 Task: Find a place to stay in Chngzihe, China, from 10th to 25th July for 4 guests, with a price range of ₹15,000 to ₹25,000, 2 bedrooms, 3 beds, 2 bathrooms, and amenities like WiFi, free parking, and TV. Enable 'Self check-in' option.
Action: Mouse moved to (542, 114)
Screenshot: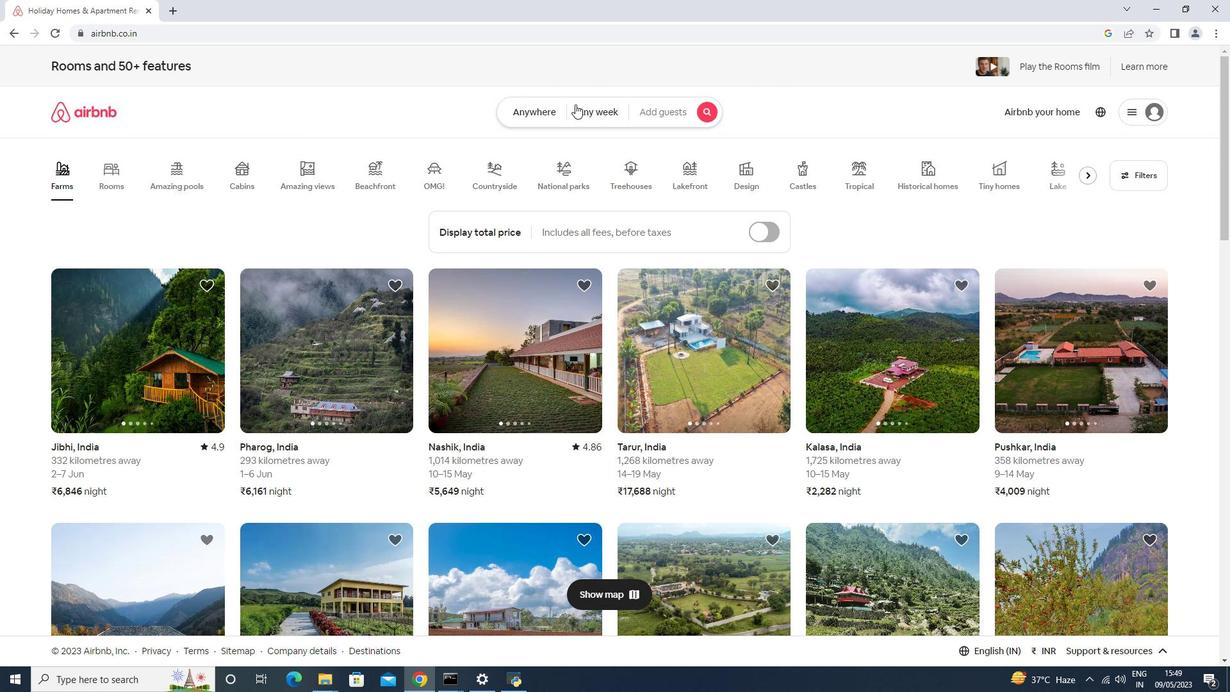 
Action: Mouse pressed left at (542, 114)
Screenshot: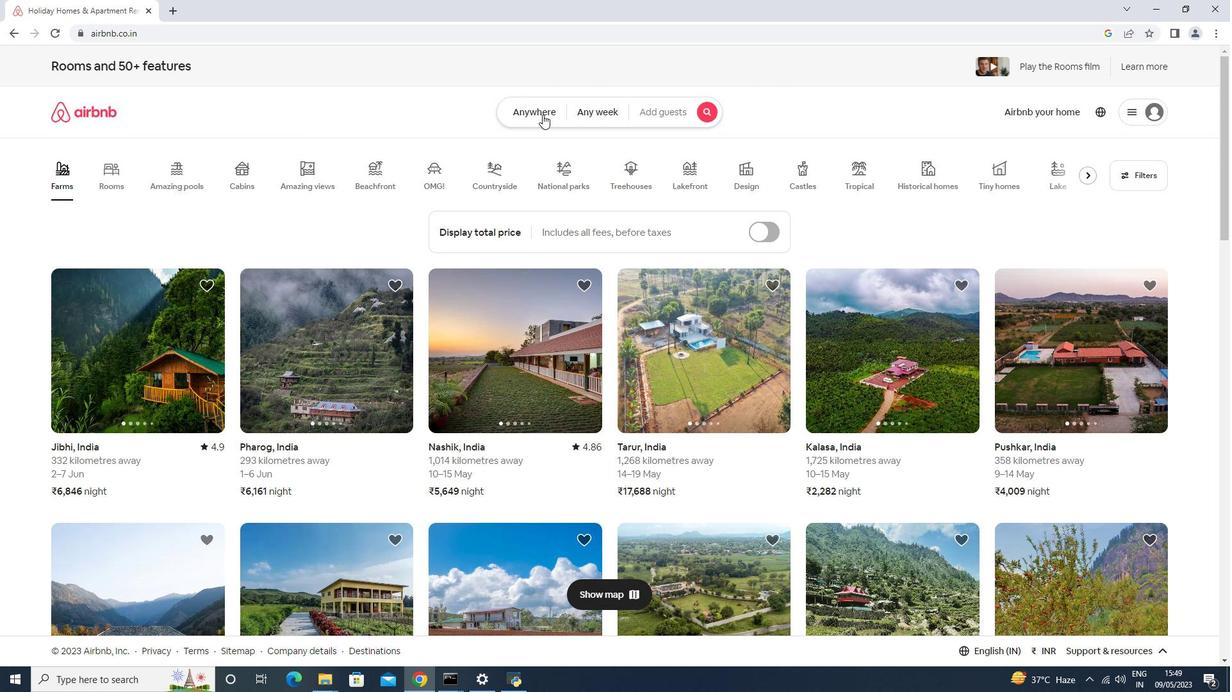 
Action: Mouse moved to (466, 162)
Screenshot: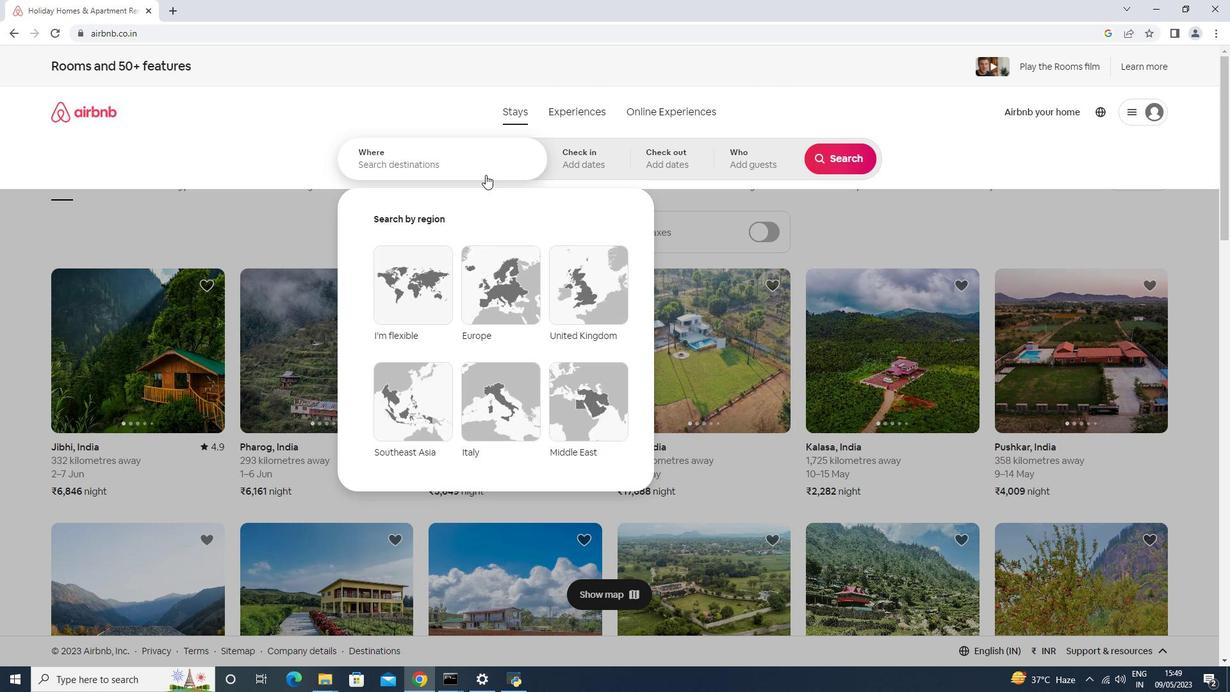 
Action: Key pressed <Key.shift>CHNGZIHE,<Key.space><Key.shift>China<Key.enter>
Screenshot: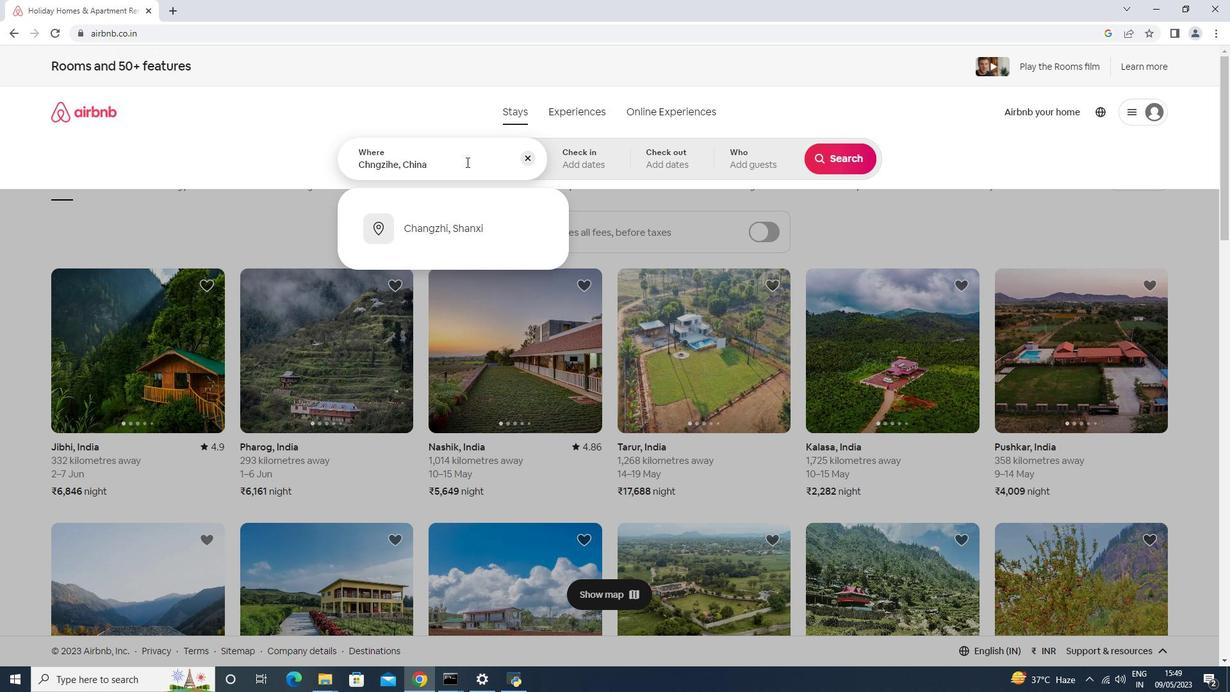 
Action: Mouse moved to (848, 262)
Screenshot: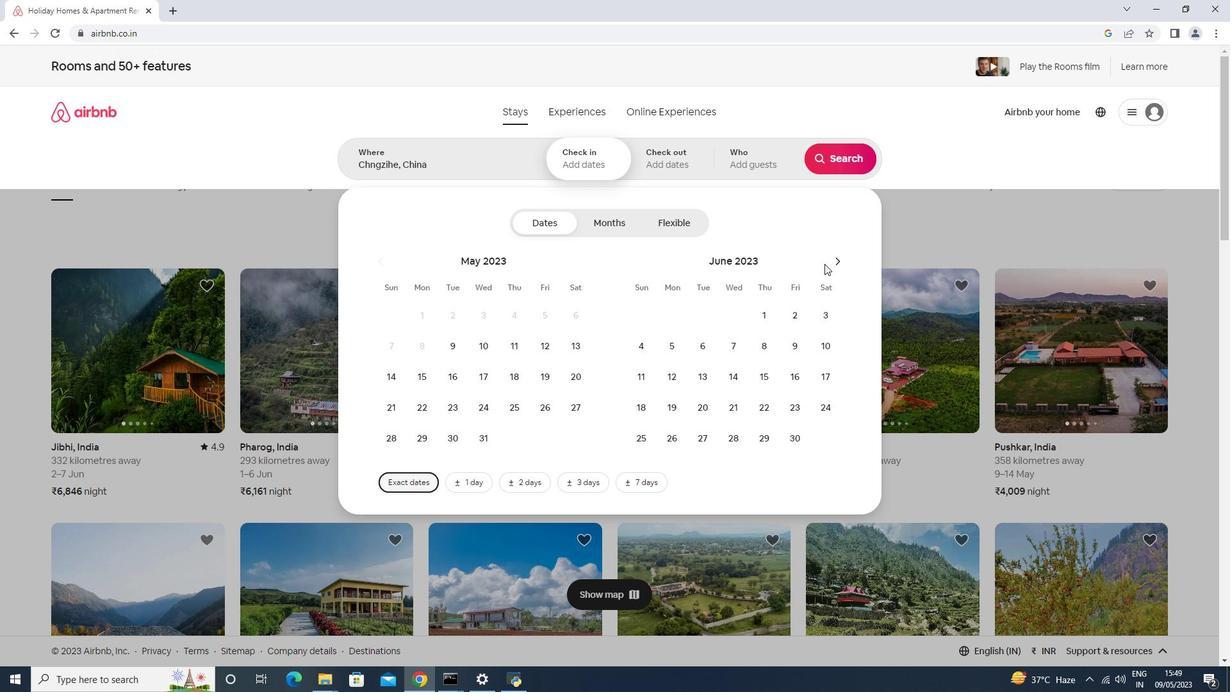 
Action: Mouse pressed left at (848, 262)
Screenshot: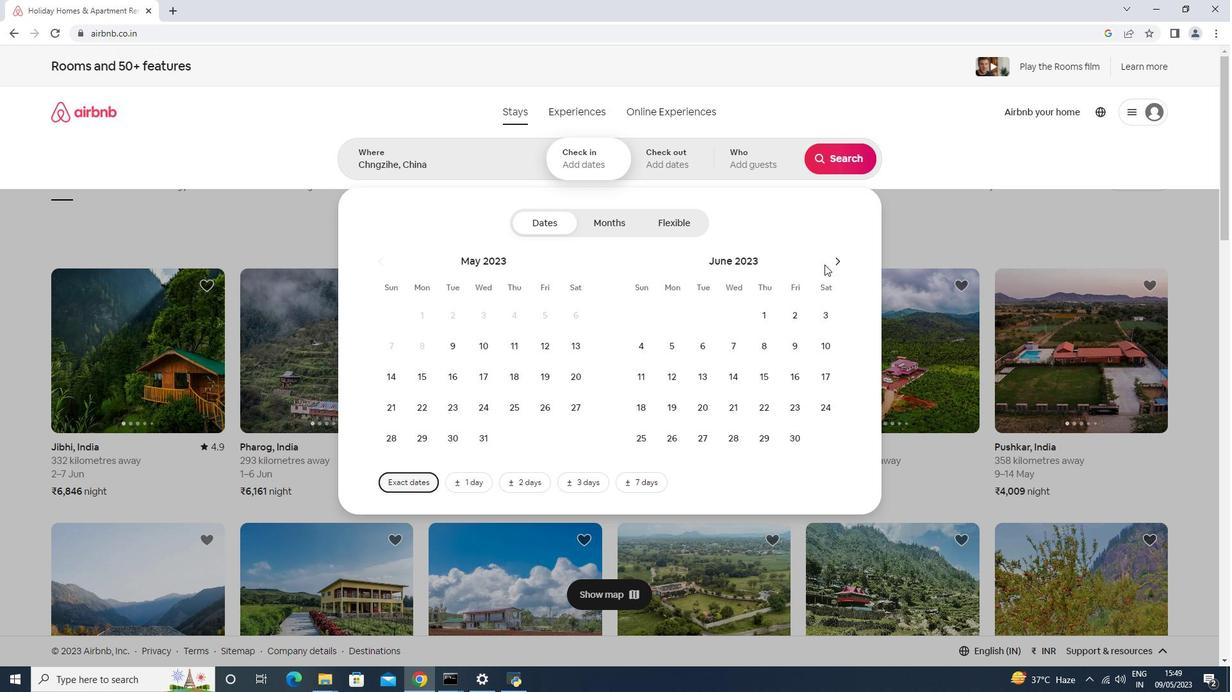 
Action: Mouse moved to (842, 260)
Screenshot: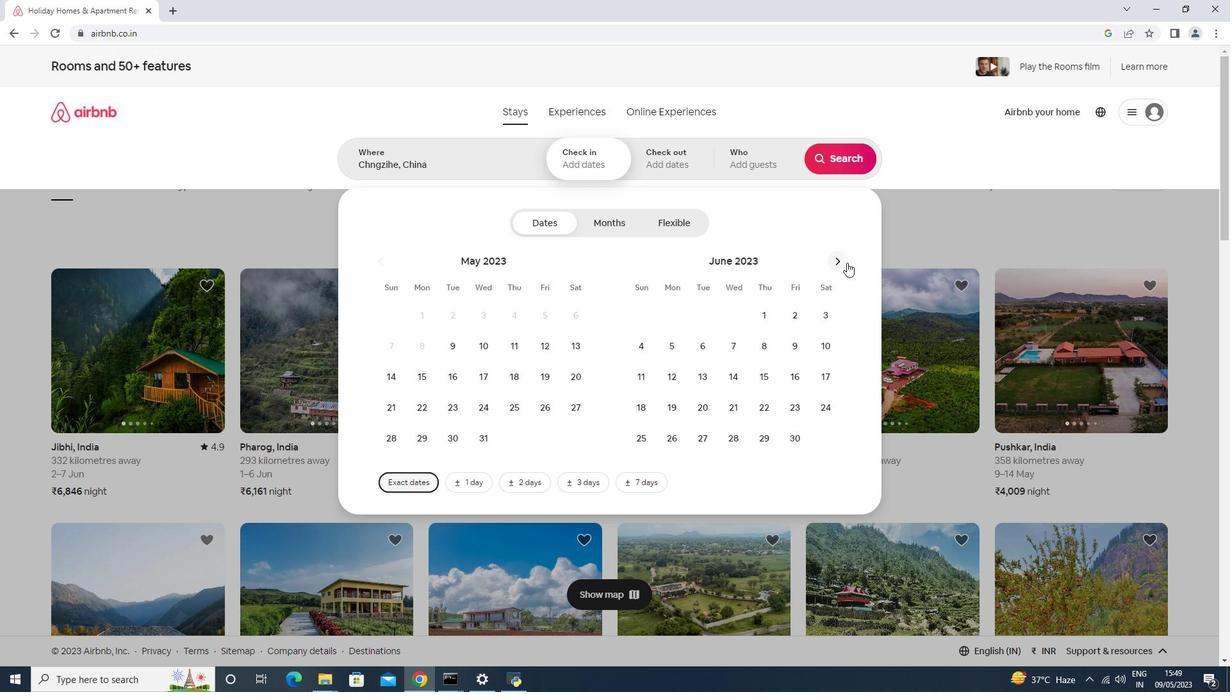 
Action: Mouse pressed left at (842, 260)
Screenshot: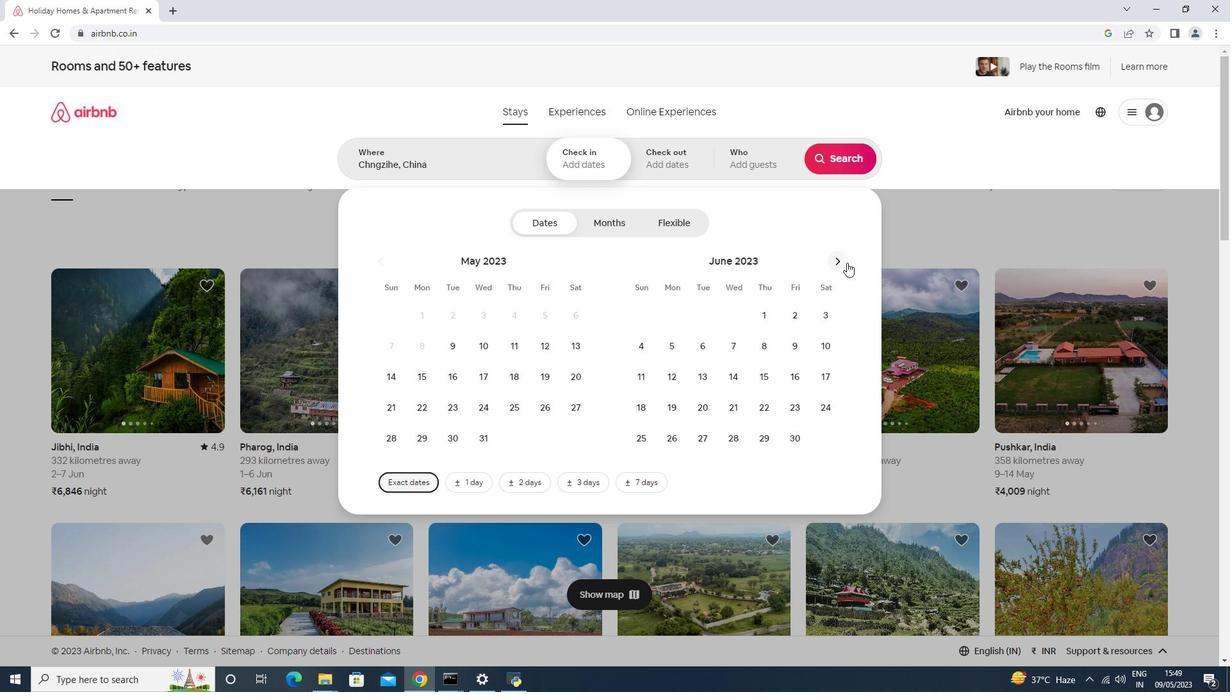 
Action: Mouse moved to (667, 374)
Screenshot: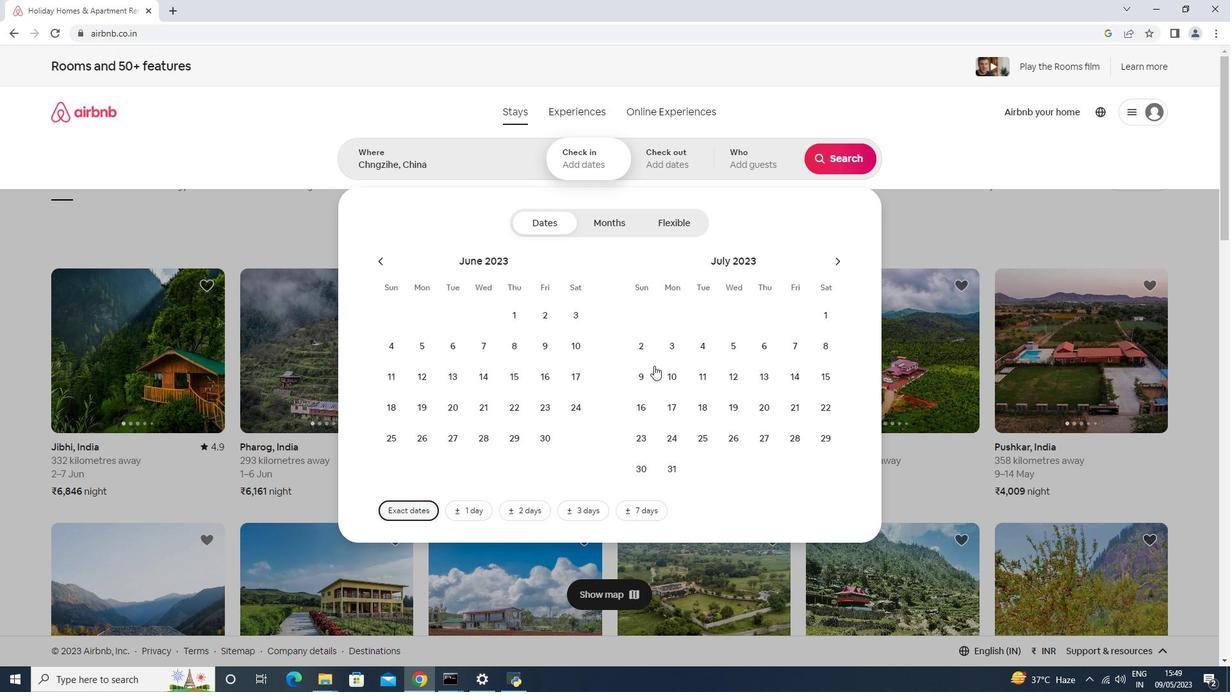 
Action: Mouse pressed left at (667, 374)
Screenshot: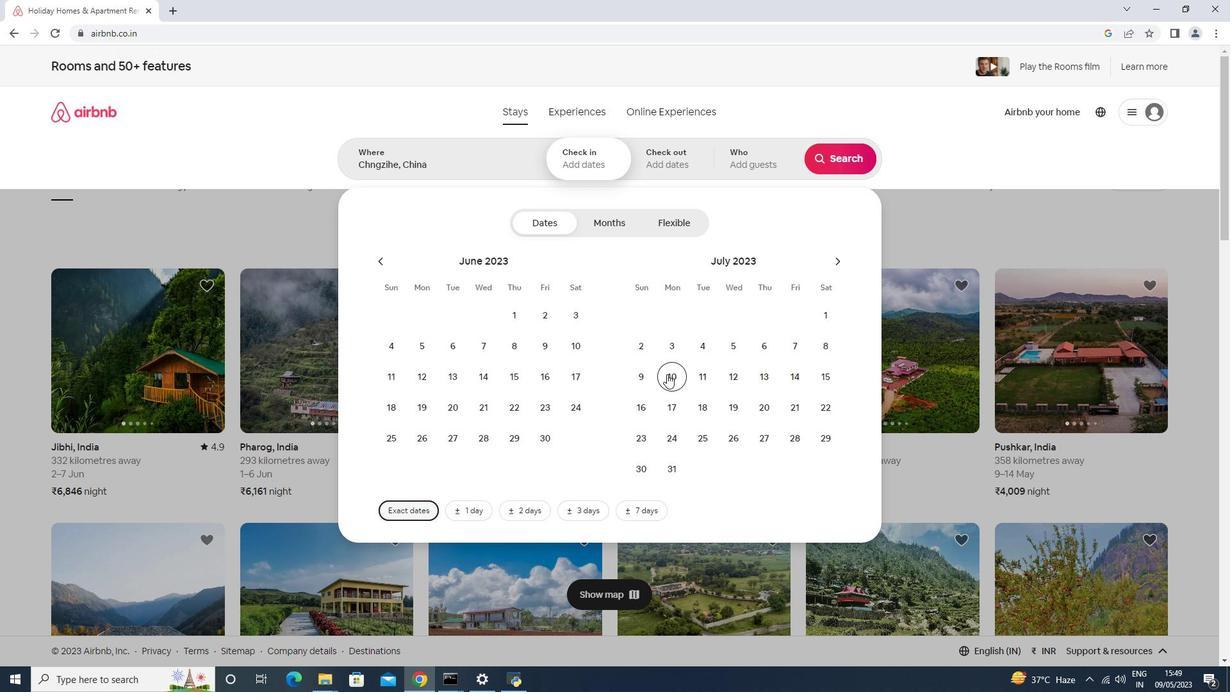 
Action: Mouse moved to (682, 440)
Screenshot: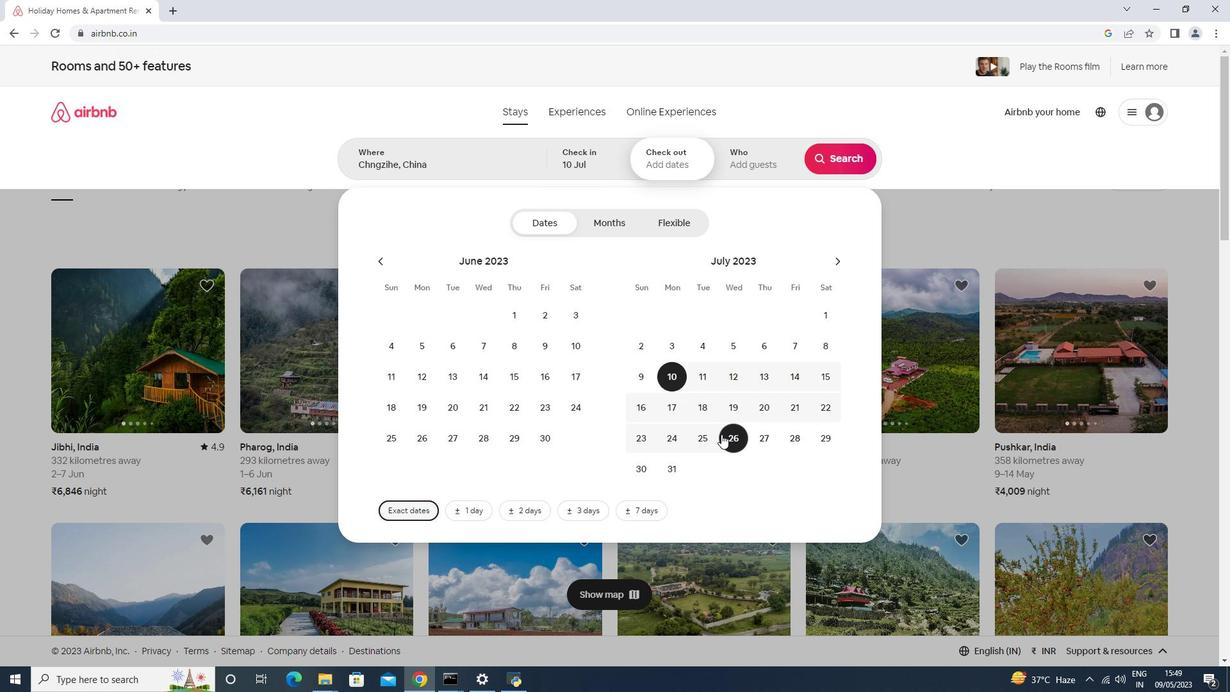 
Action: Mouse pressed left at (682, 440)
Screenshot: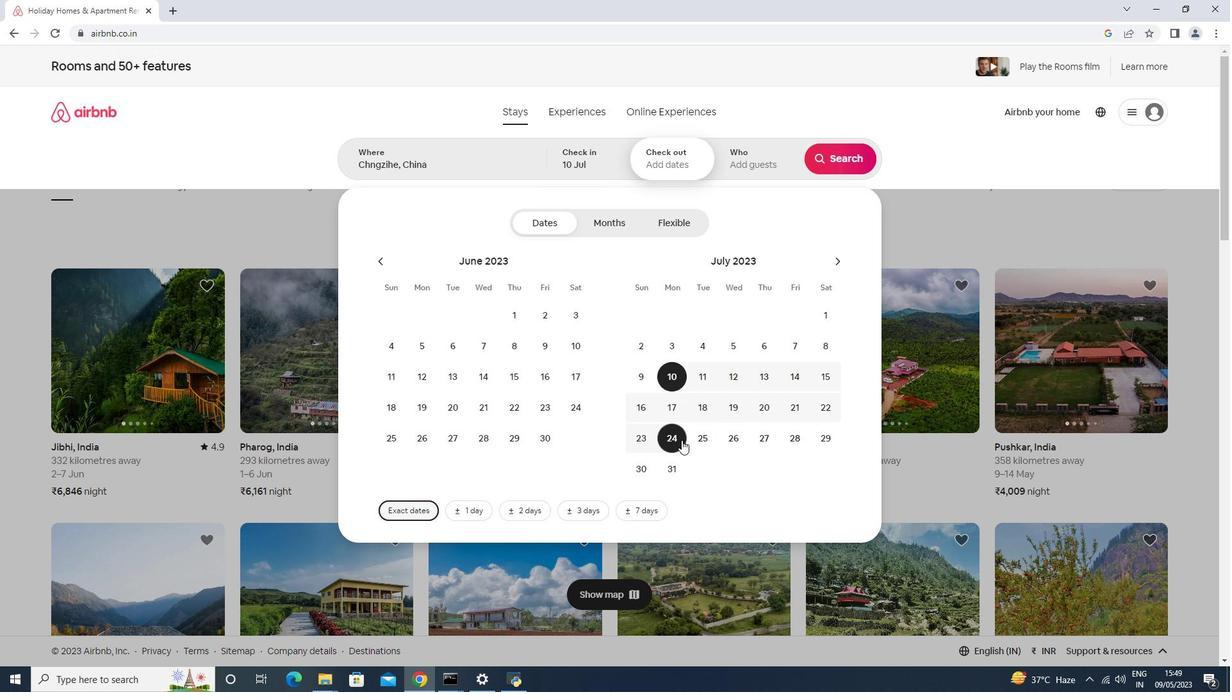
Action: Mouse moved to (708, 440)
Screenshot: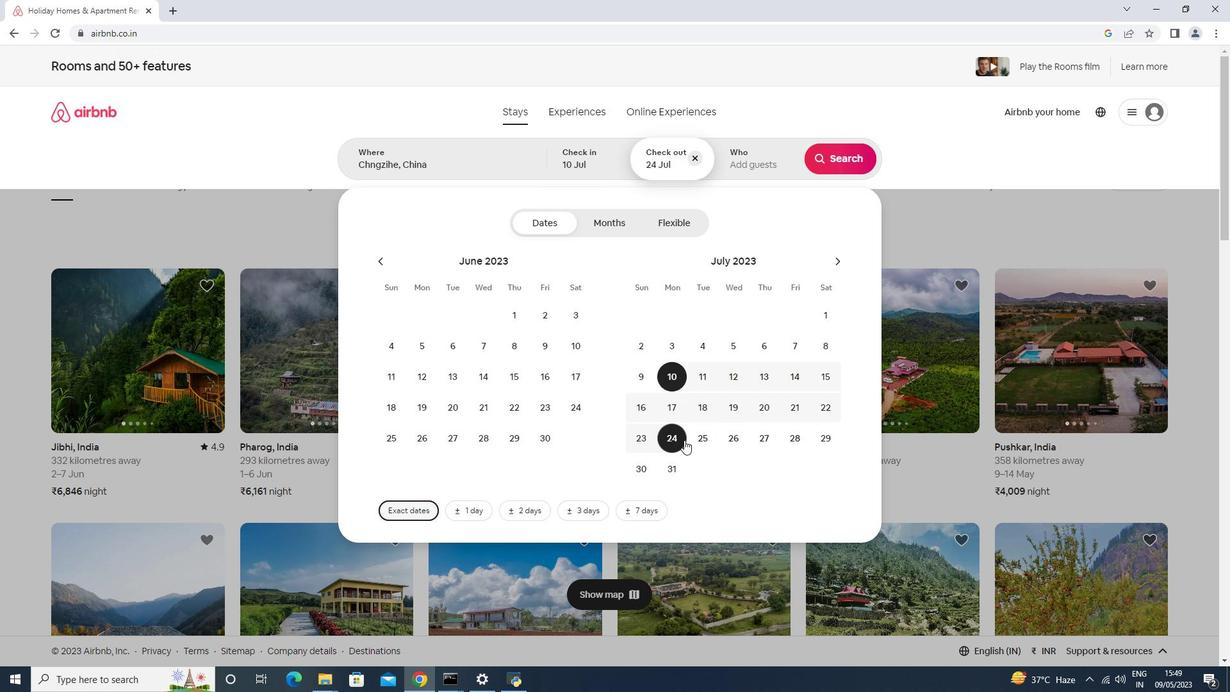
Action: Mouse pressed left at (708, 440)
Screenshot: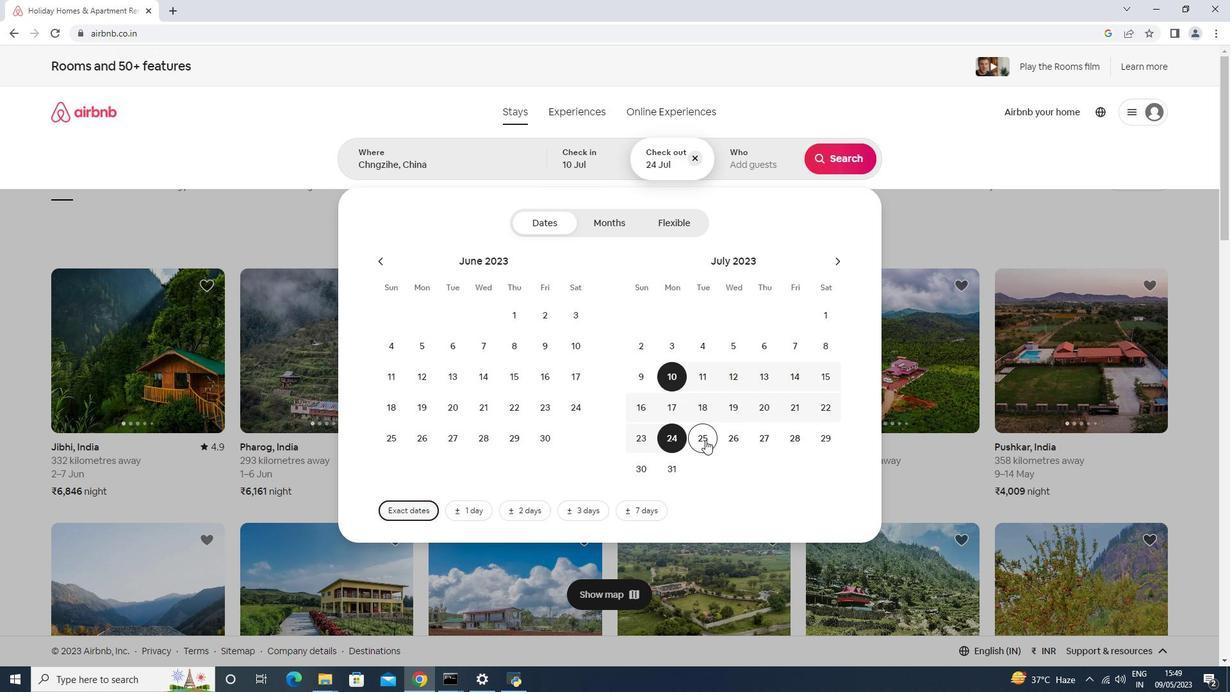 
Action: Mouse moved to (755, 166)
Screenshot: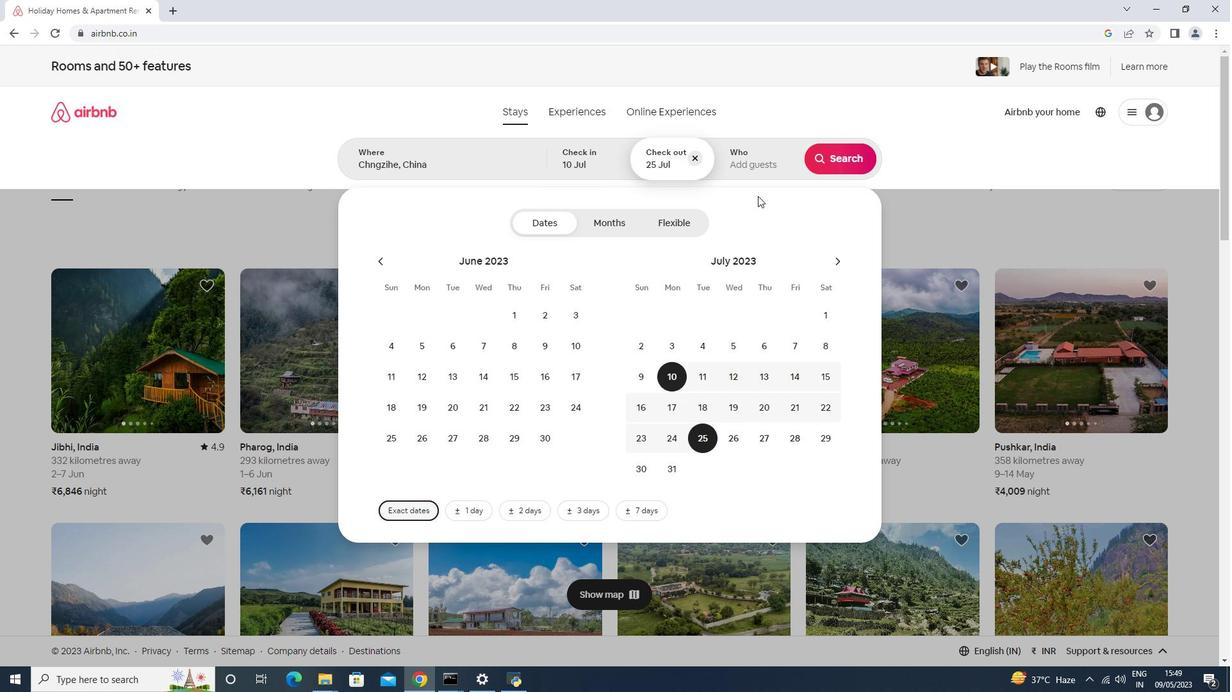 
Action: Mouse pressed left at (755, 166)
Screenshot: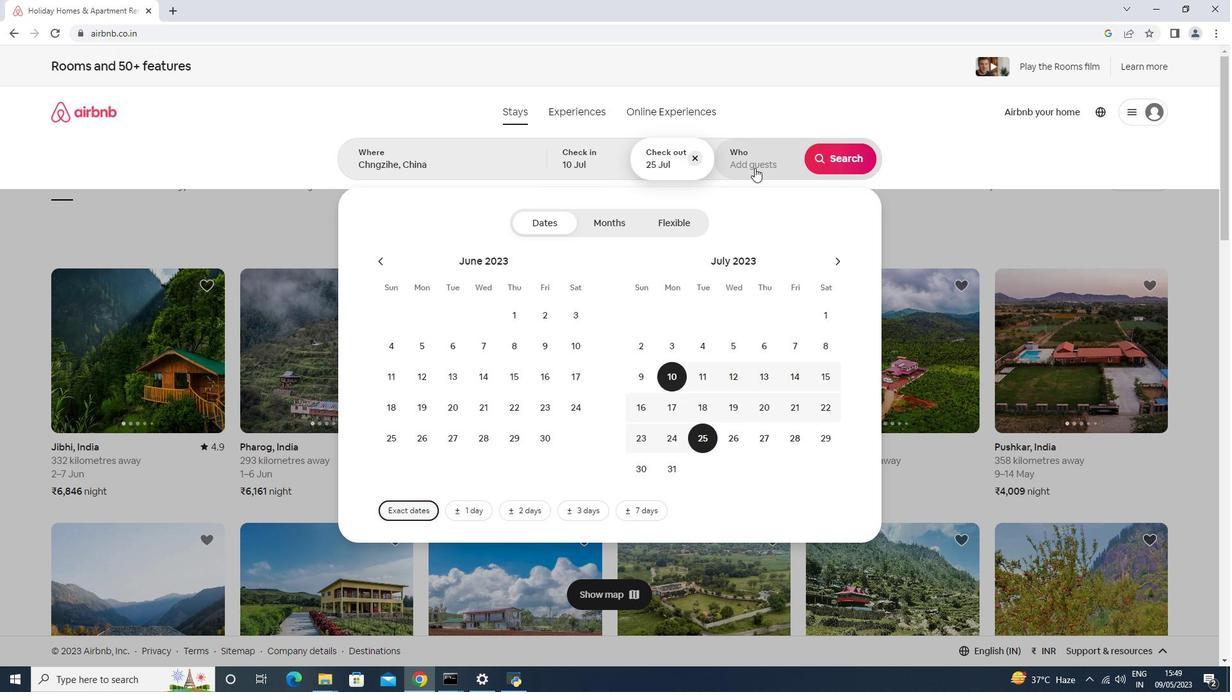 
Action: Mouse moved to (838, 233)
Screenshot: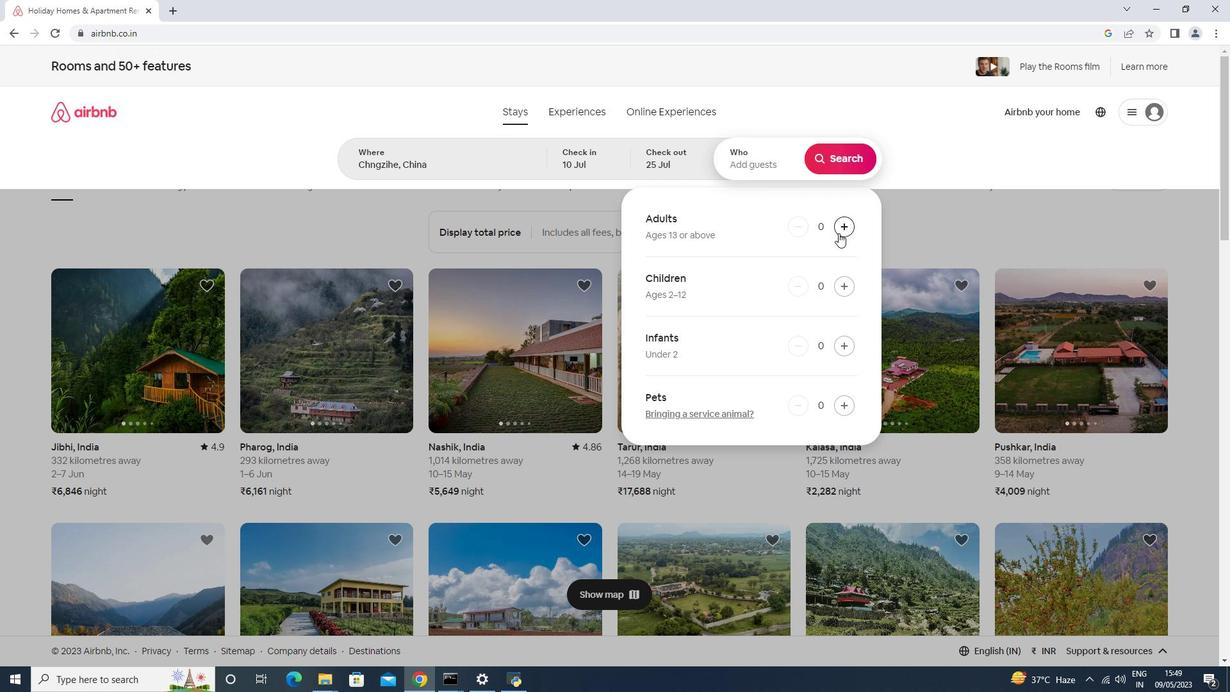 
Action: Mouse pressed left at (838, 233)
Screenshot: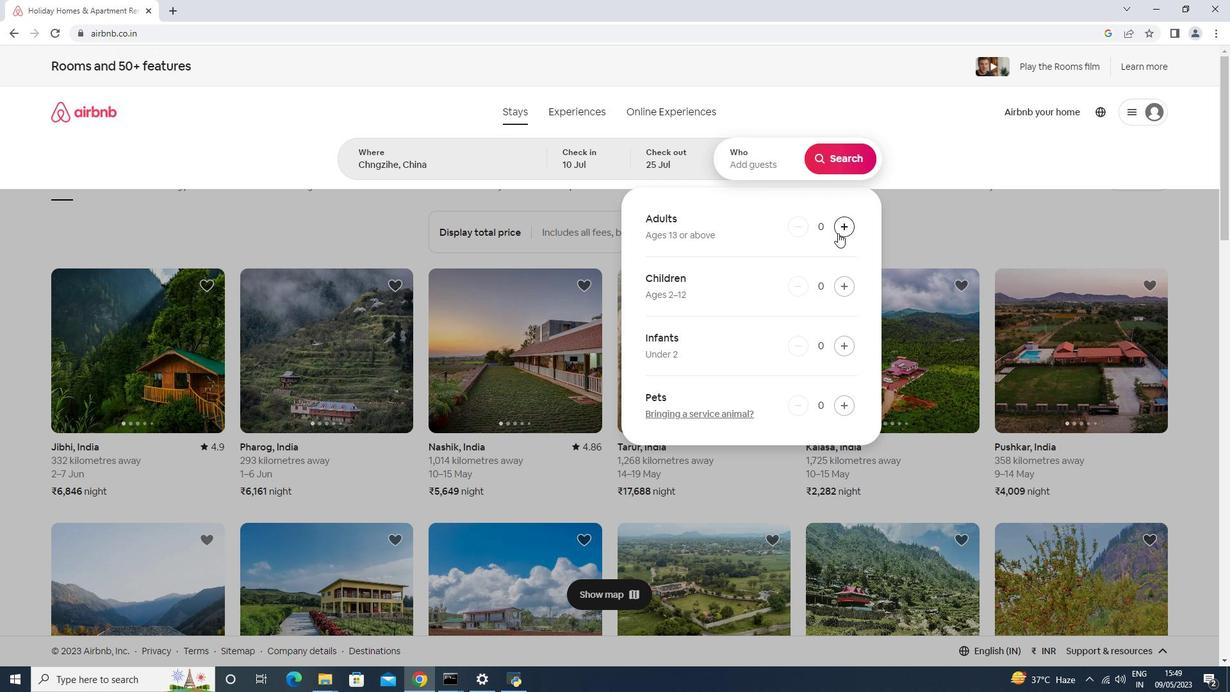 
Action: Mouse pressed left at (838, 233)
Screenshot: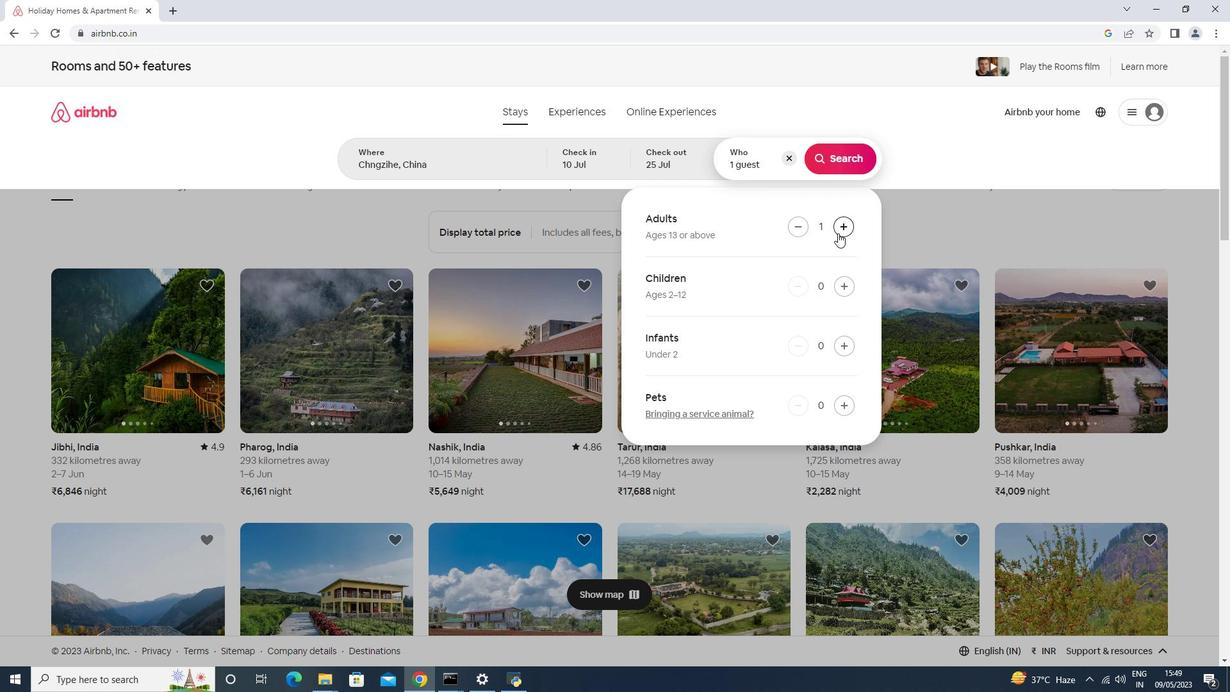 
Action: Mouse pressed left at (838, 233)
Screenshot: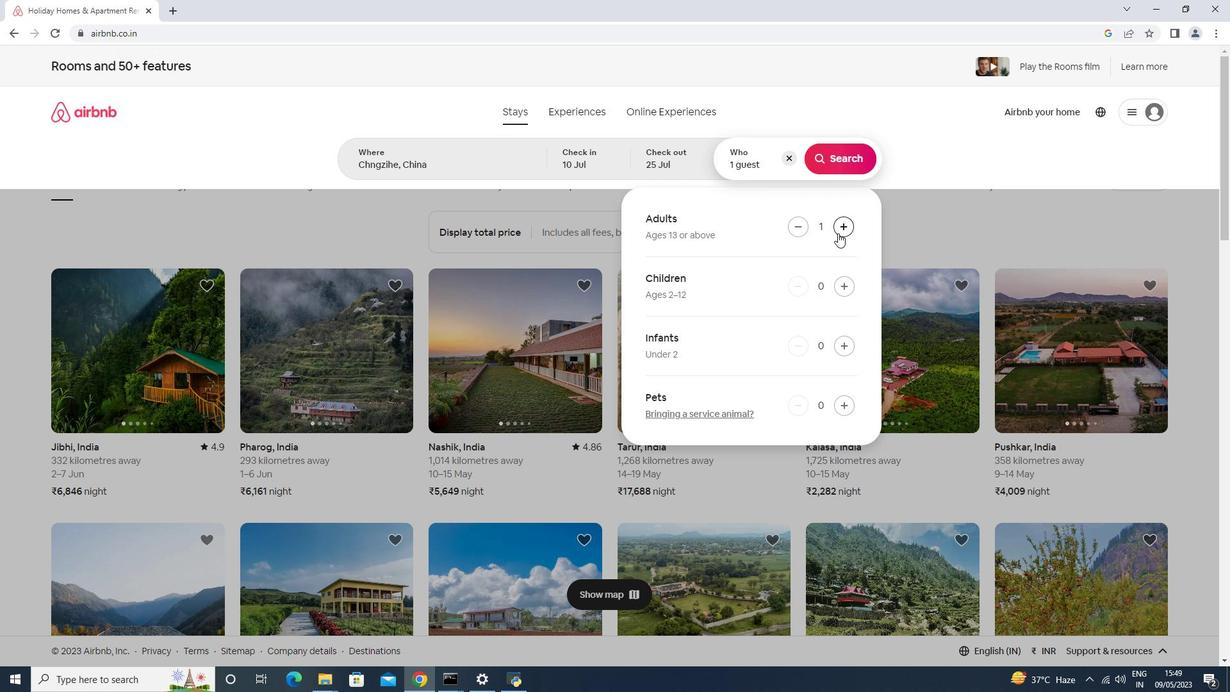 
Action: Mouse moved to (848, 282)
Screenshot: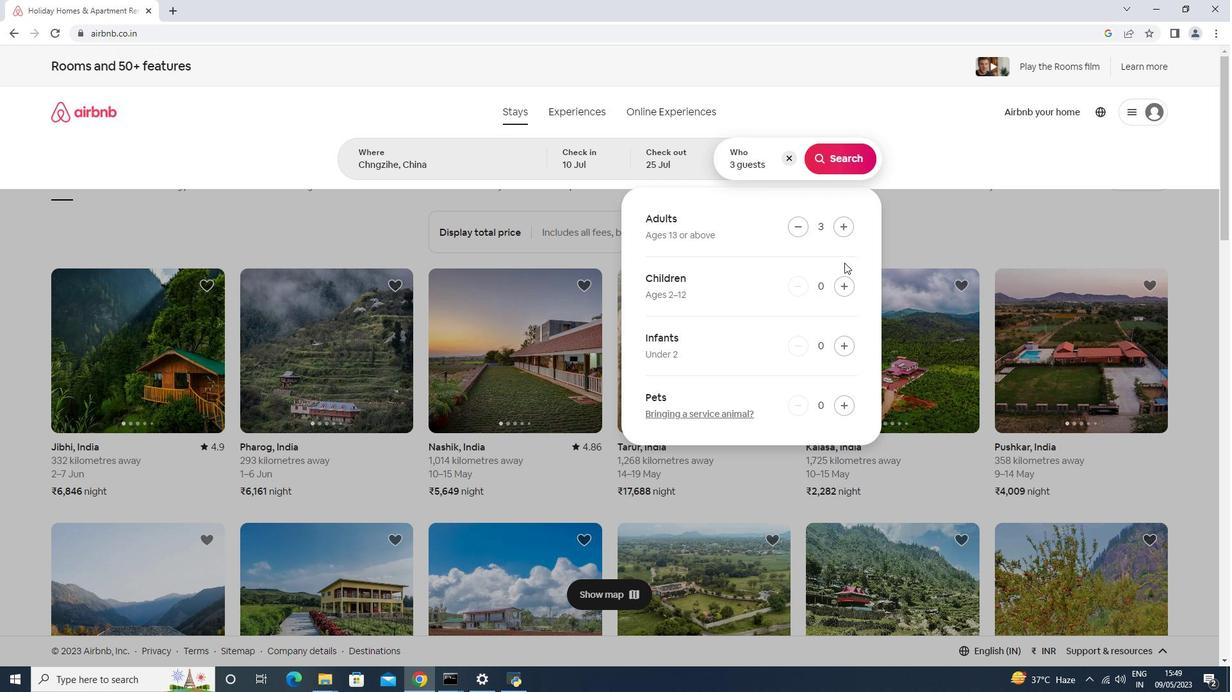 
Action: Mouse pressed left at (848, 282)
Screenshot: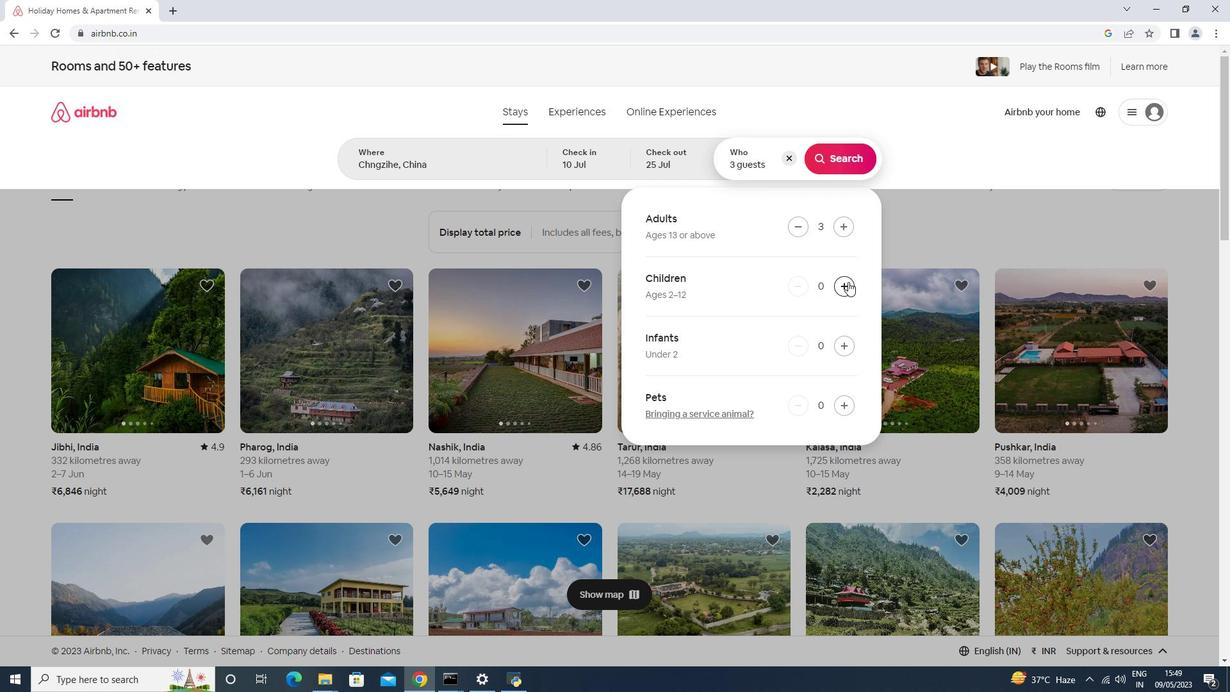 
Action: Mouse moved to (836, 160)
Screenshot: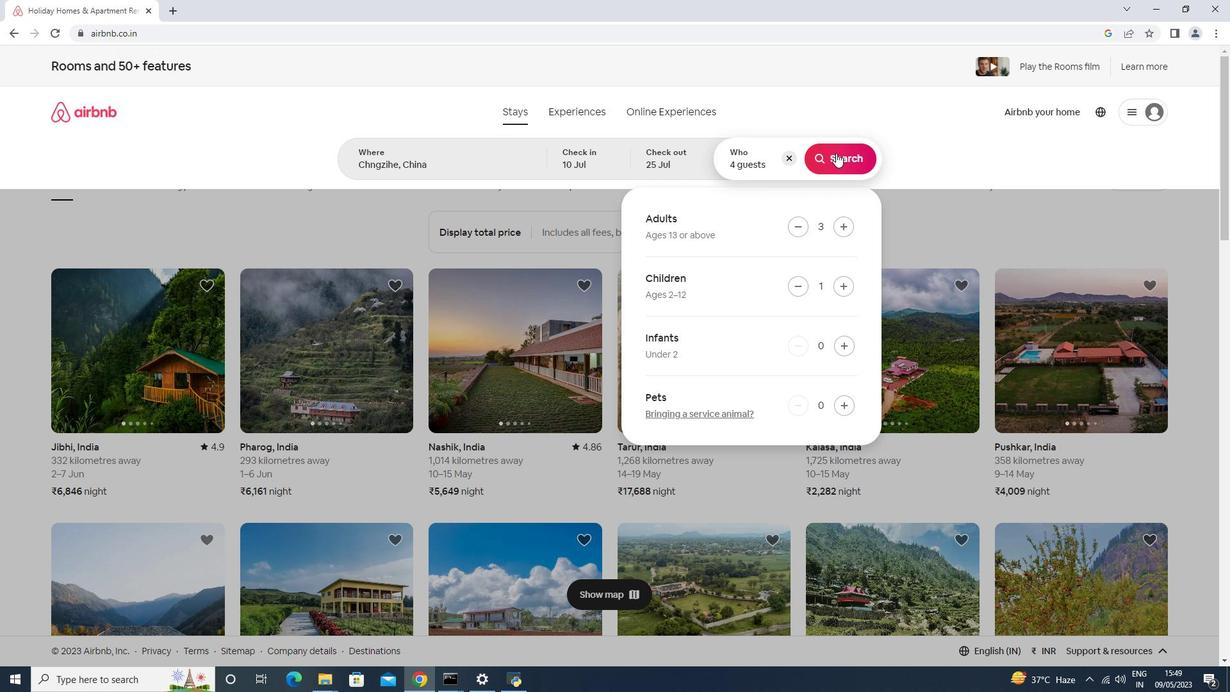 
Action: Mouse pressed left at (836, 160)
Screenshot: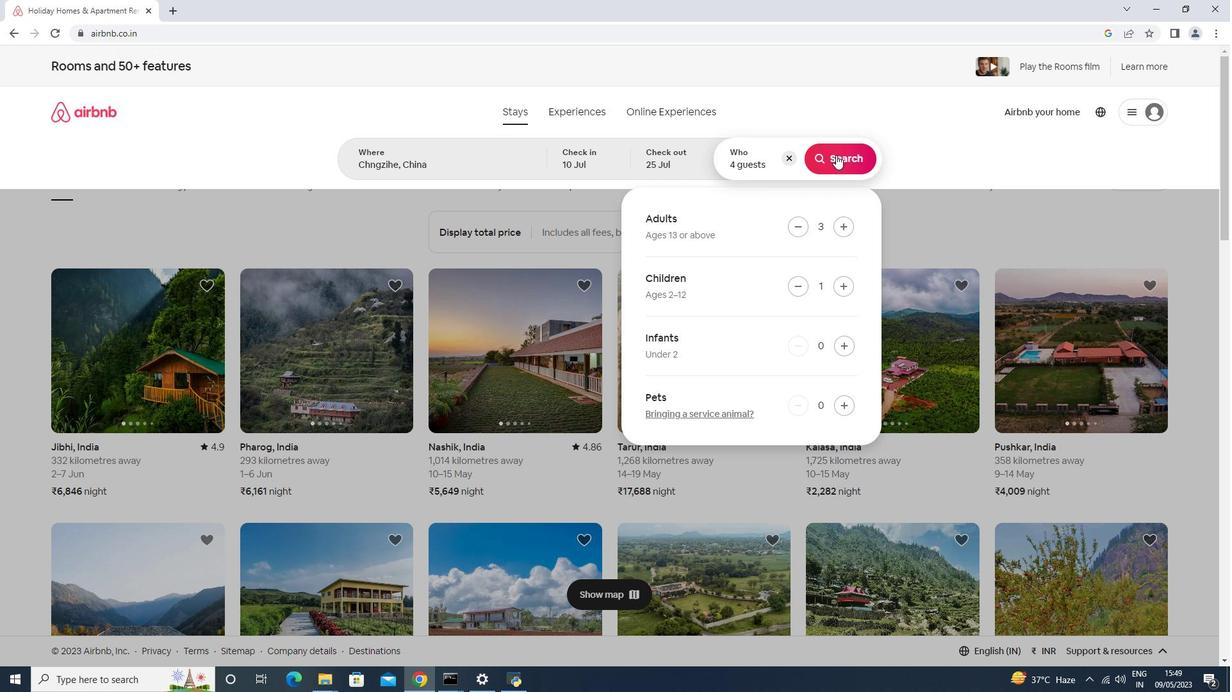 
Action: Mouse moved to (1150, 121)
Screenshot: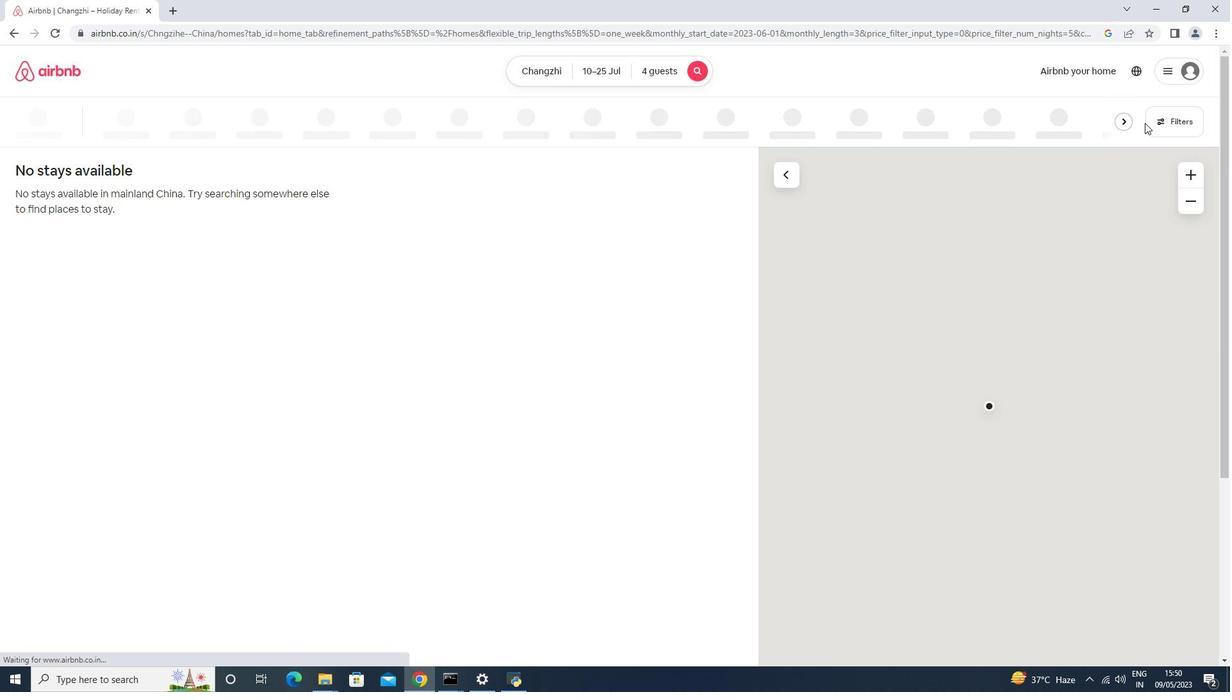 
Action: Mouse pressed left at (1150, 121)
Screenshot: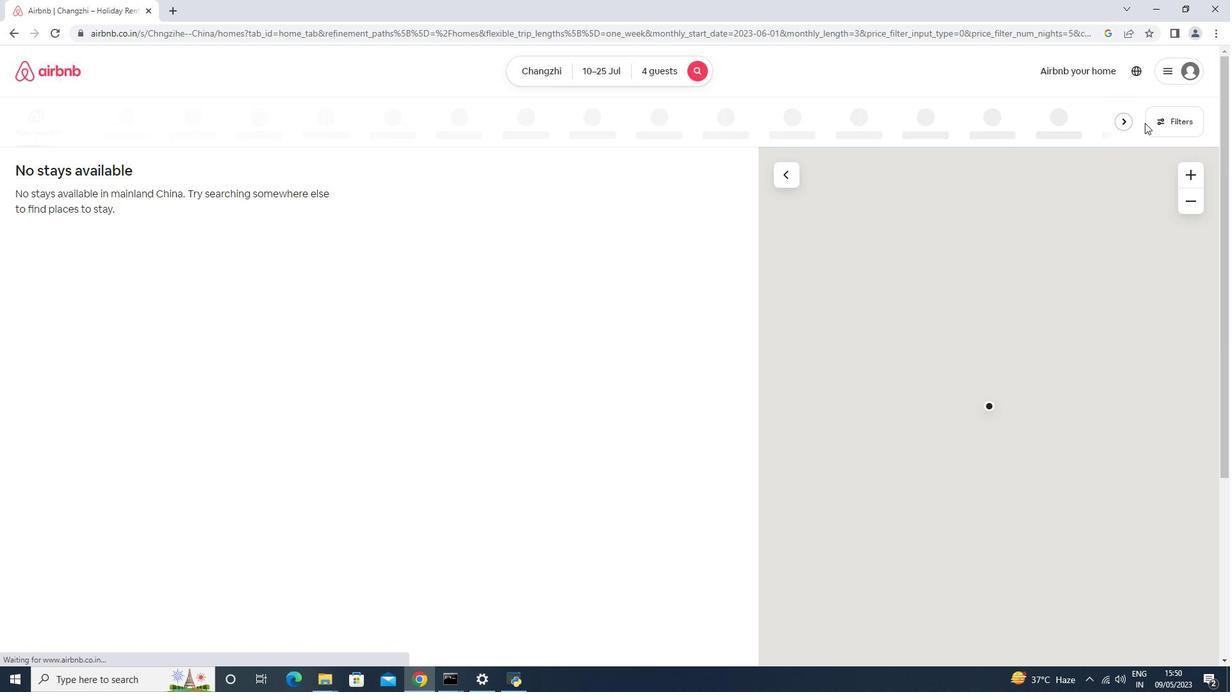 
Action: Mouse moved to (503, 439)
Screenshot: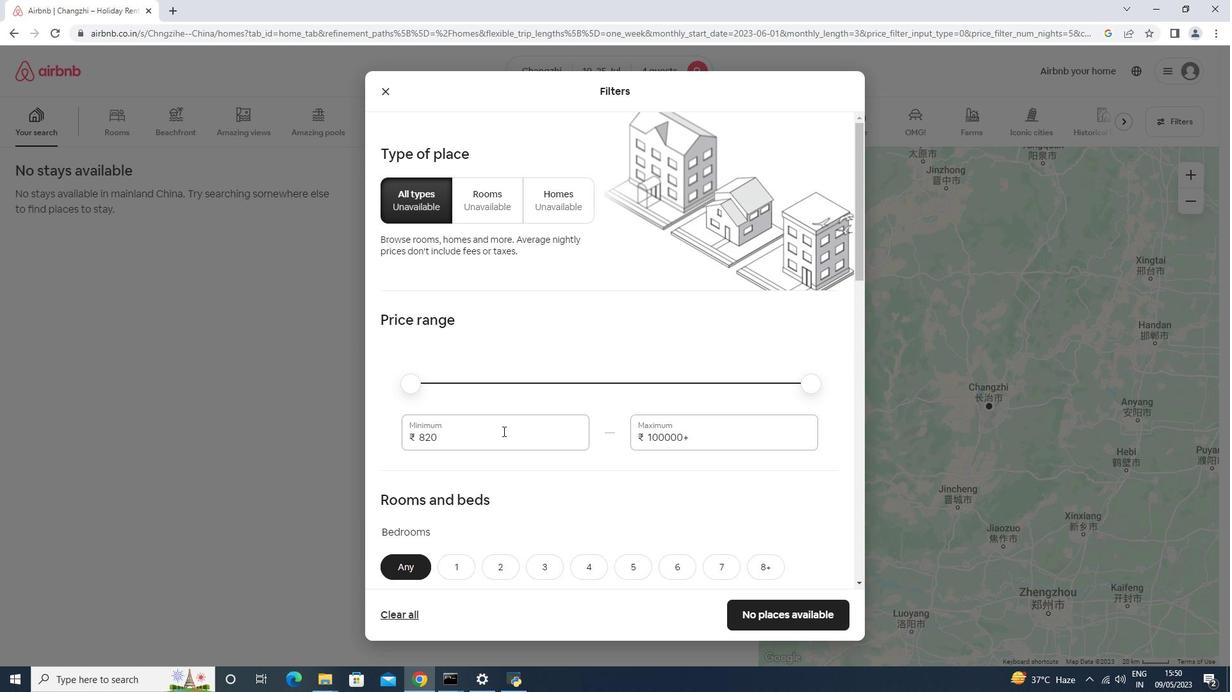 
Action: Mouse pressed left at (503, 439)
Screenshot: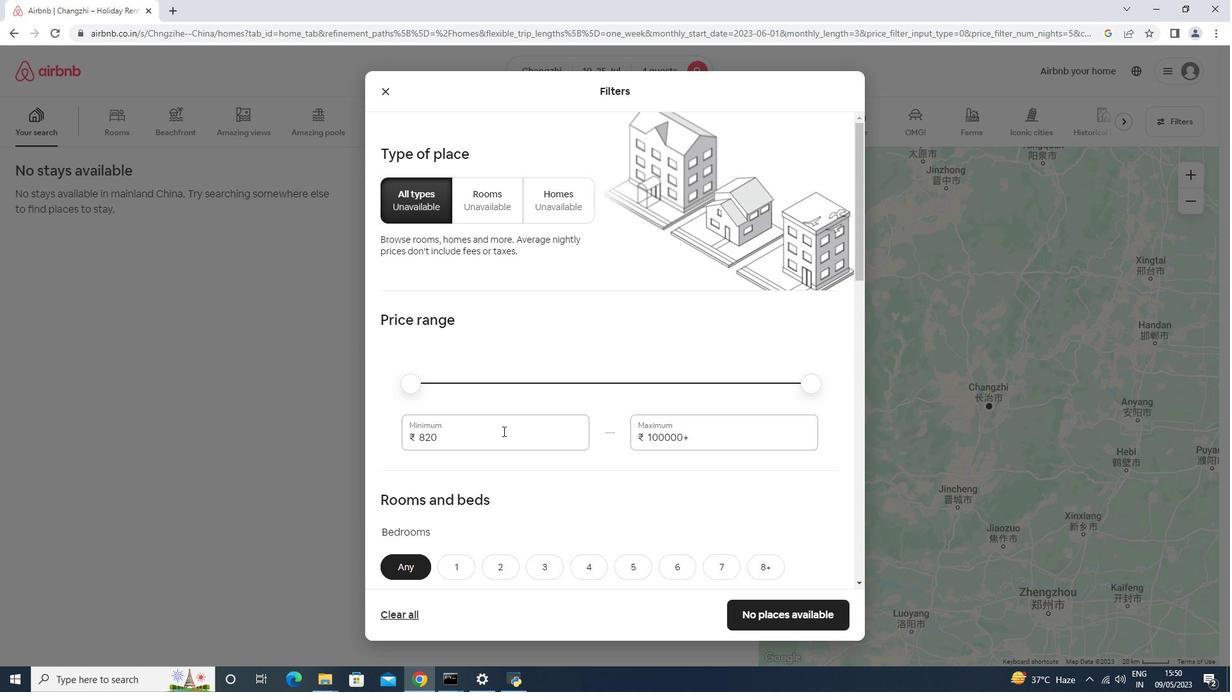 
Action: Key pressed <Key.backspace><Key.backspace><Key.backspace><Key.backspace><Key.backspace>15000<Key.tab>25000
Screenshot: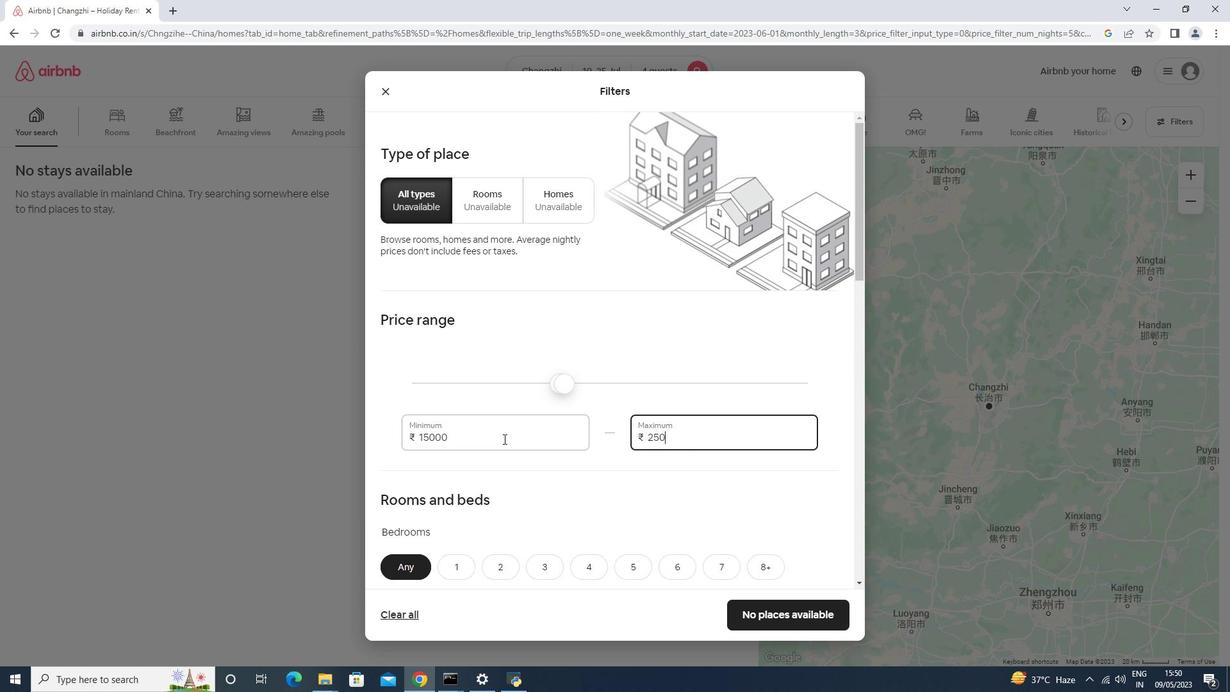 
Action: Mouse scrolled (503, 438) with delta (0, 0)
Screenshot: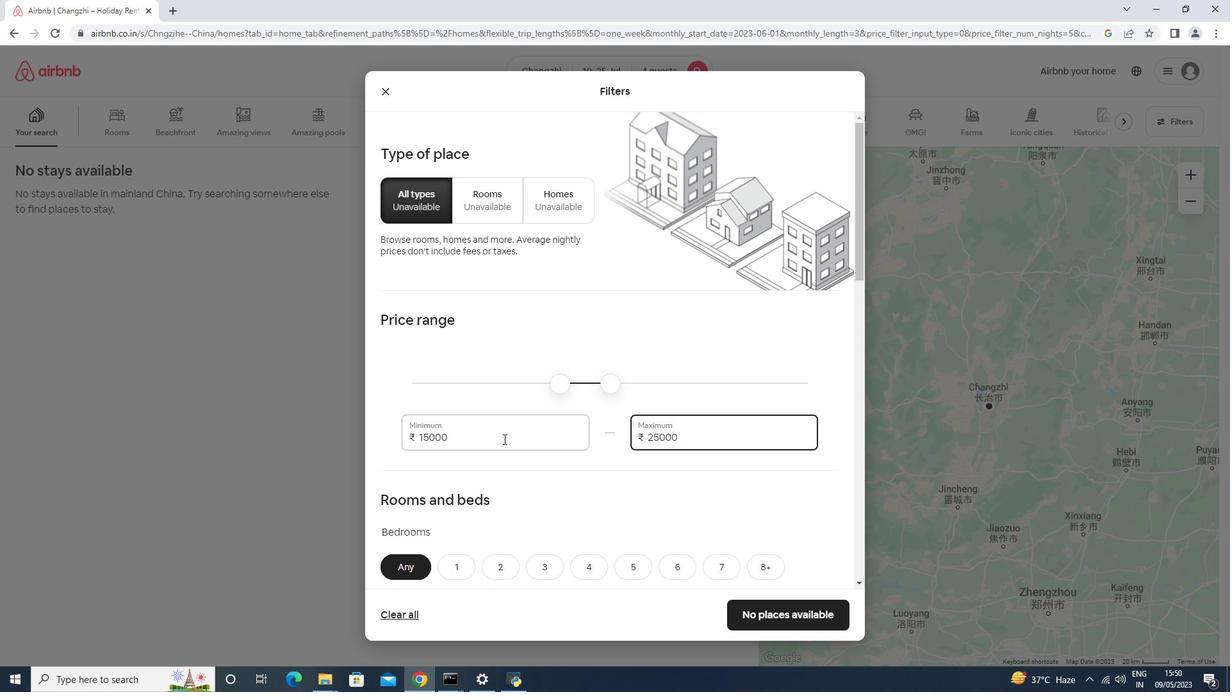 
Action: Mouse scrolled (503, 438) with delta (0, 0)
Screenshot: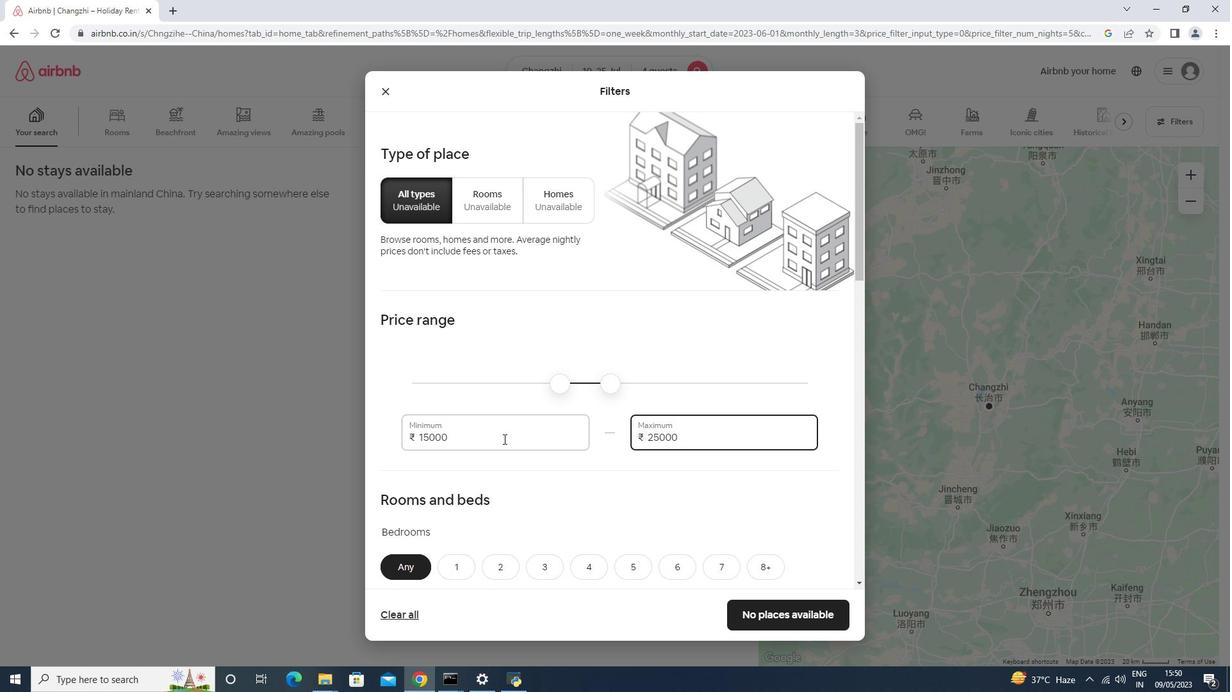 
Action: Mouse scrolled (503, 438) with delta (0, 0)
Screenshot: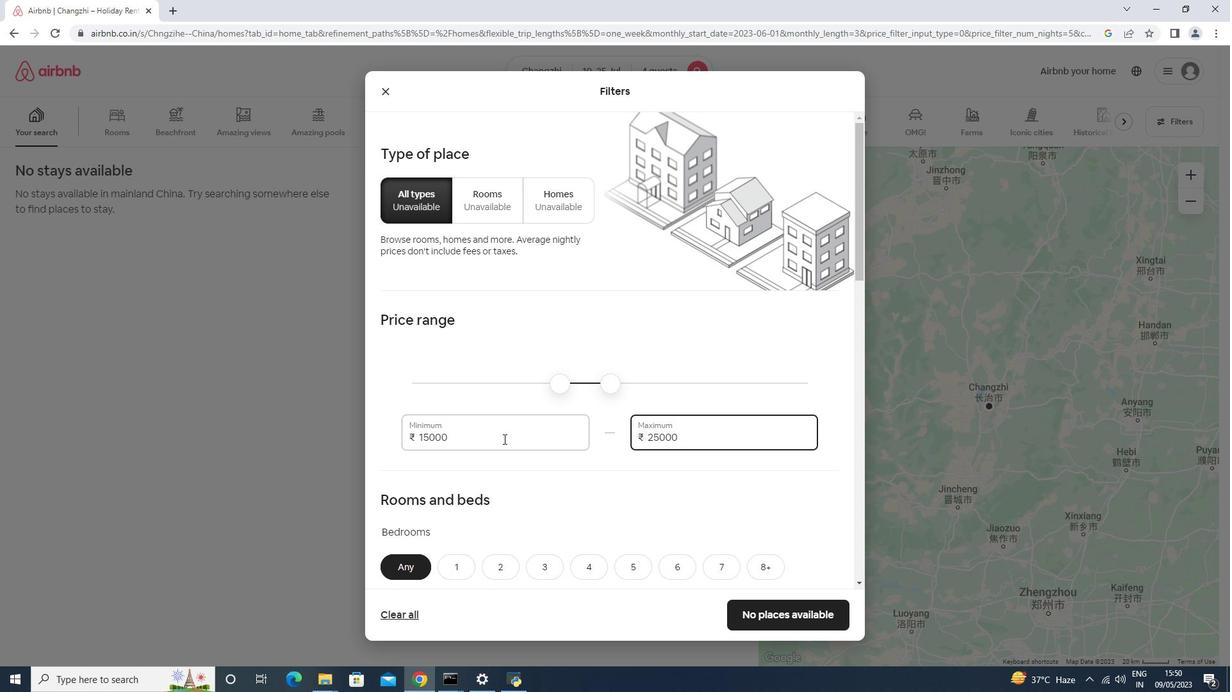 
Action: Mouse scrolled (503, 438) with delta (0, 0)
Screenshot: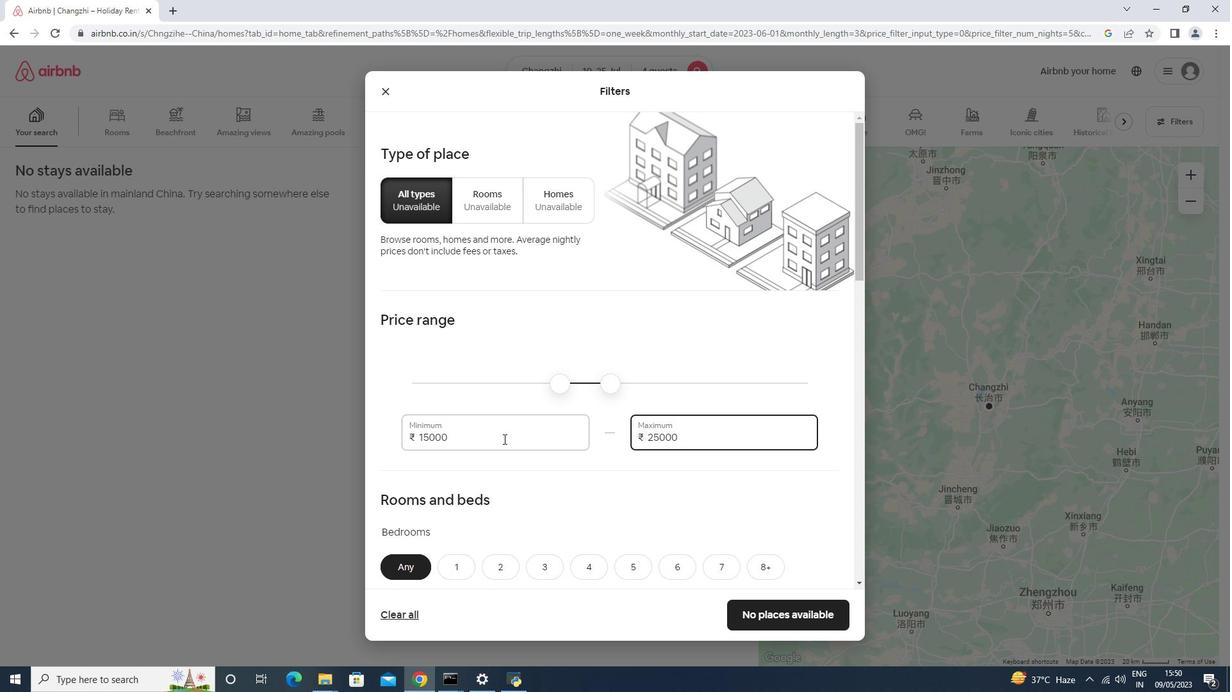 
Action: Mouse scrolled (503, 438) with delta (0, 0)
Screenshot: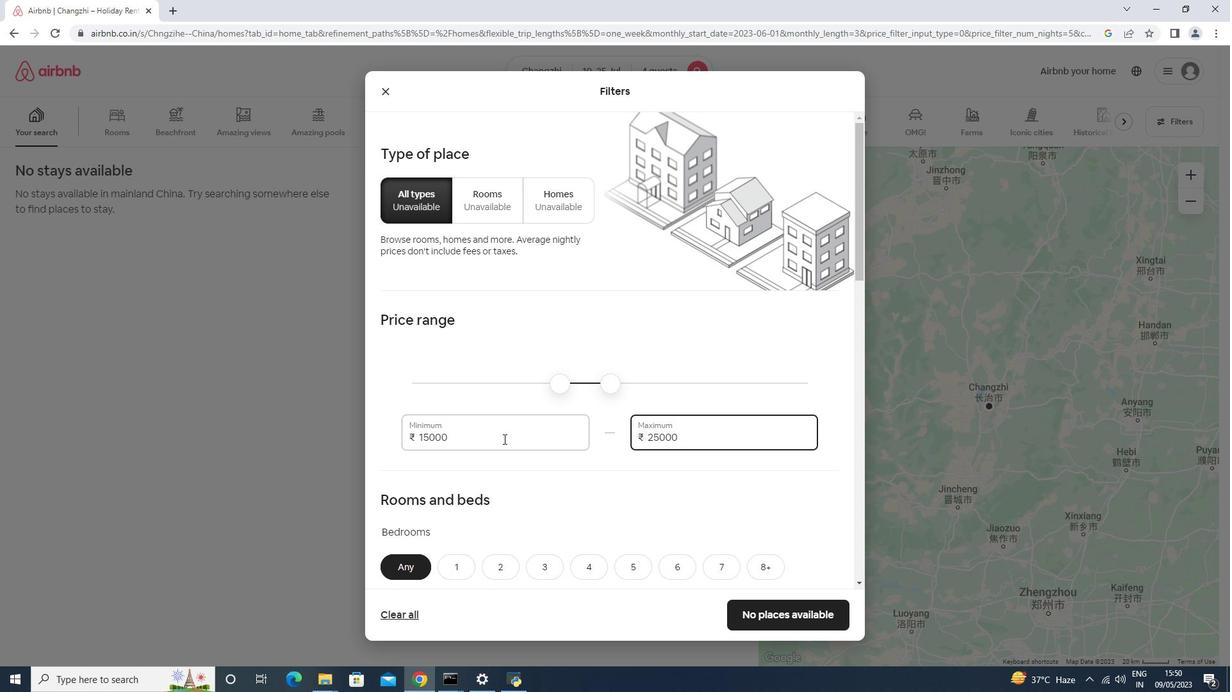
Action: Mouse moved to (489, 249)
Screenshot: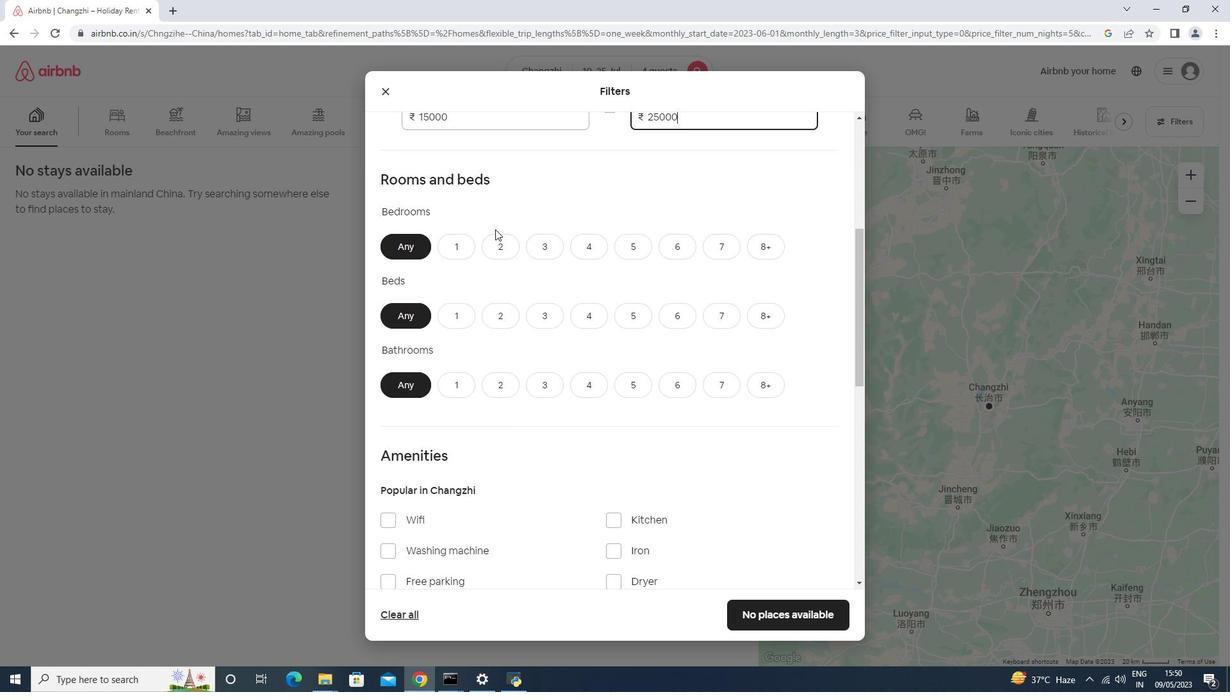 
Action: Mouse pressed left at (489, 249)
Screenshot: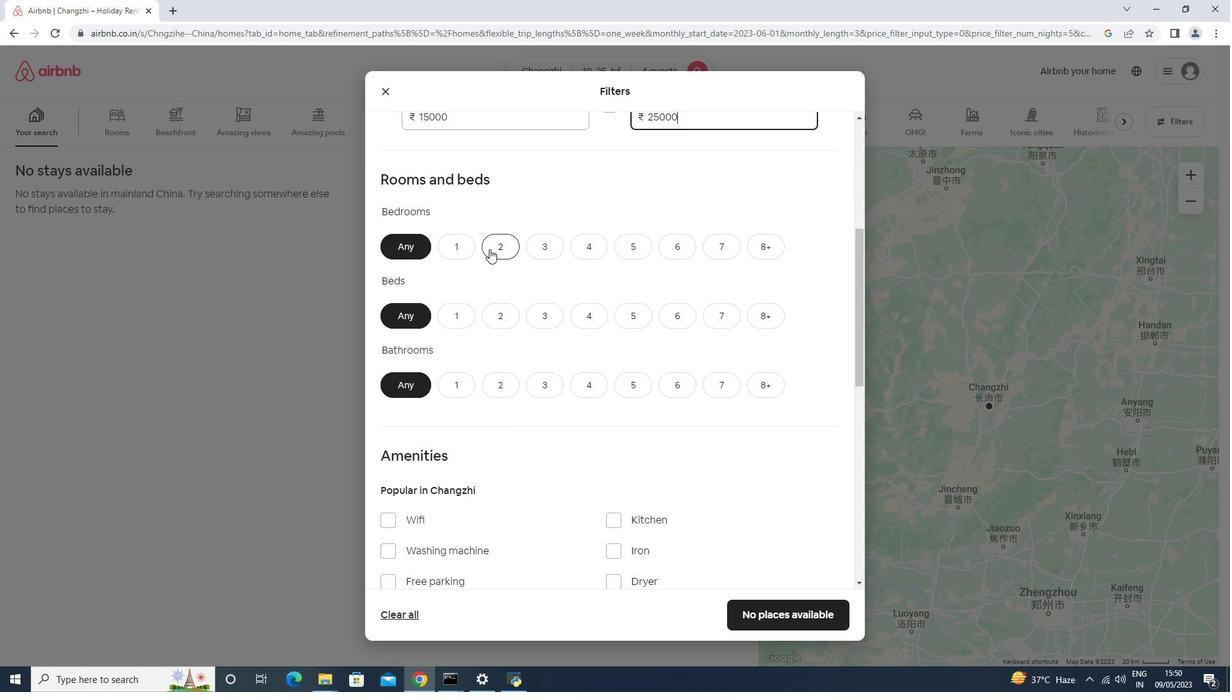 
Action: Mouse moved to (559, 328)
Screenshot: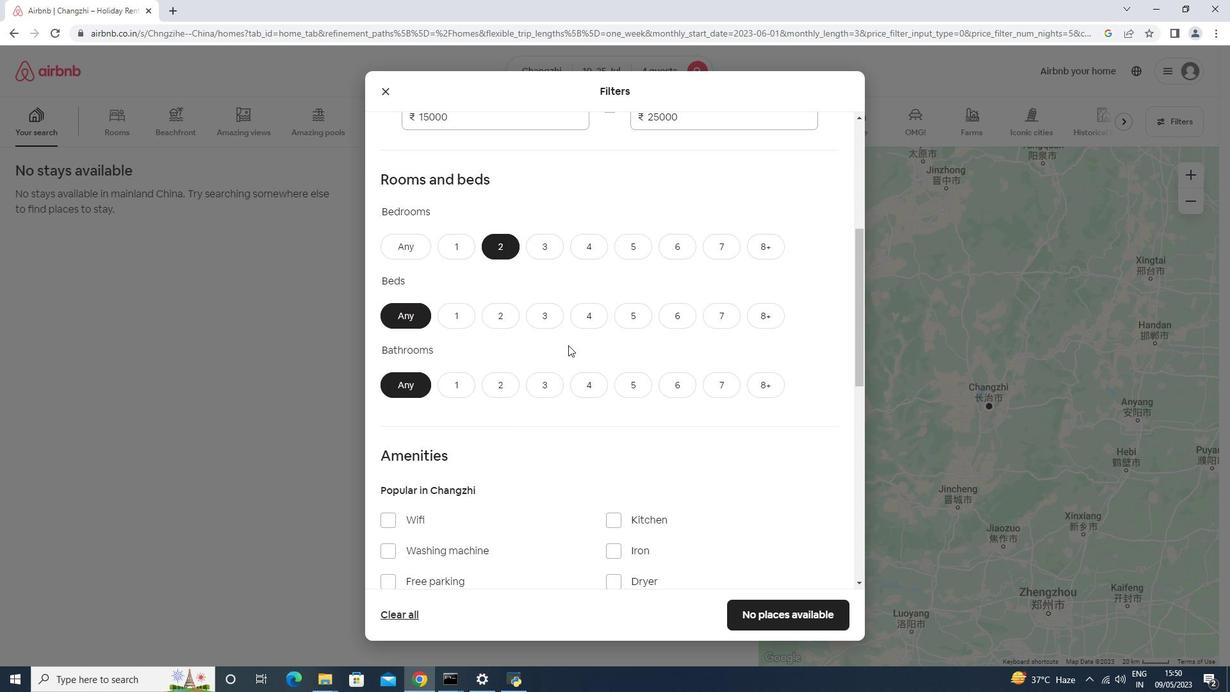 
Action: Mouse pressed left at (559, 328)
Screenshot: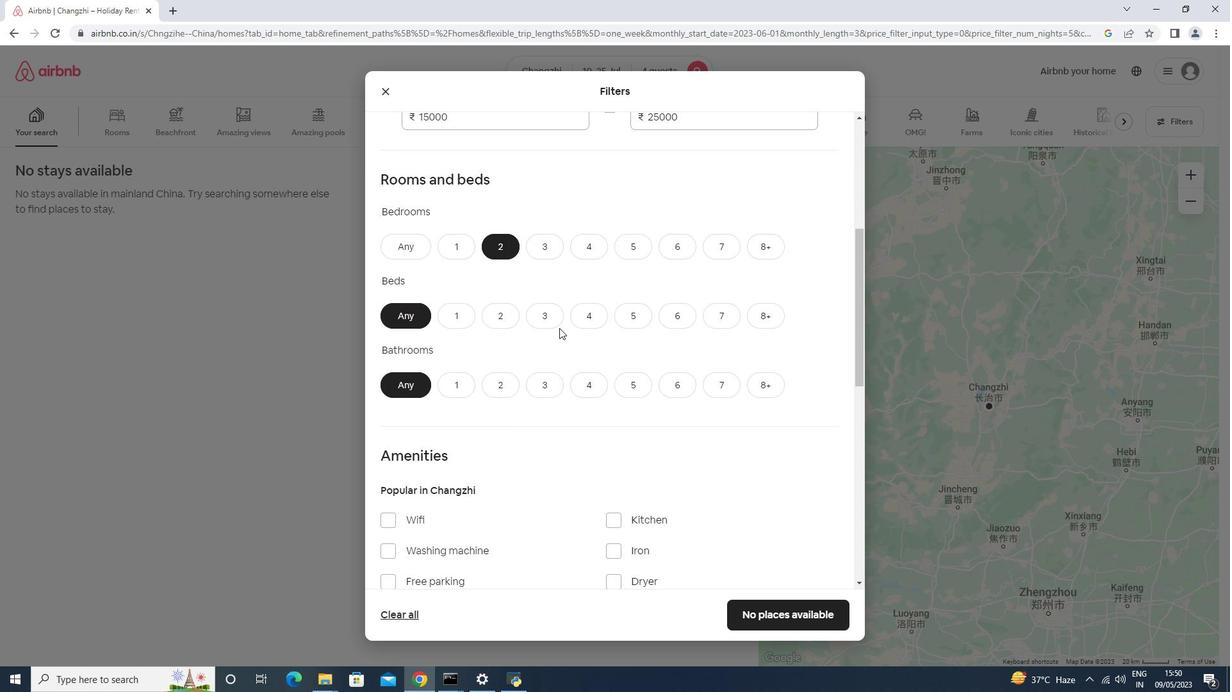 
Action: Mouse moved to (548, 325)
Screenshot: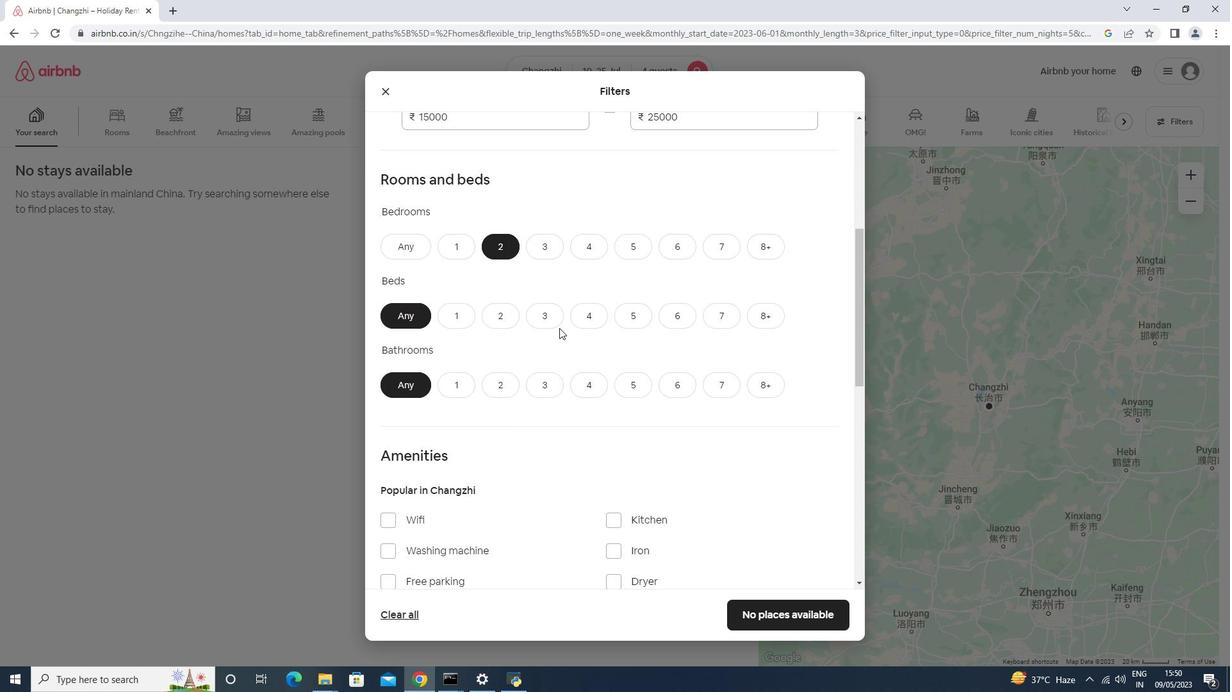 
Action: Mouse pressed left at (548, 325)
Screenshot: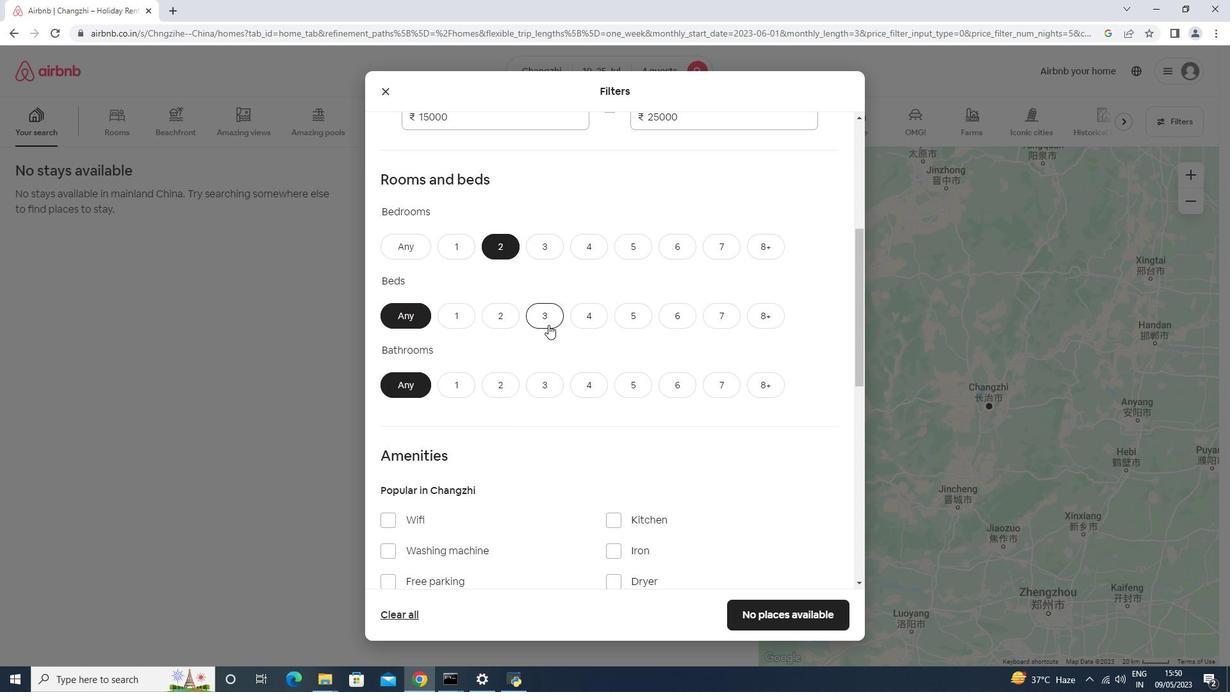 
Action: Mouse moved to (496, 393)
Screenshot: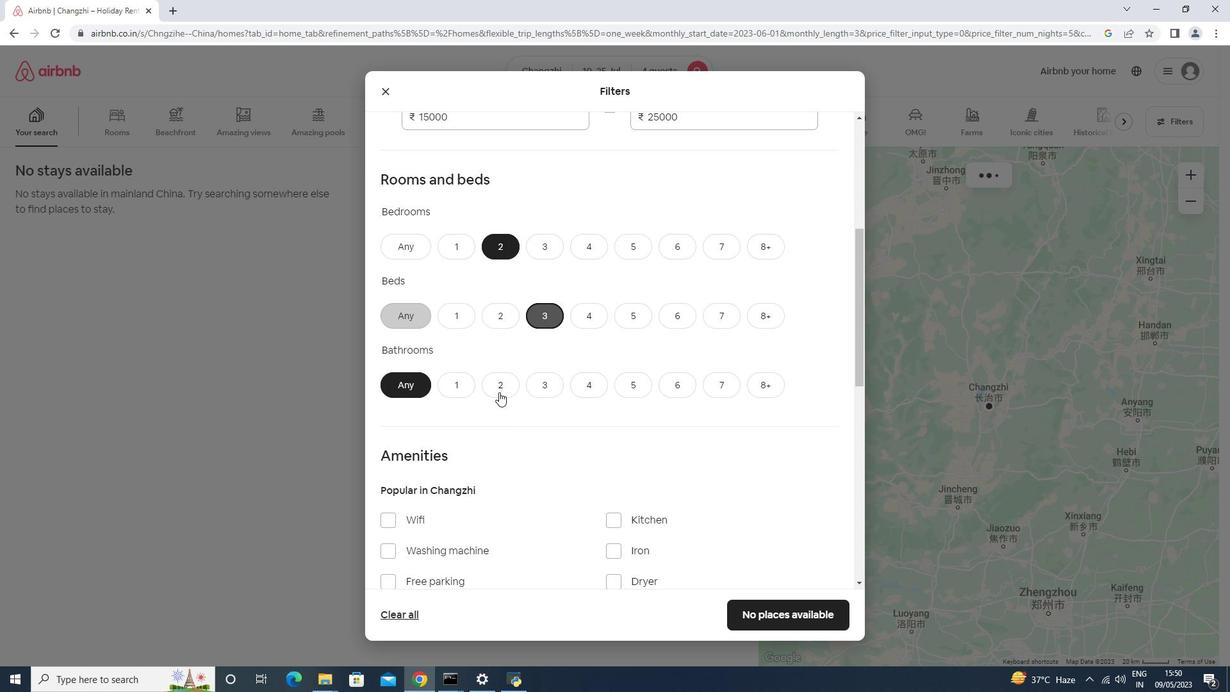 
Action: Mouse pressed left at (496, 393)
Screenshot: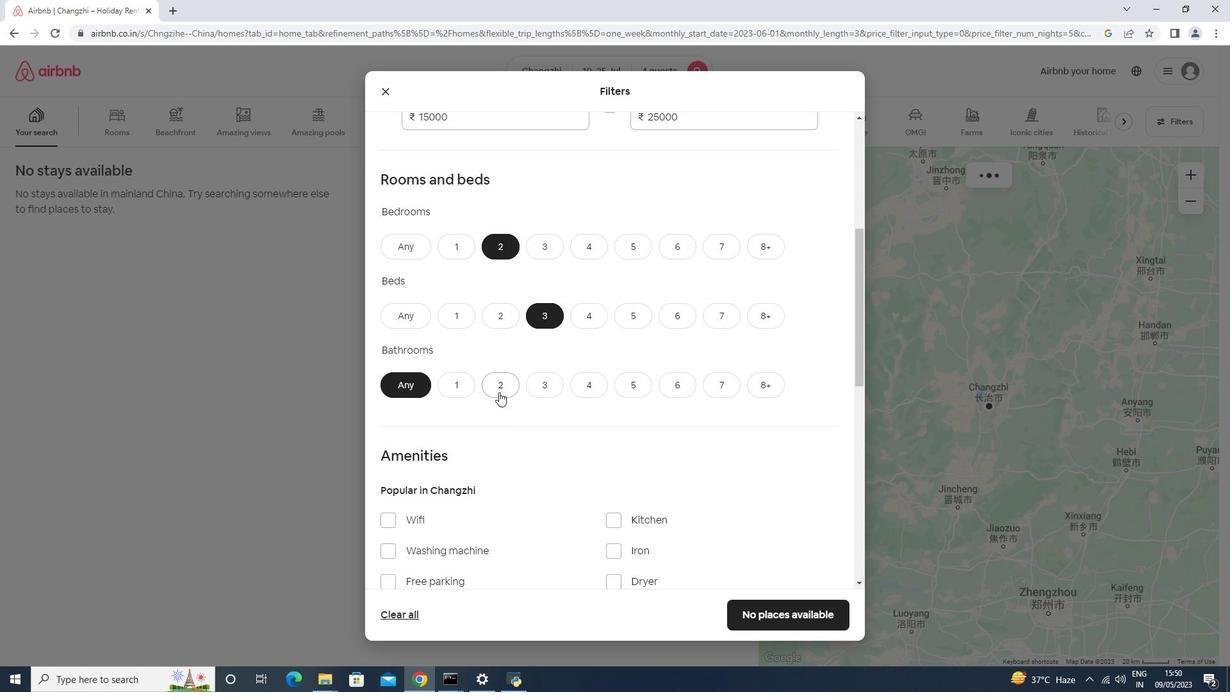 
Action: Mouse moved to (498, 391)
Screenshot: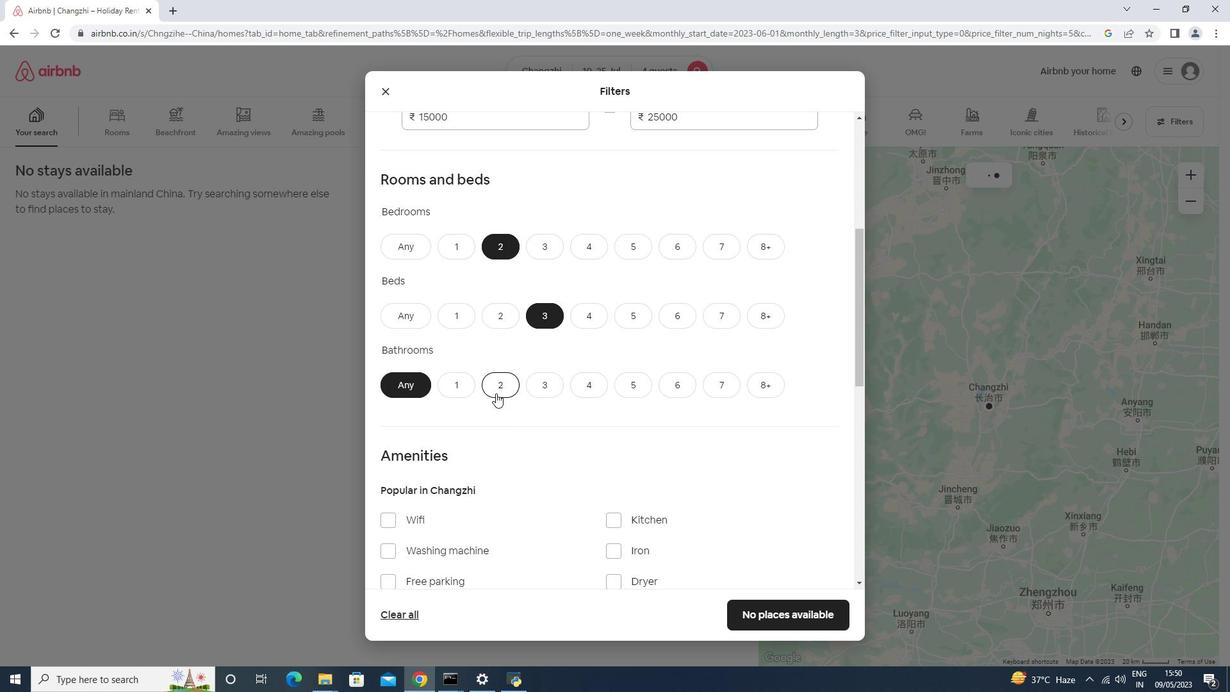 
Action: Mouse scrolled (498, 390) with delta (0, 0)
Screenshot: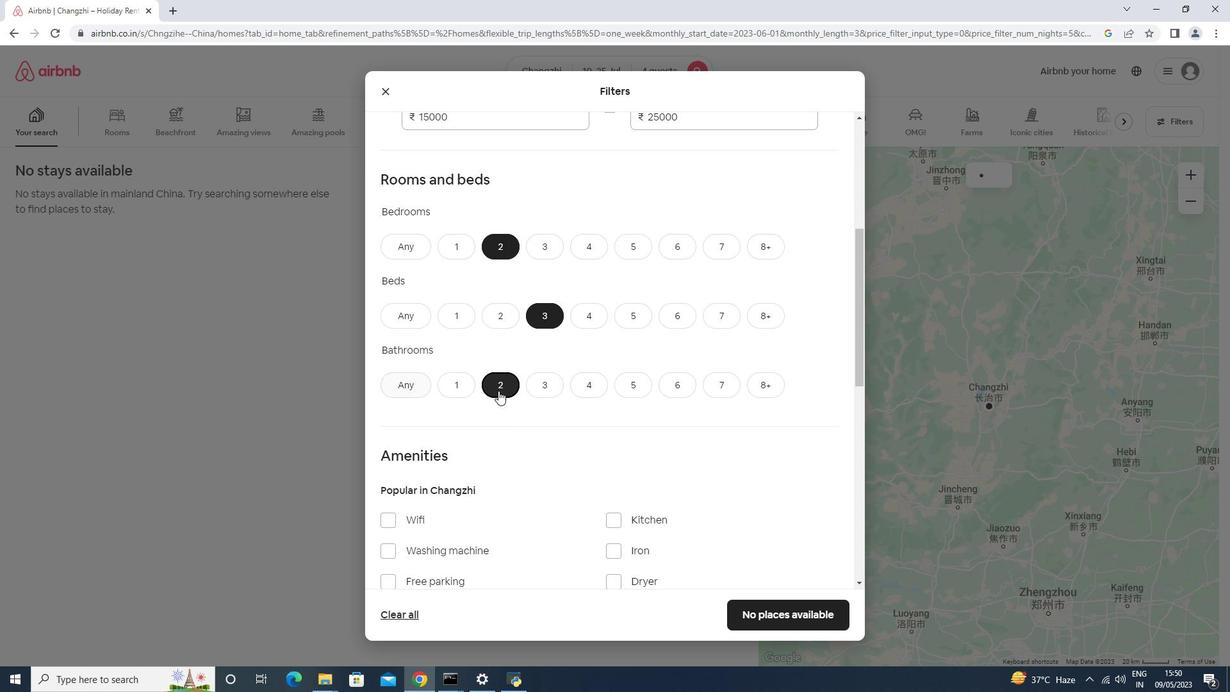 
Action: Mouse scrolled (498, 390) with delta (0, 0)
Screenshot: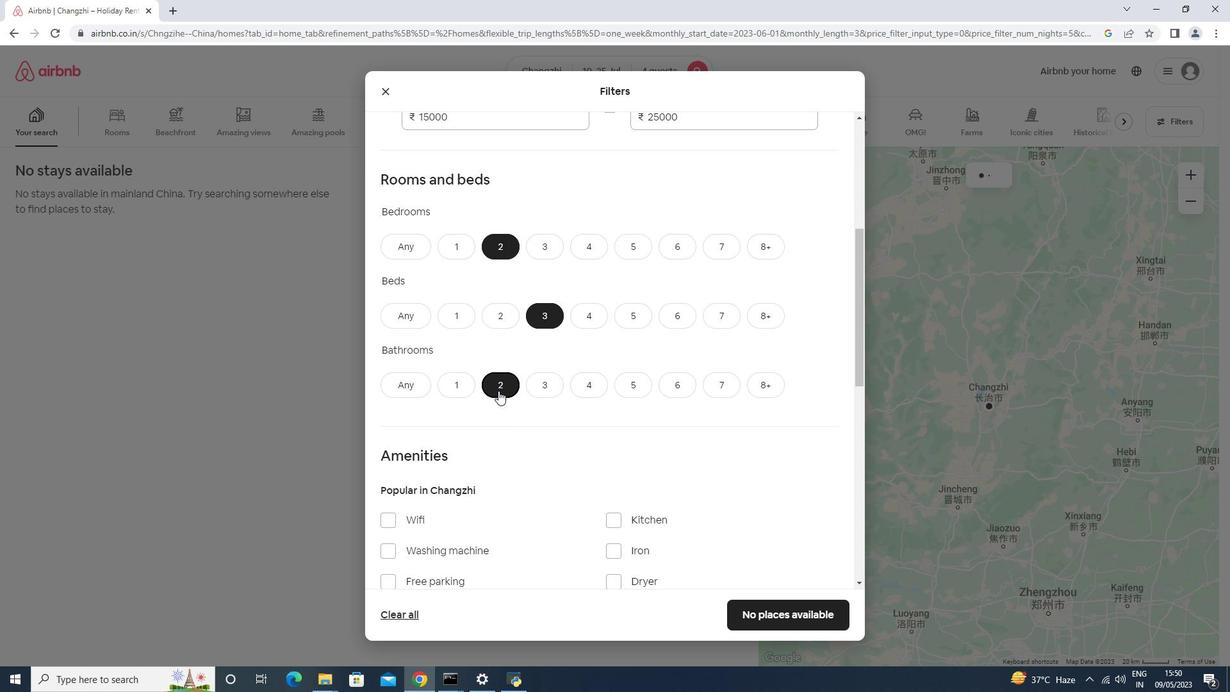 
Action: Mouse scrolled (498, 390) with delta (0, 0)
Screenshot: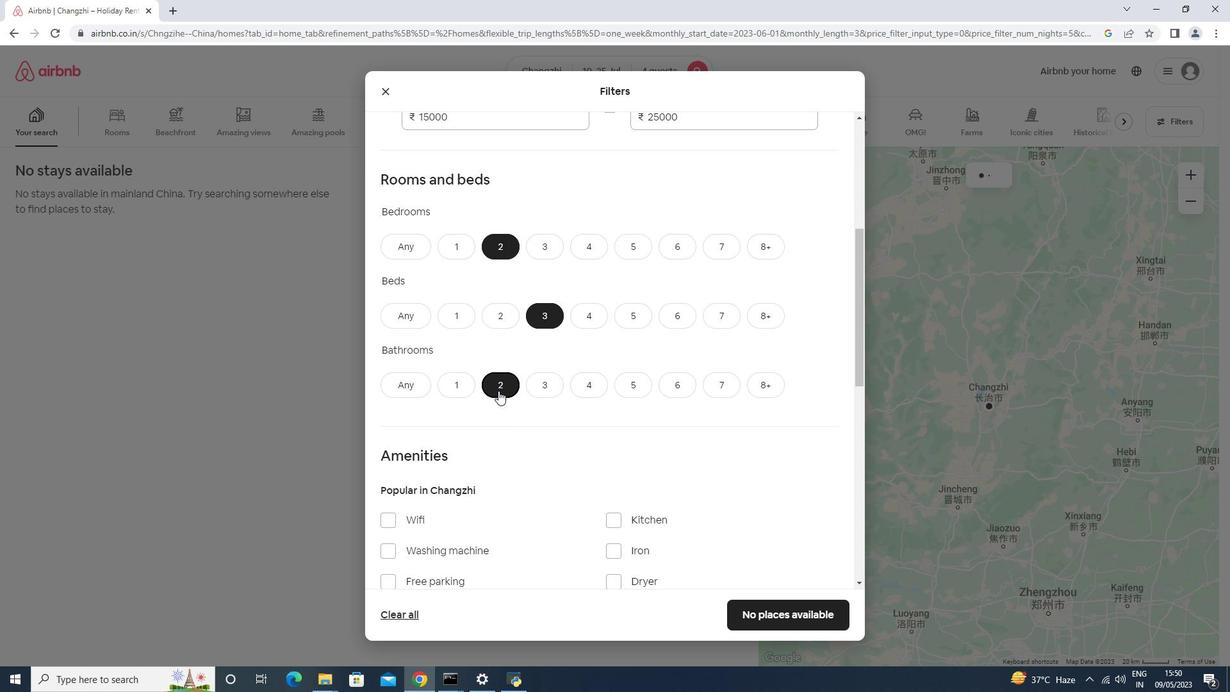 
Action: Mouse moved to (421, 326)
Screenshot: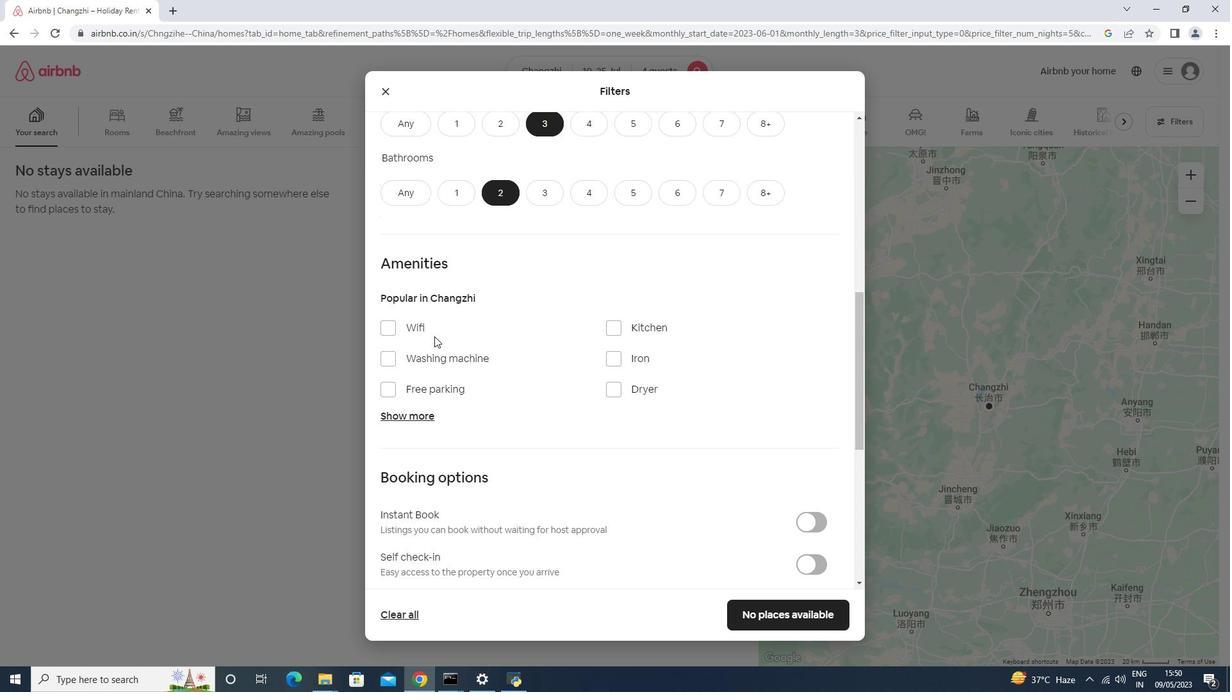 
Action: Mouse pressed left at (421, 326)
Screenshot: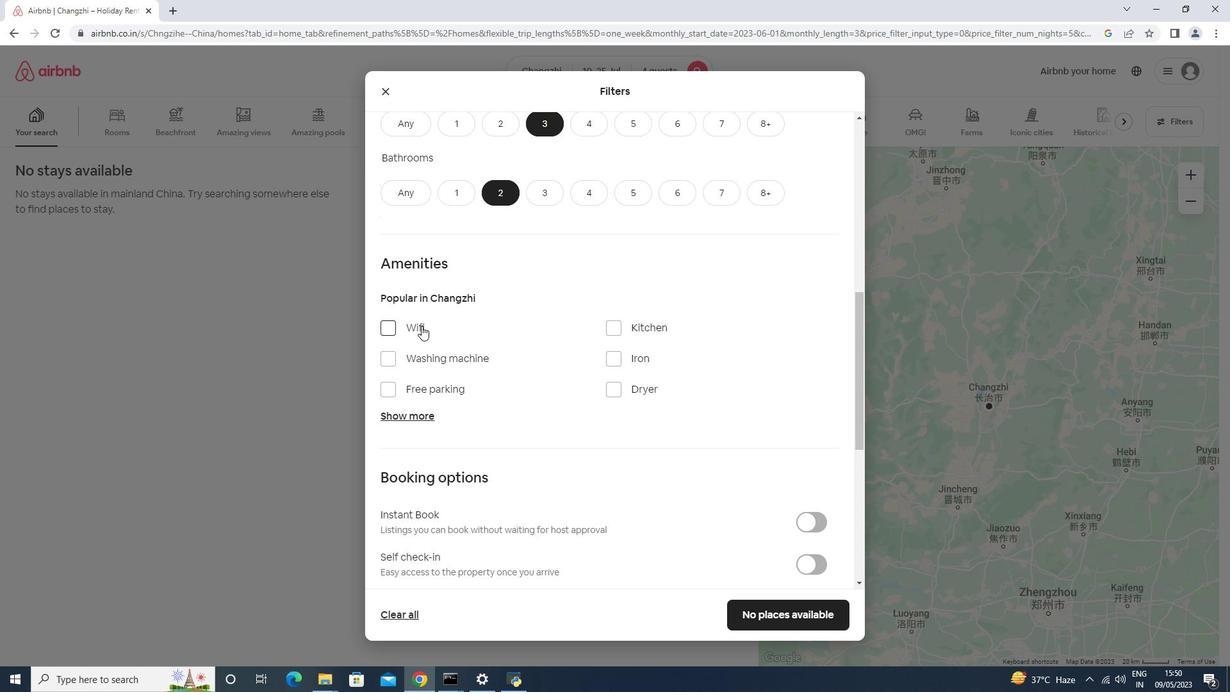 
Action: Mouse moved to (437, 392)
Screenshot: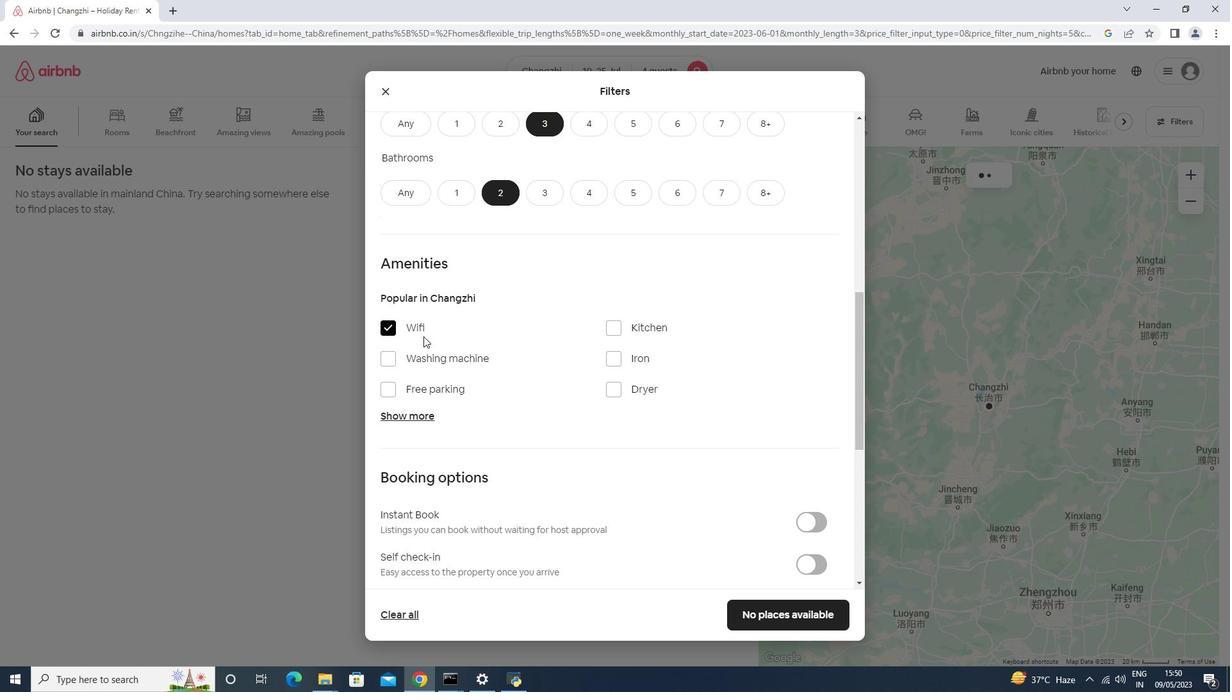 
Action: Mouse pressed left at (437, 392)
Screenshot: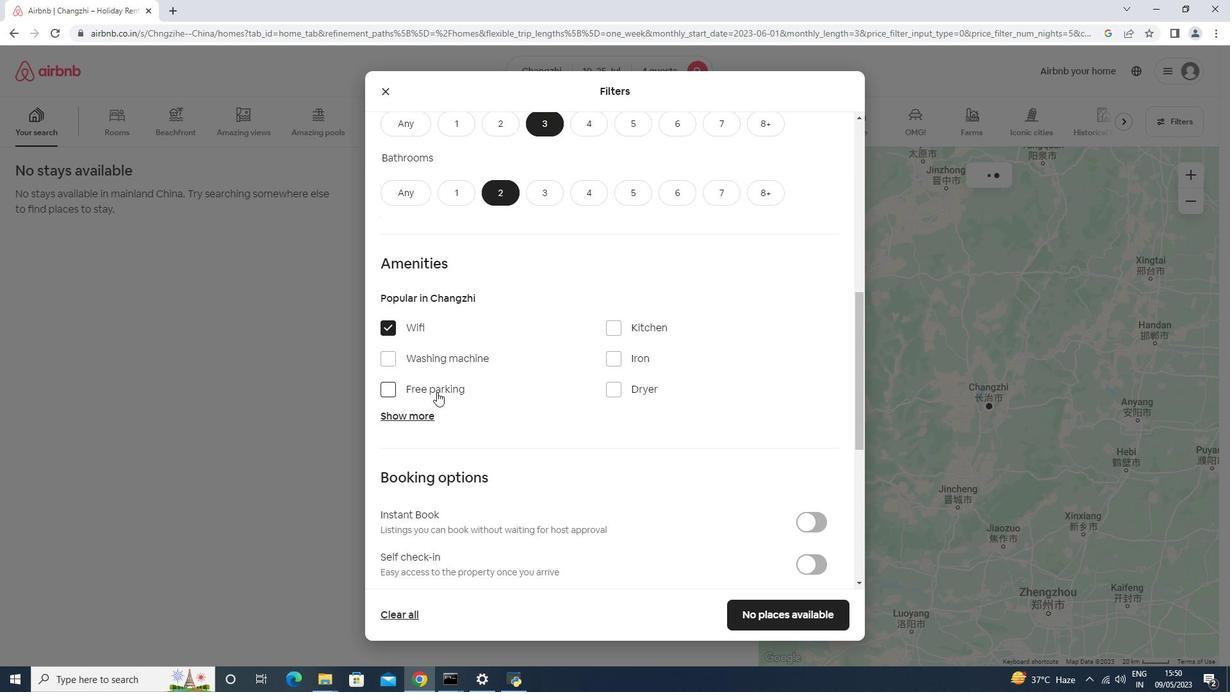 
Action: Mouse moved to (400, 435)
Screenshot: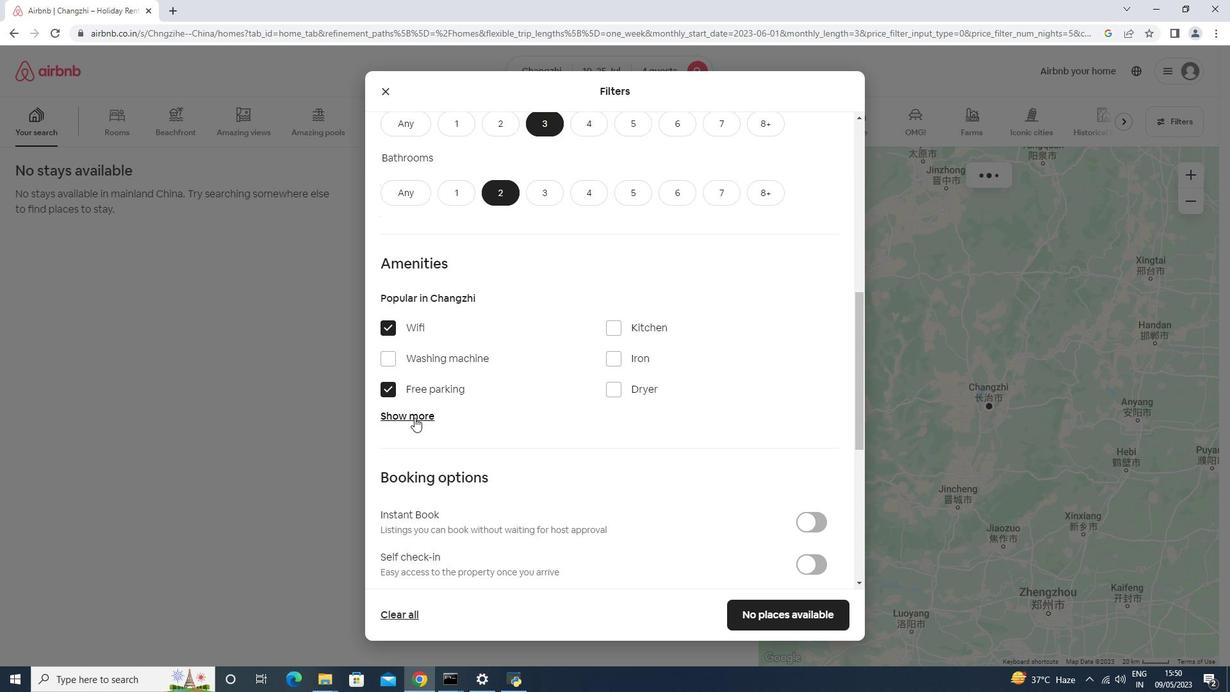 
Action: Mouse pressed left at (400, 435)
Screenshot: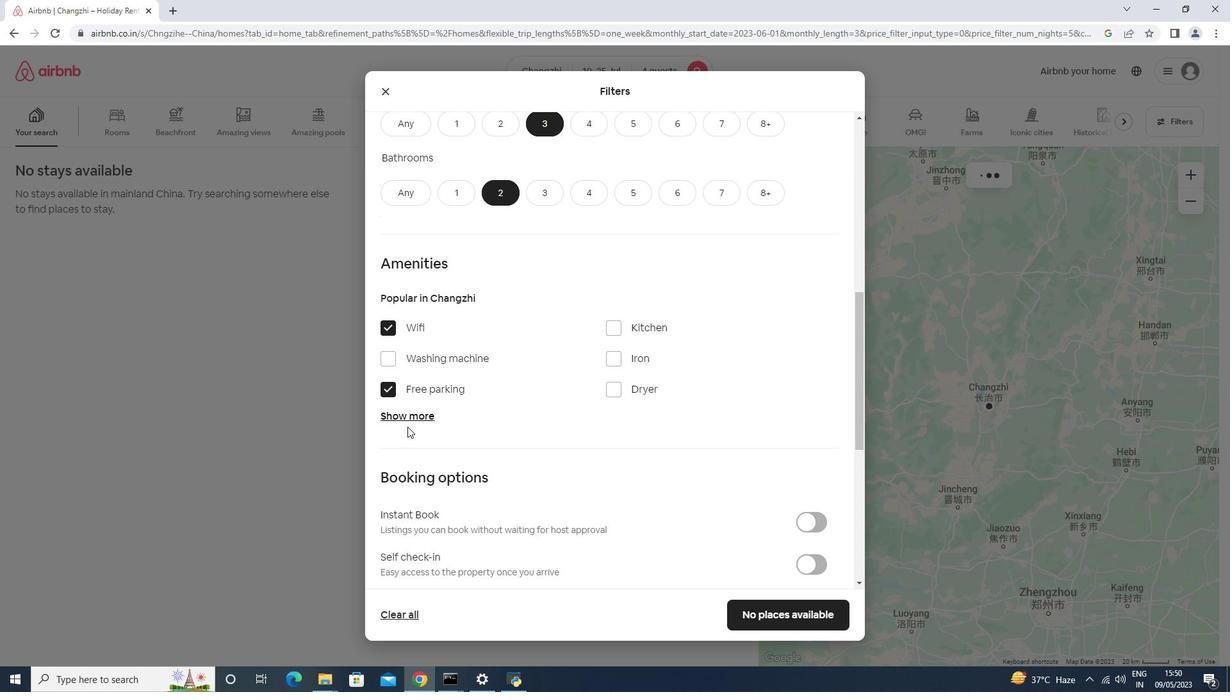 
Action: Mouse moved to (425, 423)
Screenshot: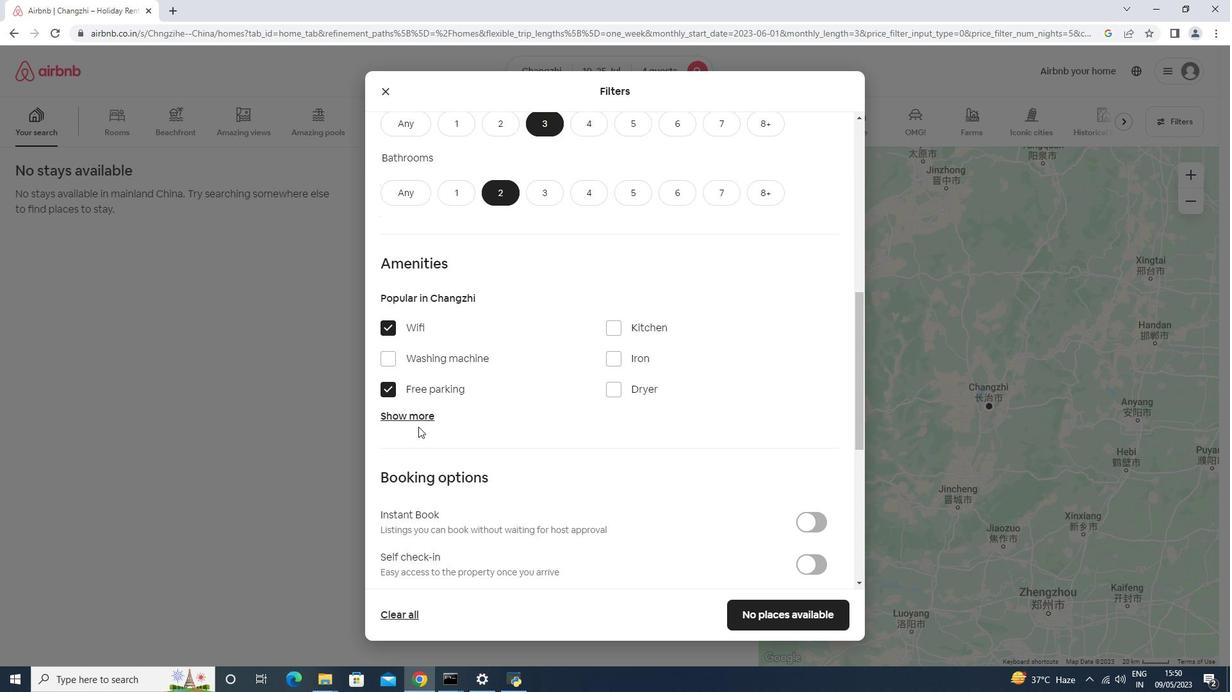
Action: Mouse pressed left at (425, 423)
Screenshot: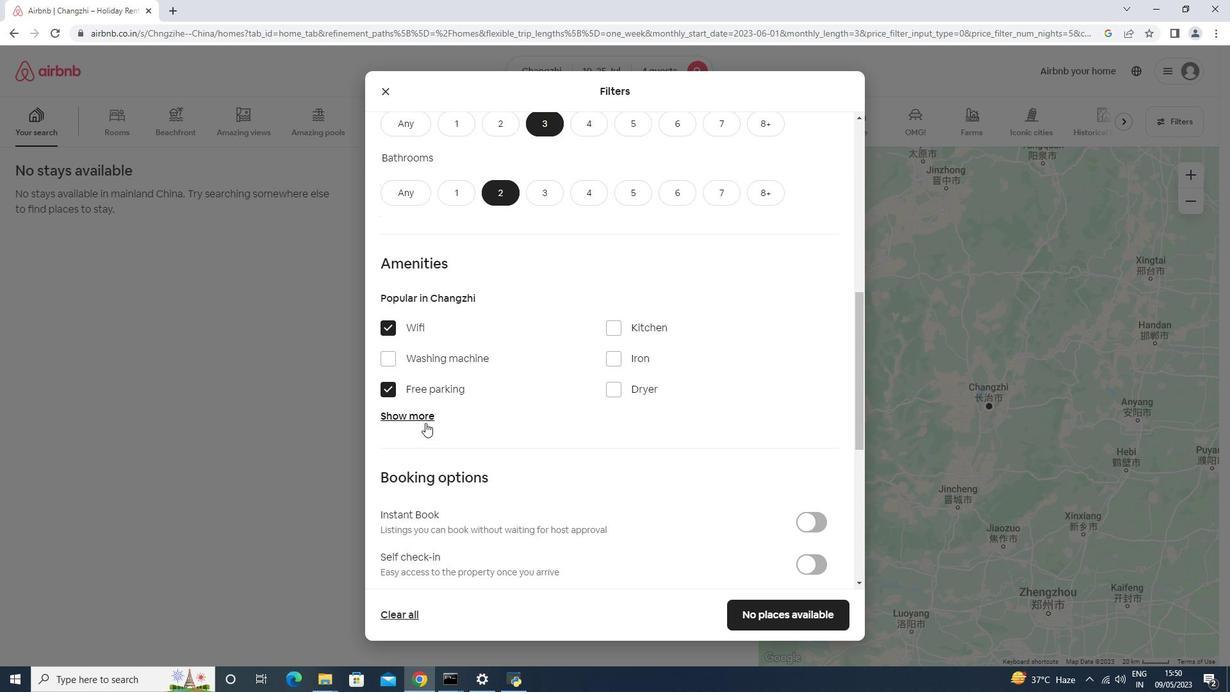 
Action: Mouse moved to (644, 493)
Screenshot: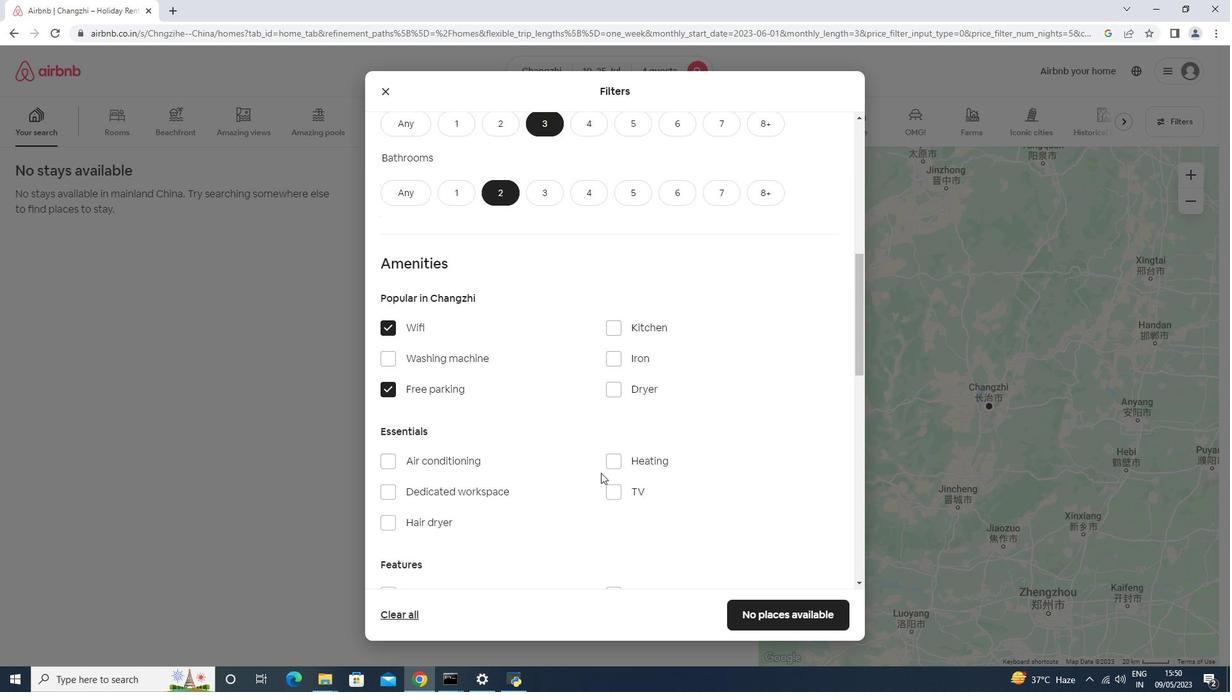 
Action: Mouse pressed left at (644, 493)
Screenshot: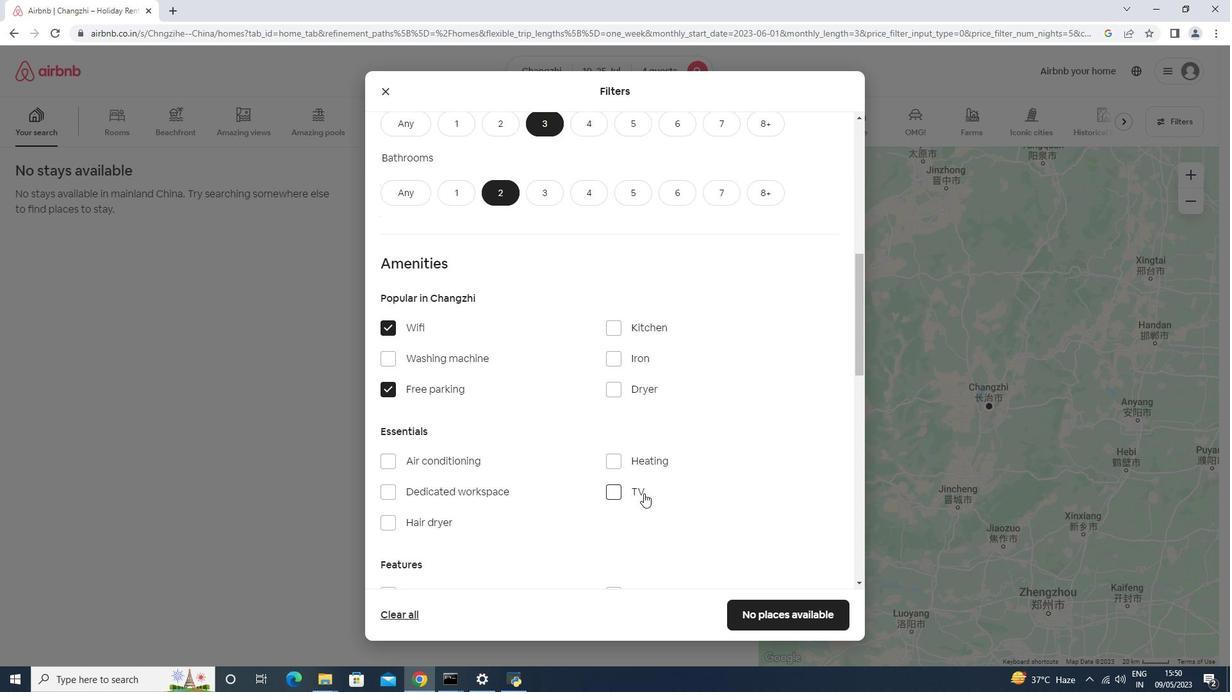 
Action: Mouse scrolled (644, 492) with delta (0, 0)
Screenshot: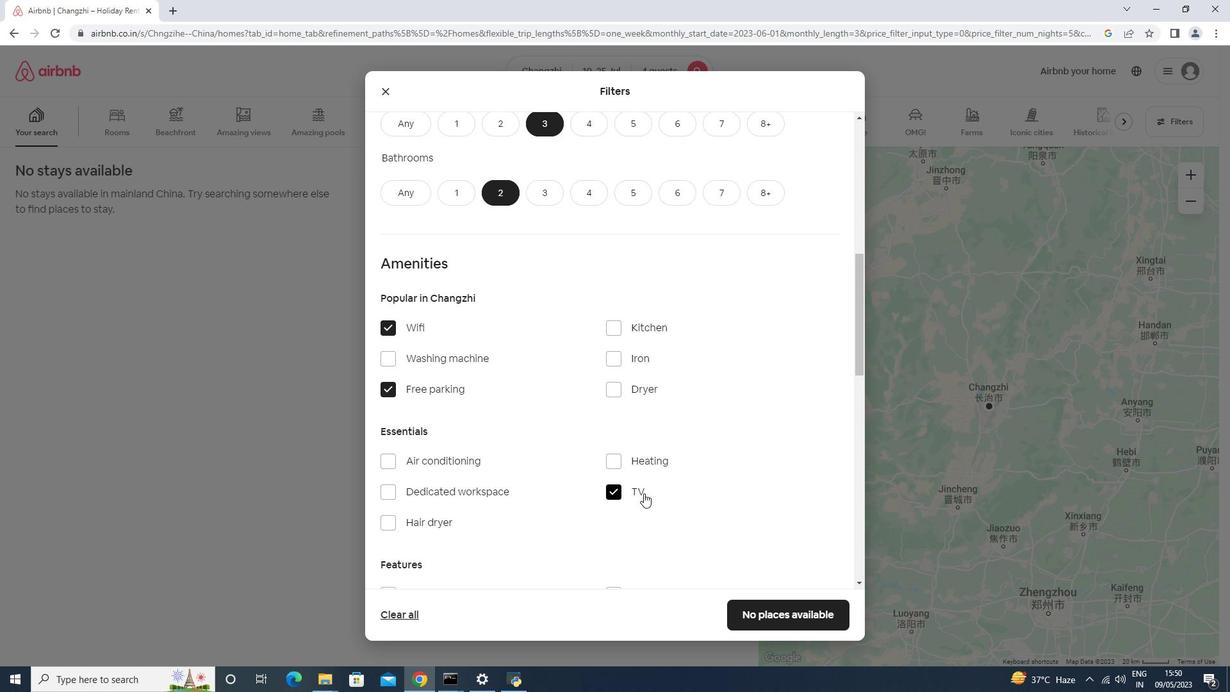 
Action: Mouse scrolled (644, 492) with delta (0, 0)
Screenshot: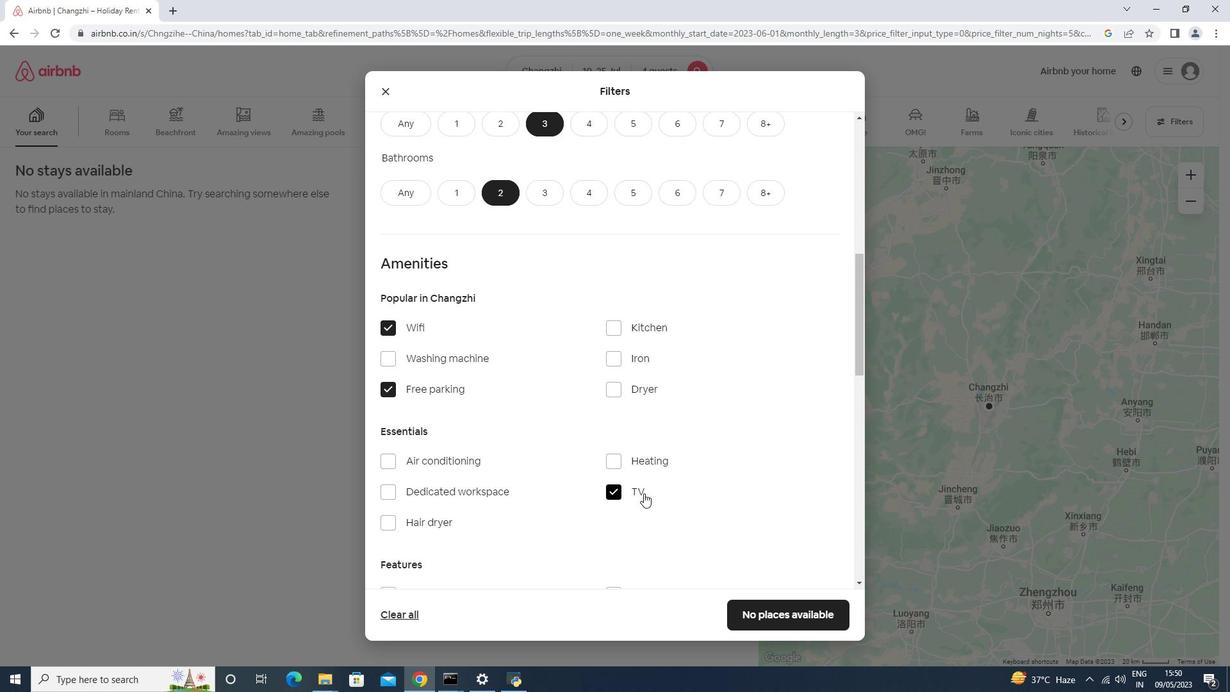 
Action: Mouse scrolled (644, 492) with delta (0, 0)
Screenshot: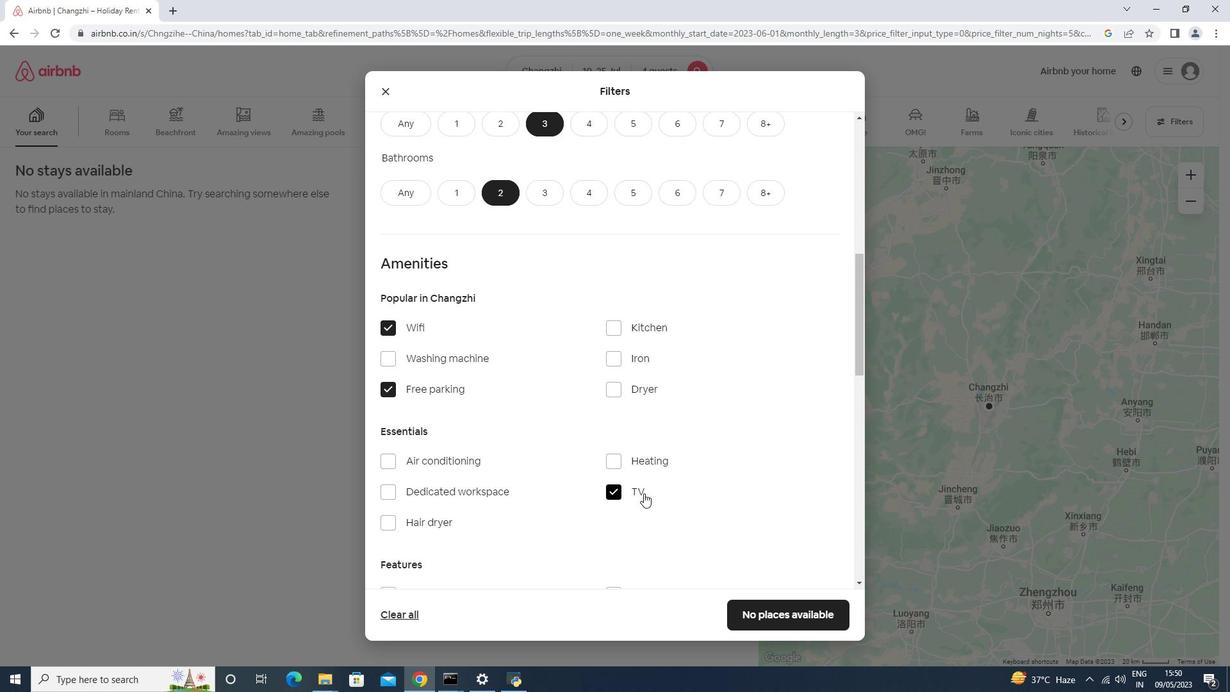 
Action: Mouse moved to (409, 457)
Screenshot: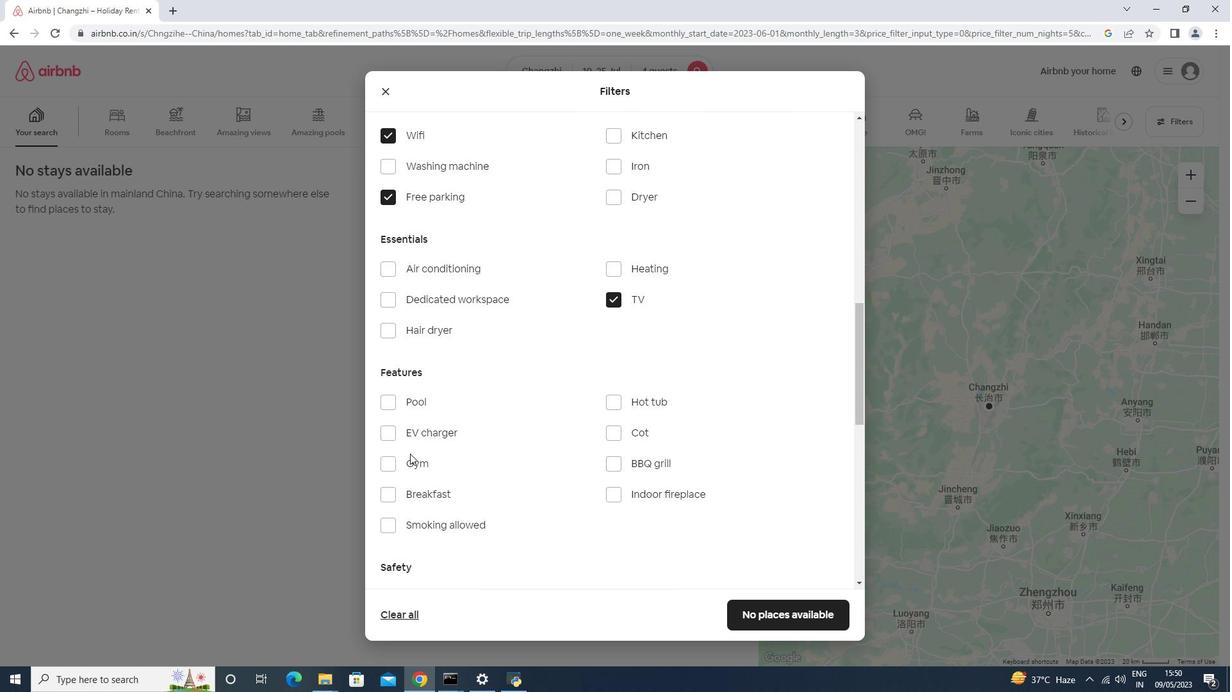 
Action: Mouse pressed left at (409, 457)
Screenshot: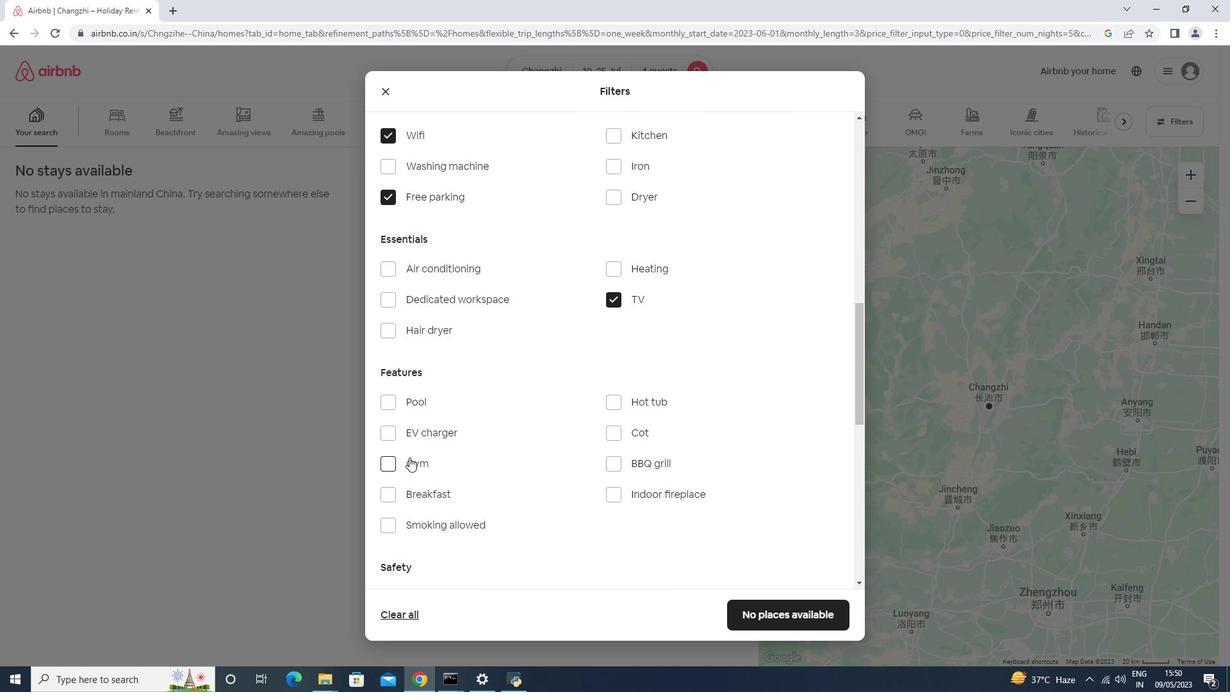
Action: Mouse moved to (421, 500)
Screenshot: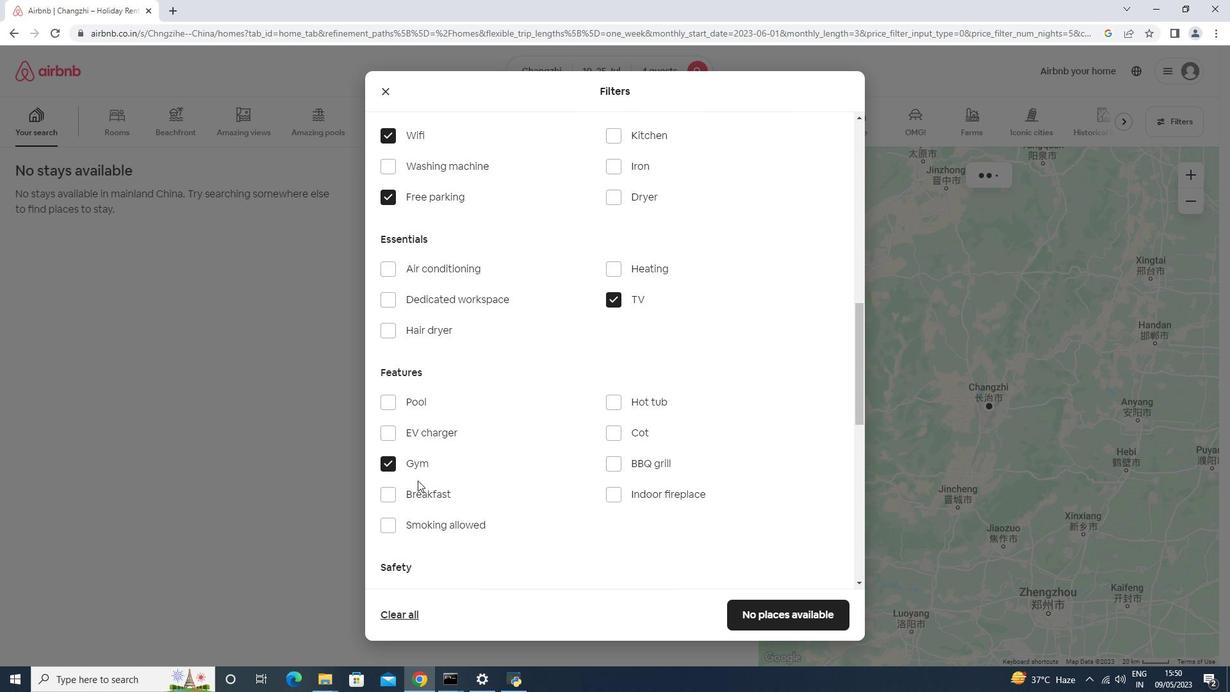 
Action: Mouse pressed left at (421, 500)
Screenshot: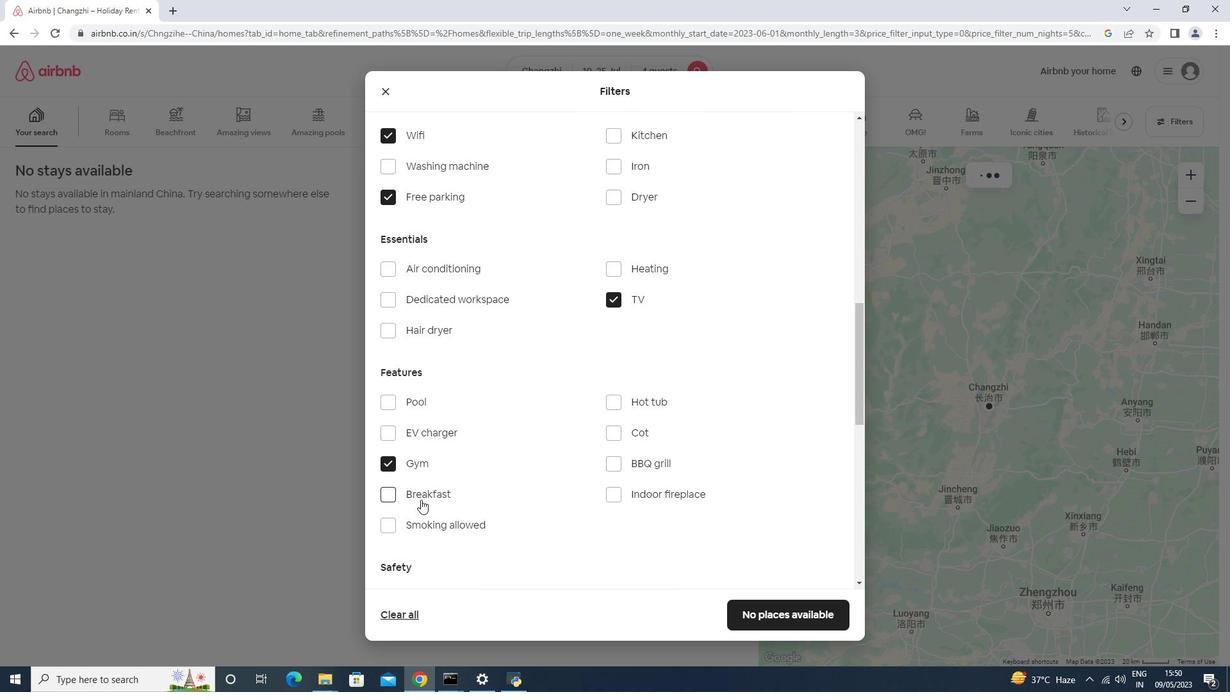 
Action: Mouse scrolled (421, 499) with delta (0, 0)
Screenshot: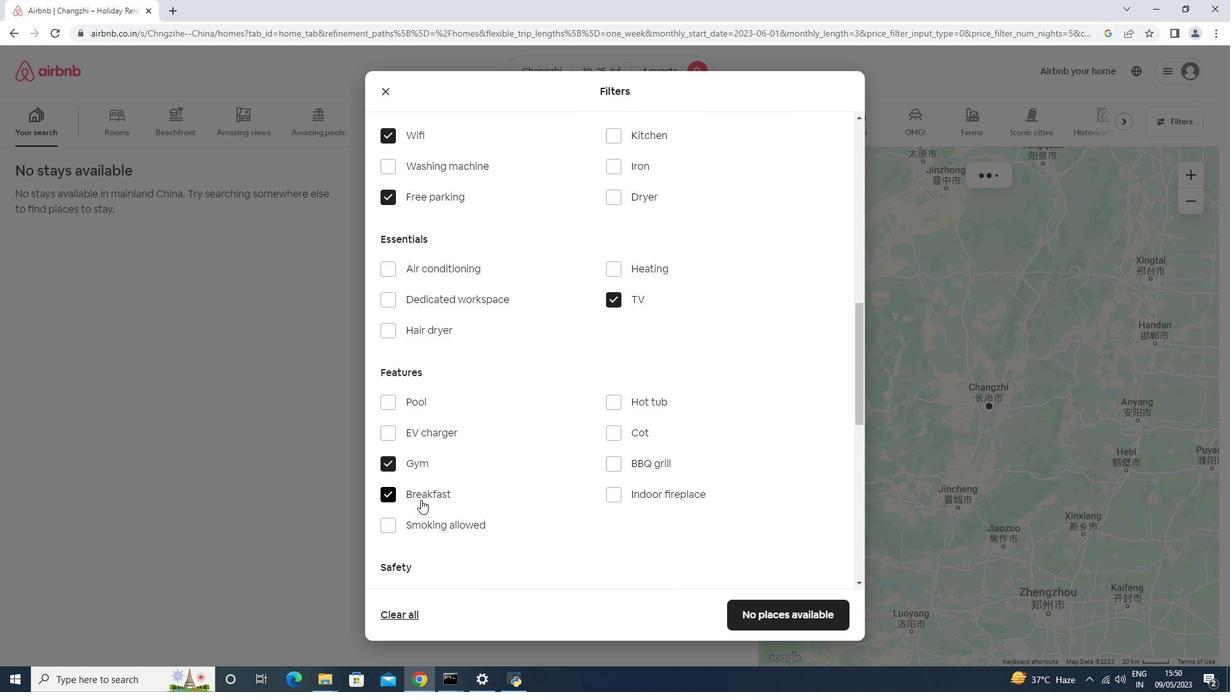 
Action: Mouse scrolled (421, 499) with delta (0, 0)
Screenshot: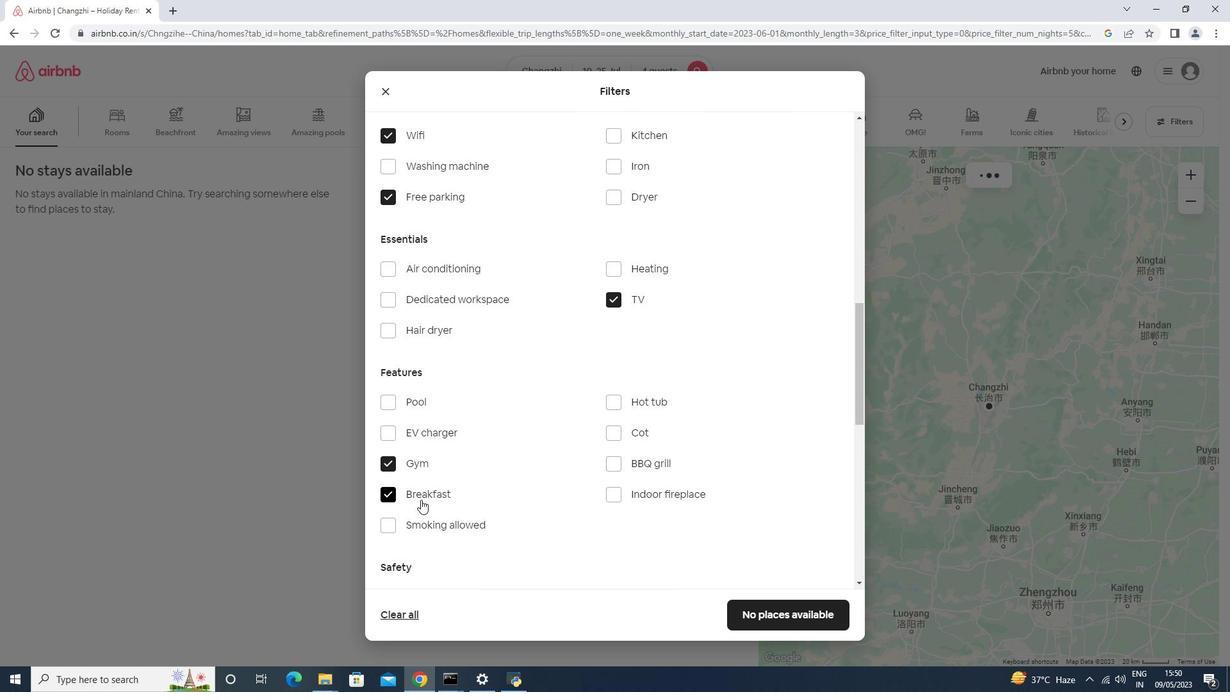 
Action: Mouse scrolled (421, 499) with delta (0, 0)
Screenshot: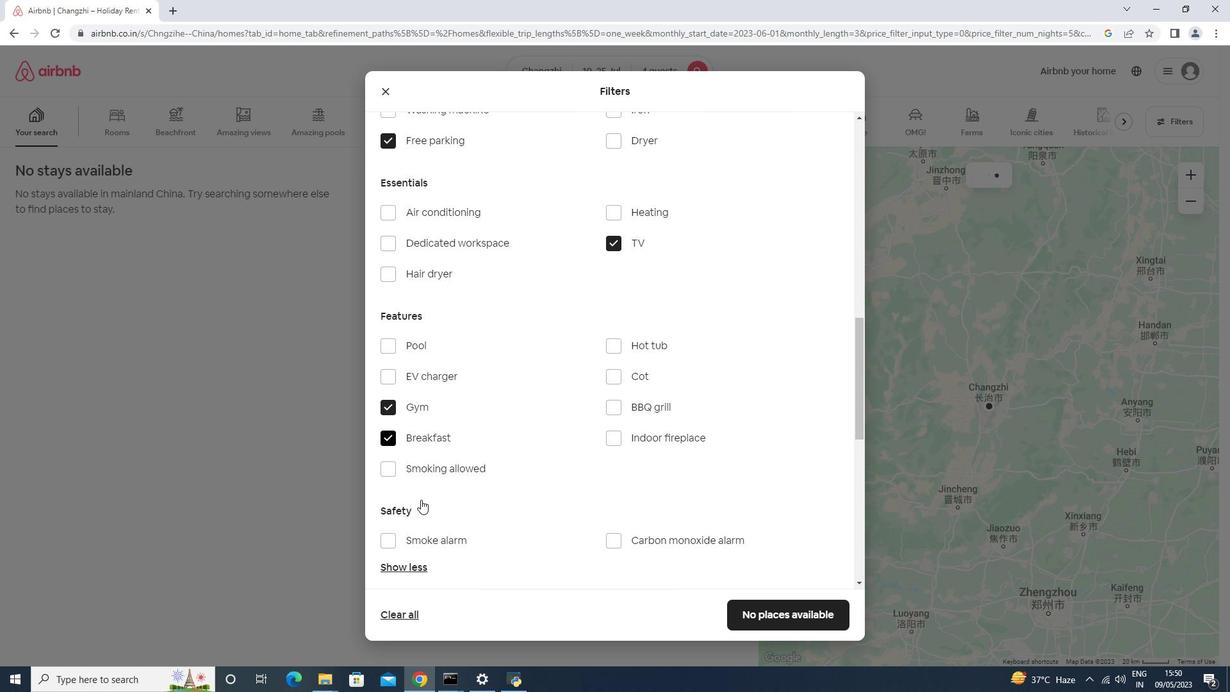 
Action: Mouse scrolled (421, 499) with delta (0, 0)
Screenshot: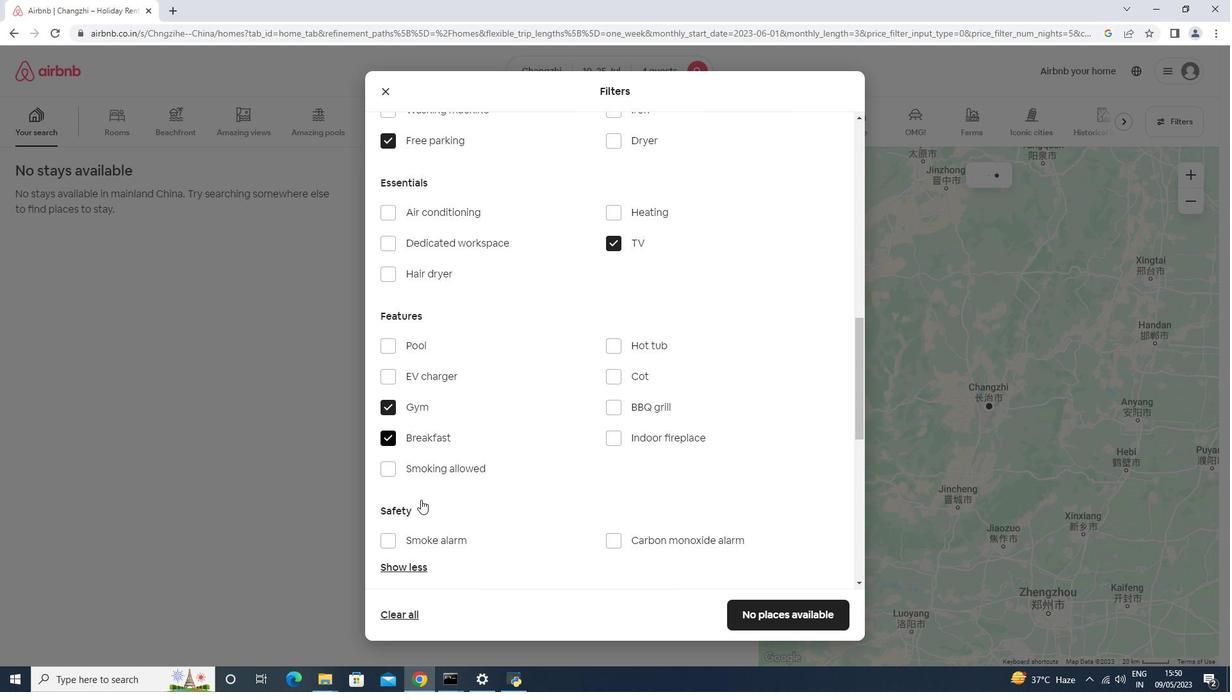 
Action: Mouse moved to (422, 500)
Screenshot: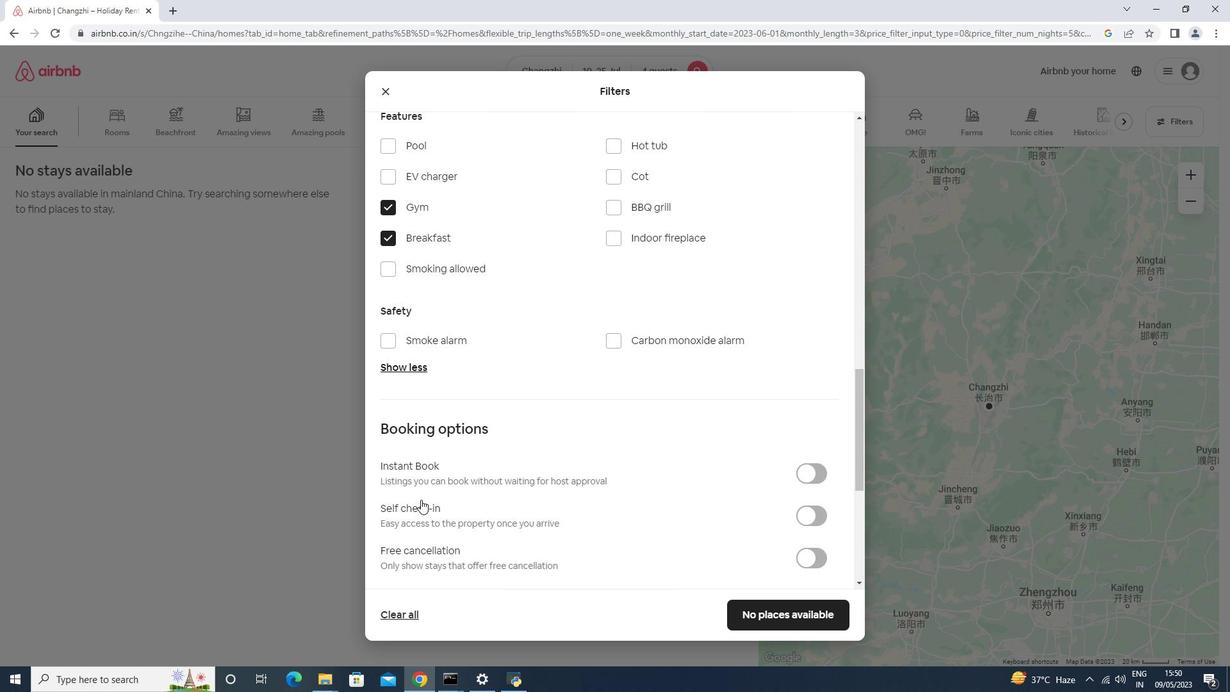 
Action: Mouse scrolled (422, 499) with delta (0, 0)
Screenshot: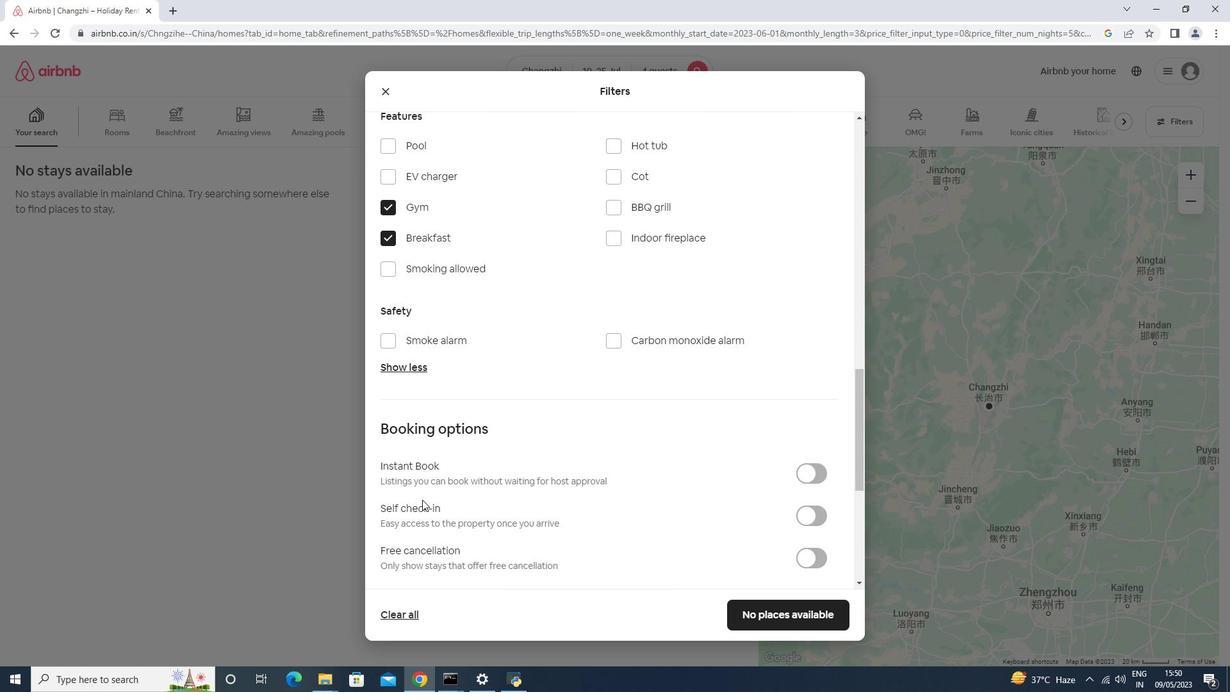 
Action: Mouse scrolled (422, 499) with delta (0, 0)
Screenshot: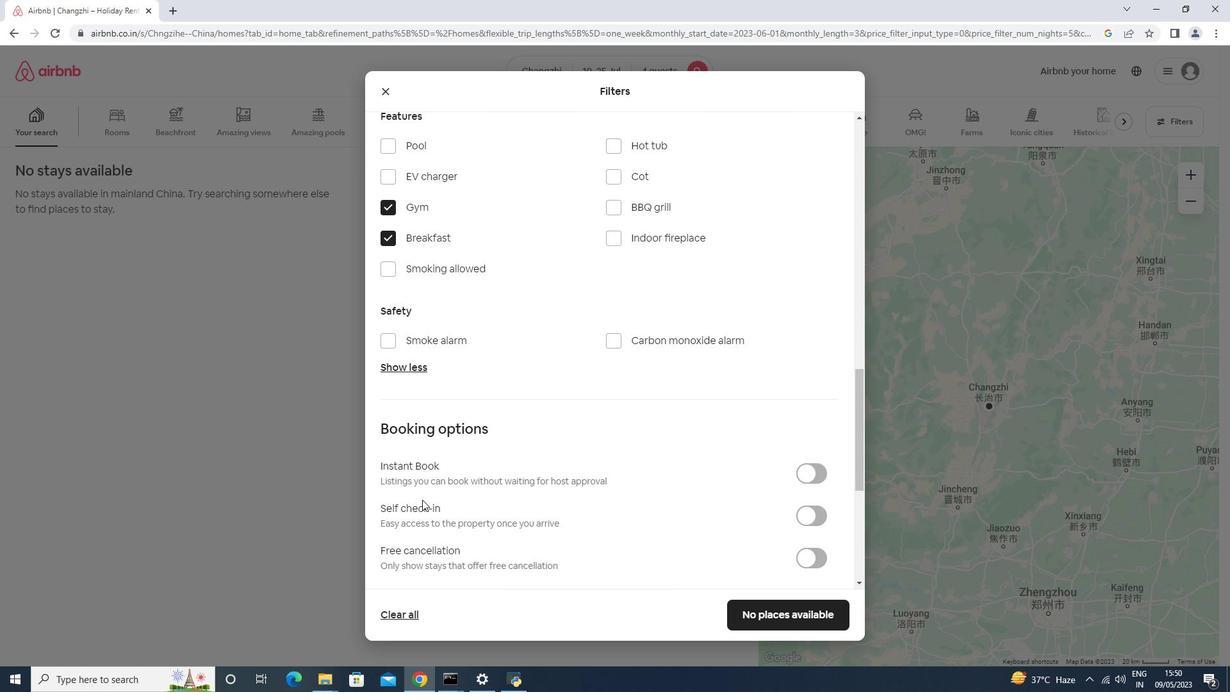 
Action: Mouse moved to (812, 396)
Screenshot: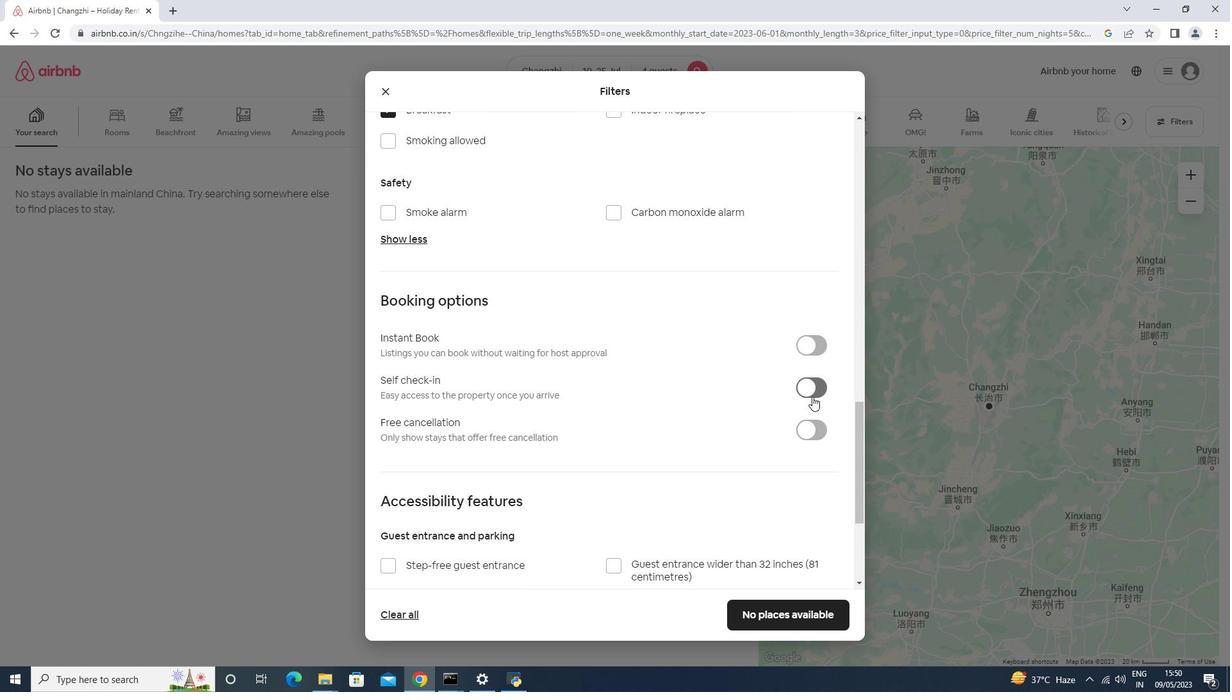 
Action: Mouse pressed left at (812, 396)
Screenshot: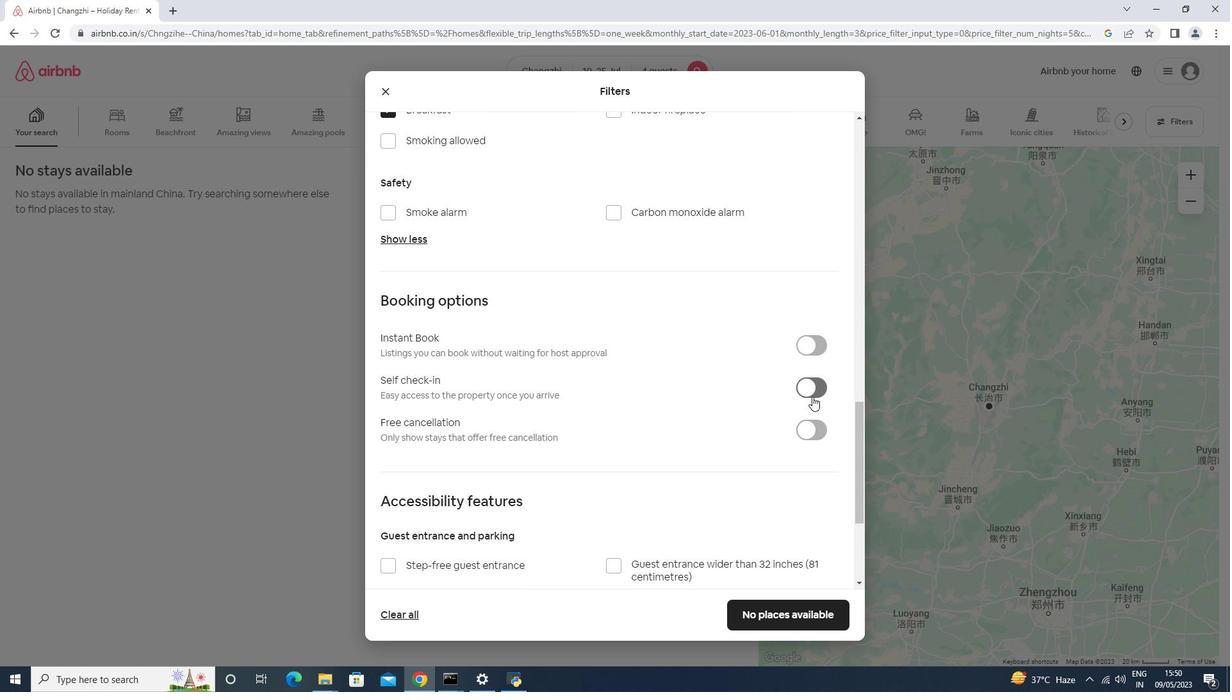 
Action: Mouse scrolled (812, 396) with delta (0, 0)
Screenshot: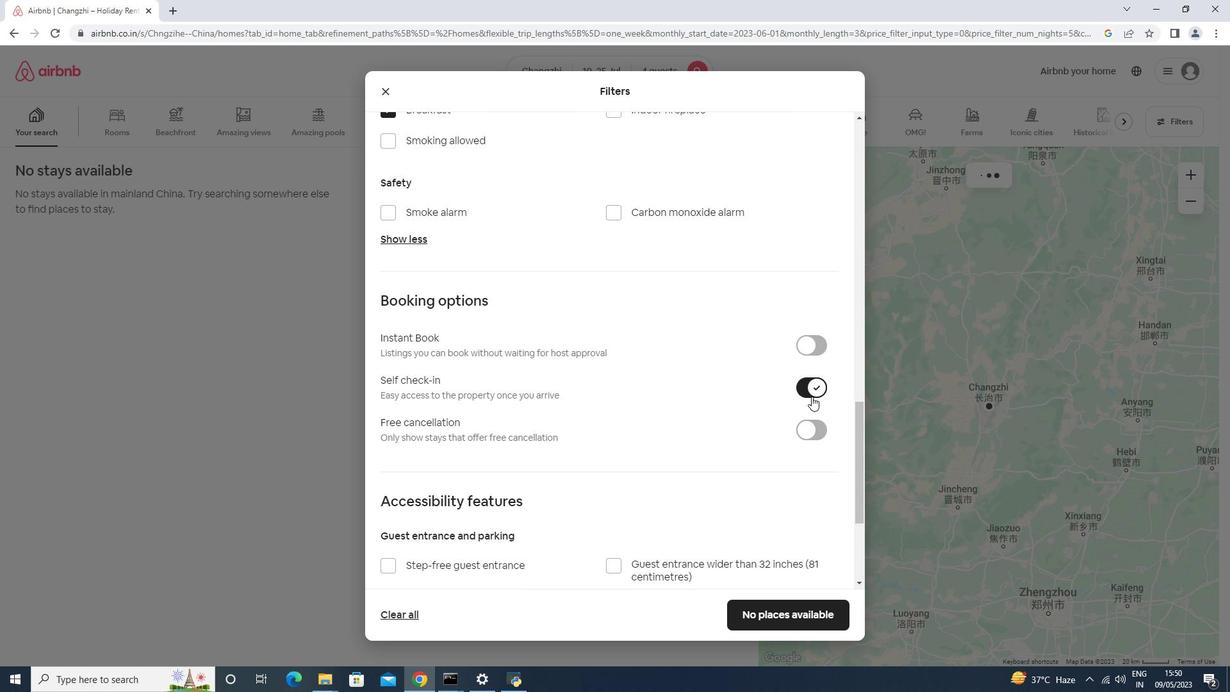 
Action: Mouse scrolled (812, 396) with delta (0, 0)
Screenshot: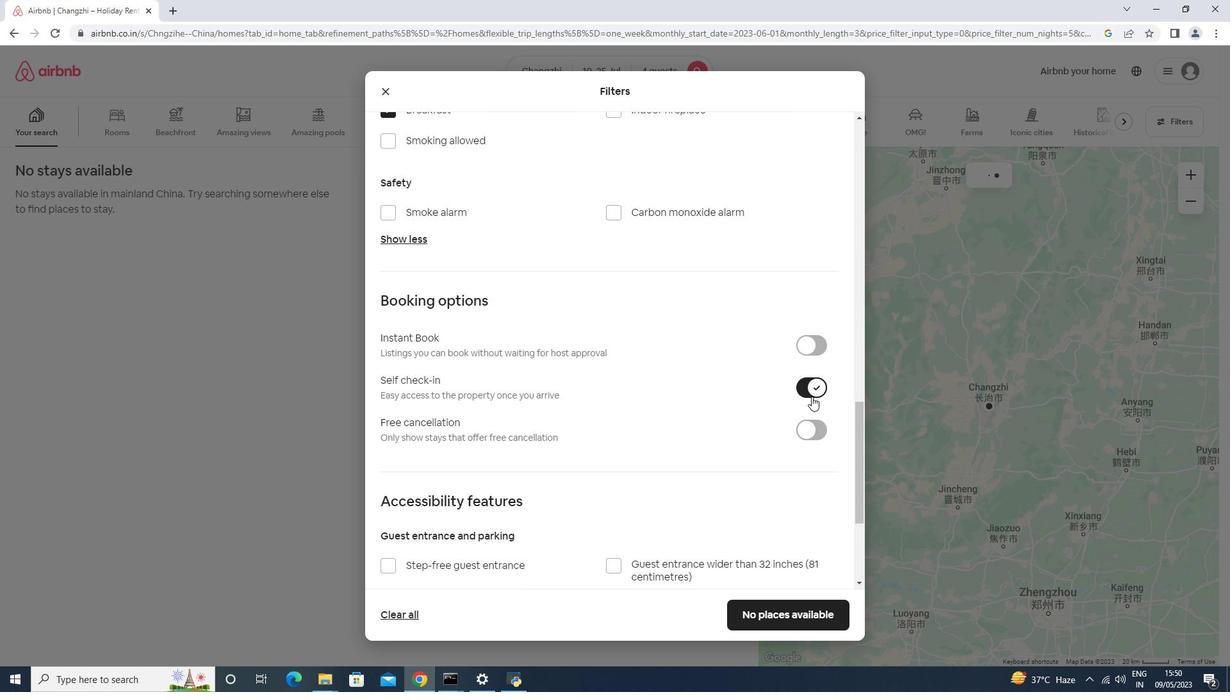 
Action: Mouse scrolled (812, 396) with delta (0, 0)
Screenshot: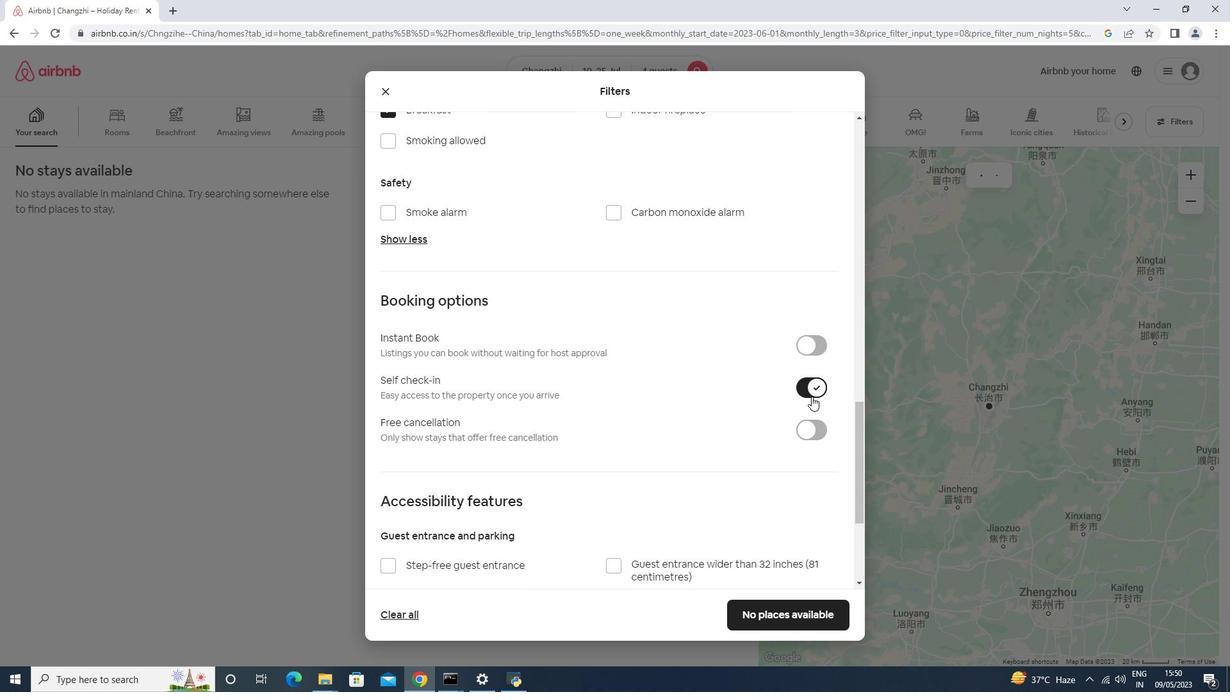 
Action: Mouse scrolled (812, 396) with delta (0, 0)
Screenshot: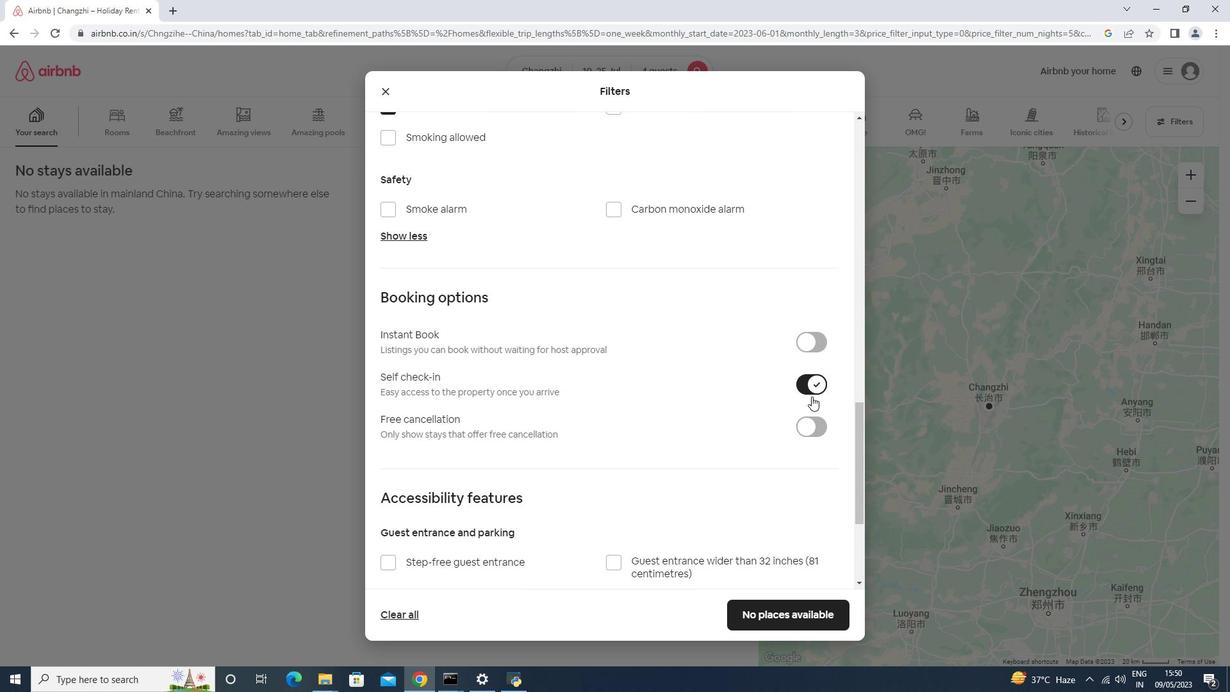 
Action: Mouse scrolled (812, 396) with delta (0, 0)
Screenshot: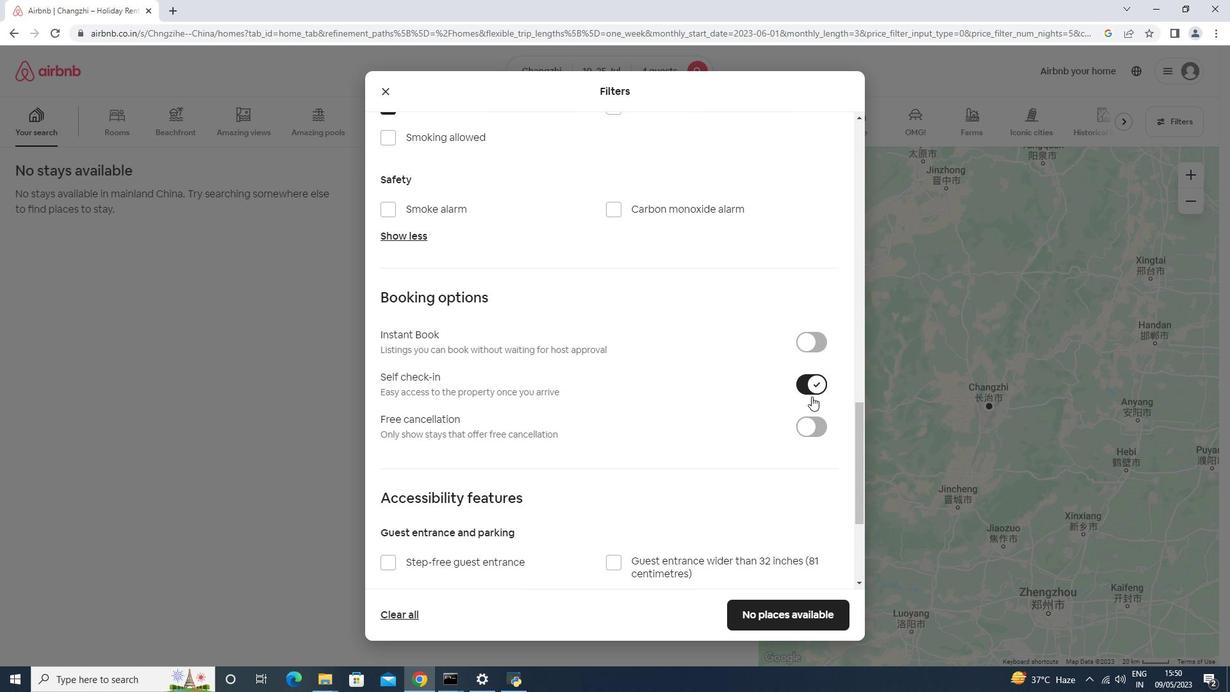 
Action: Mouse scrolled (812, 396) with delta (0, 0)
Screenshot: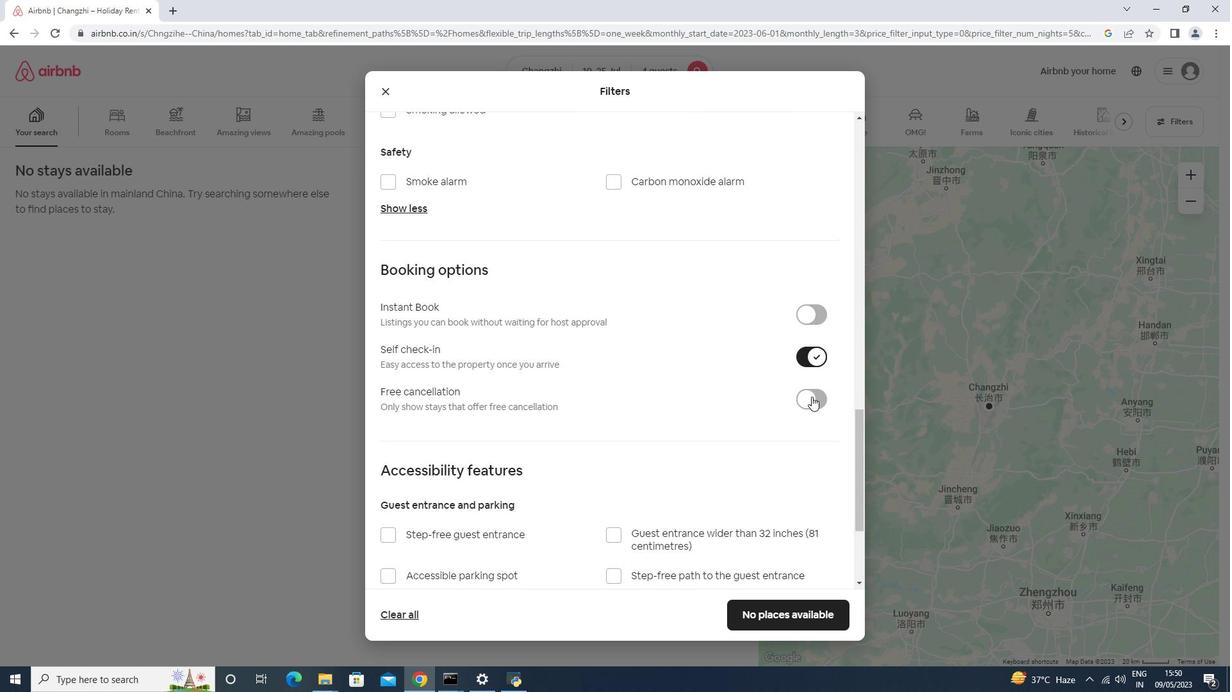 
Action: Mouse moved to (535, 478)
Screenshot: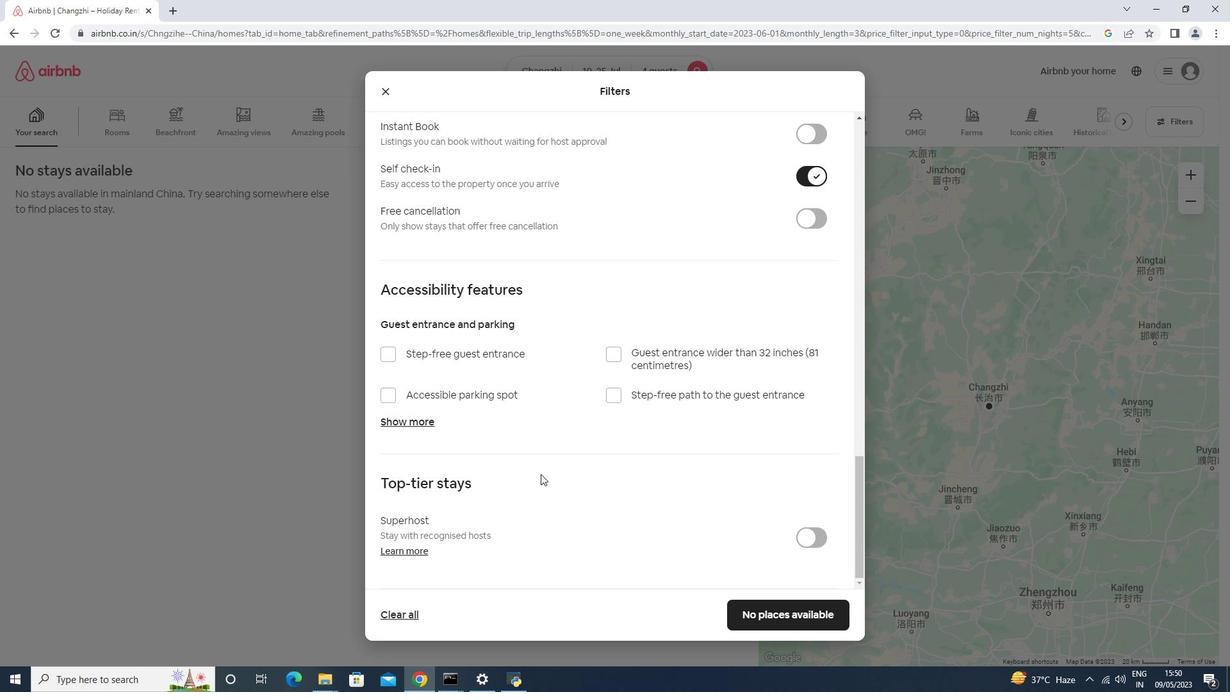 
Action: Mouse scrolled (535, 478) with delta (0, 0)
Screenshot: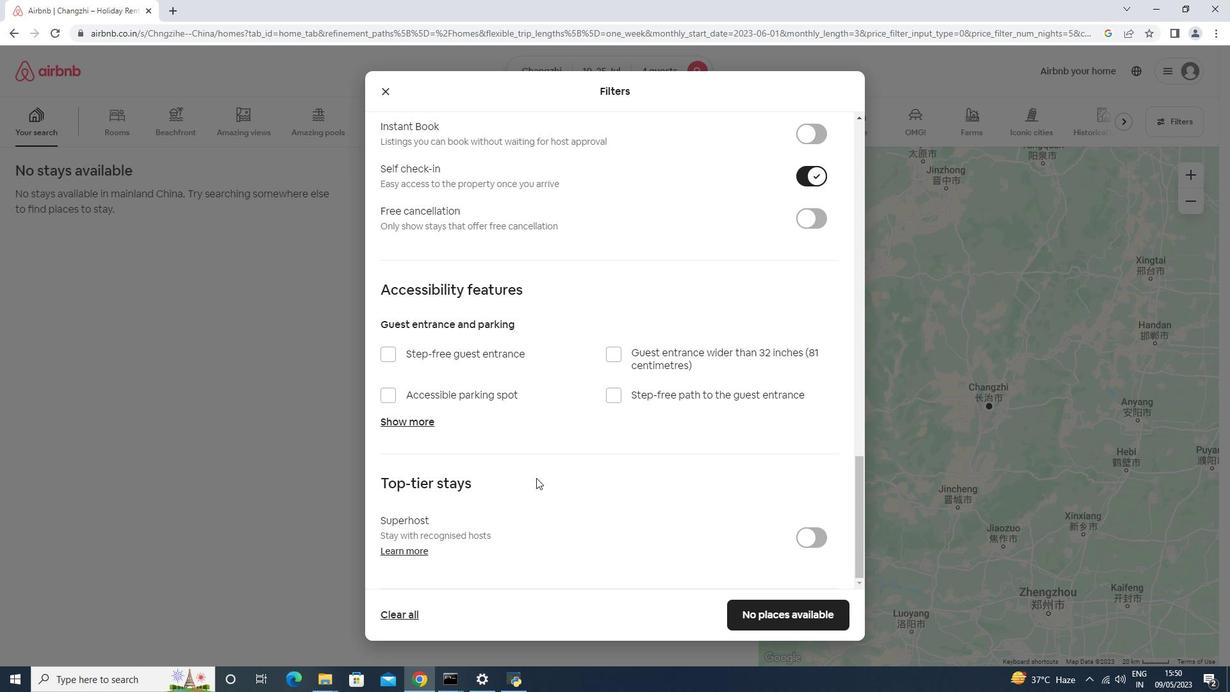 
Action: Mouse scrolled (535, 478) with delta (0, 0)
Screenshot: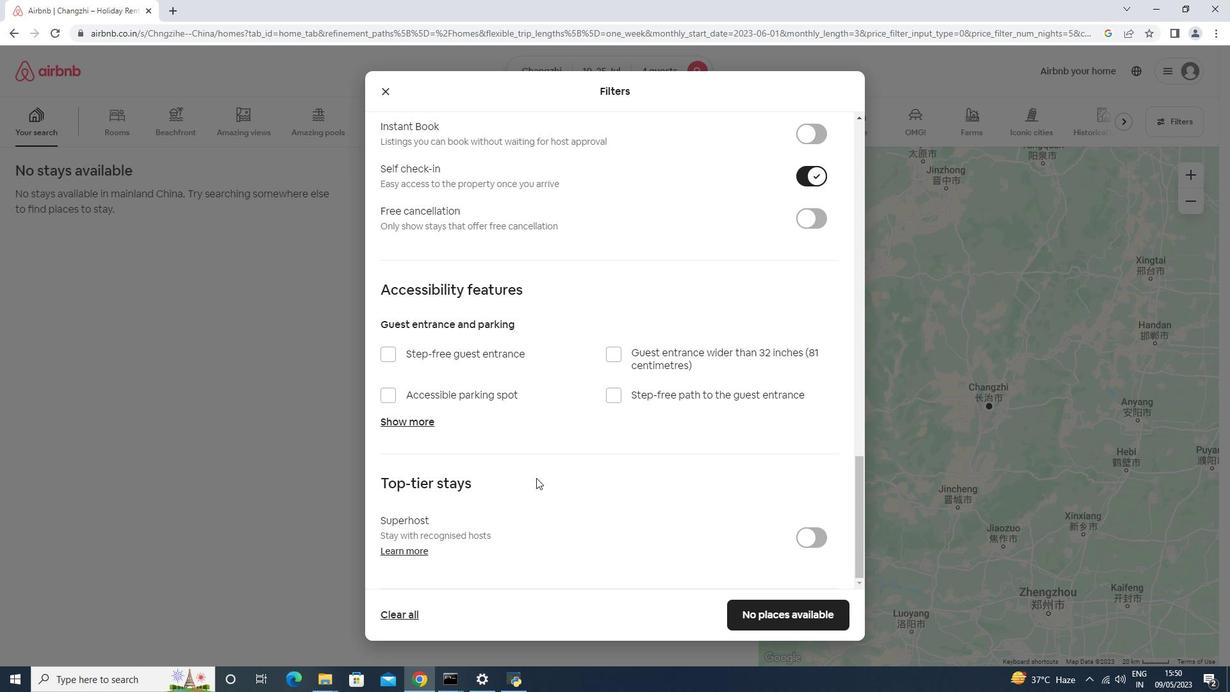 
Action: Mouse moved to (535, 478)
Screenshot: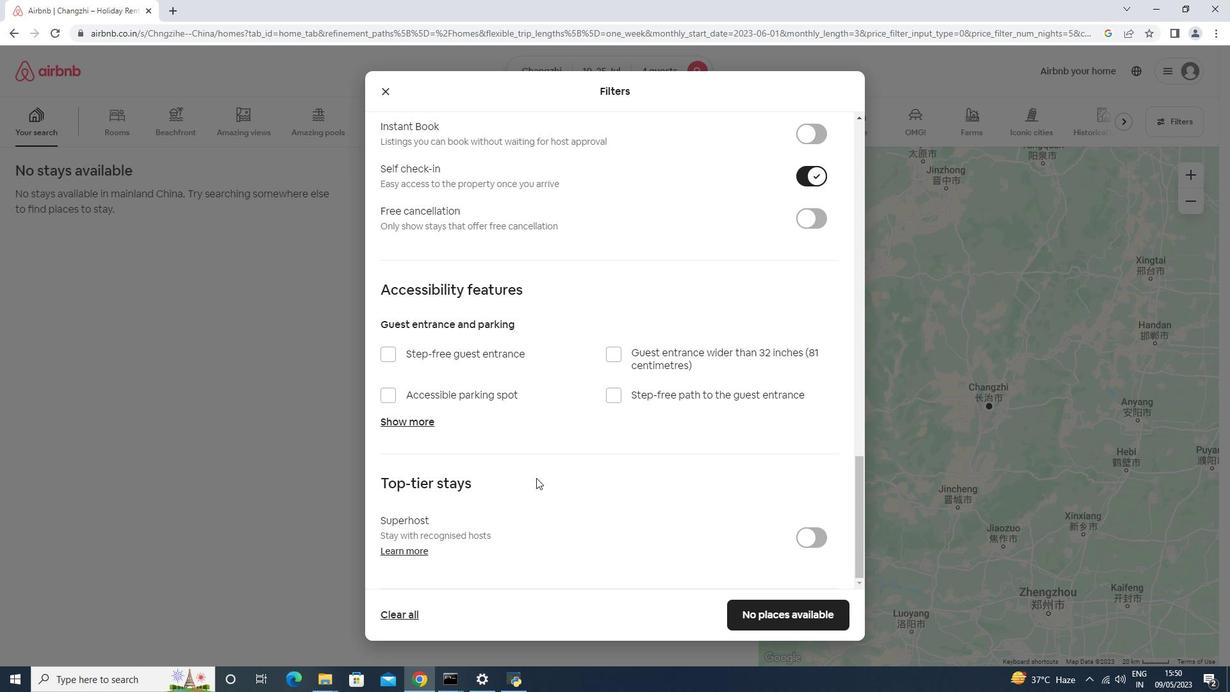 
Action: Mouse scrolled (535, 478) with delta (0, 0)
Screenshot: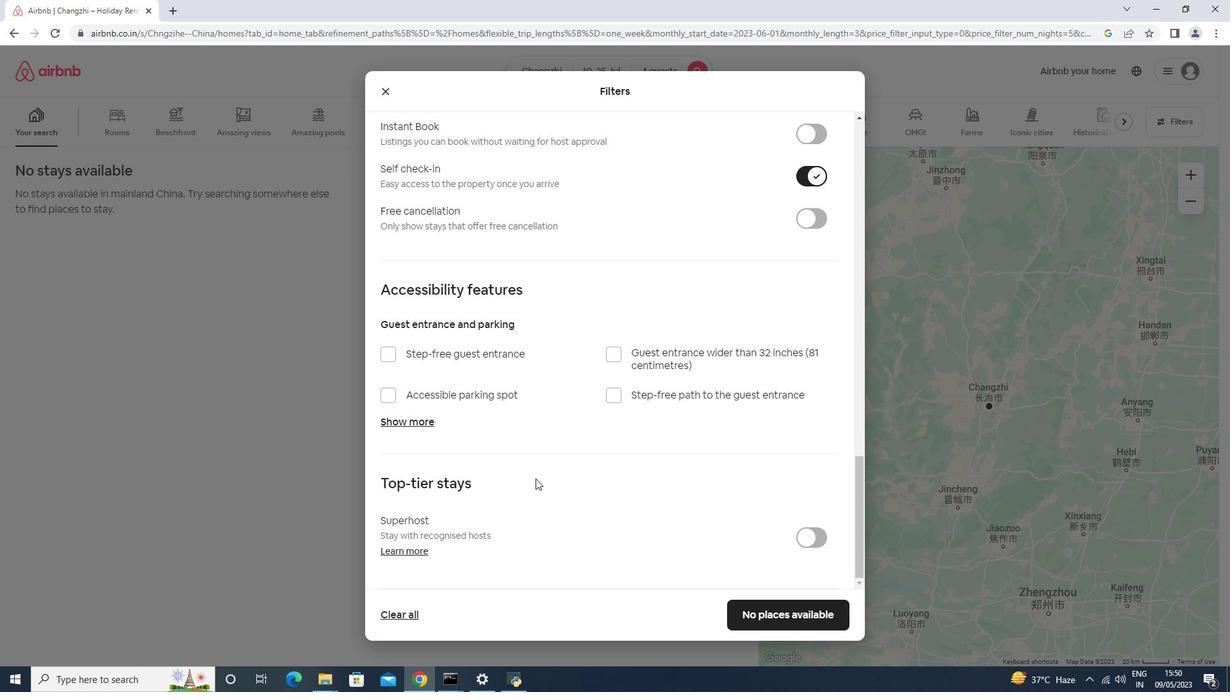 
Action: Mouse scrolled (535, 478) with delta (0, 0)
Screenshot: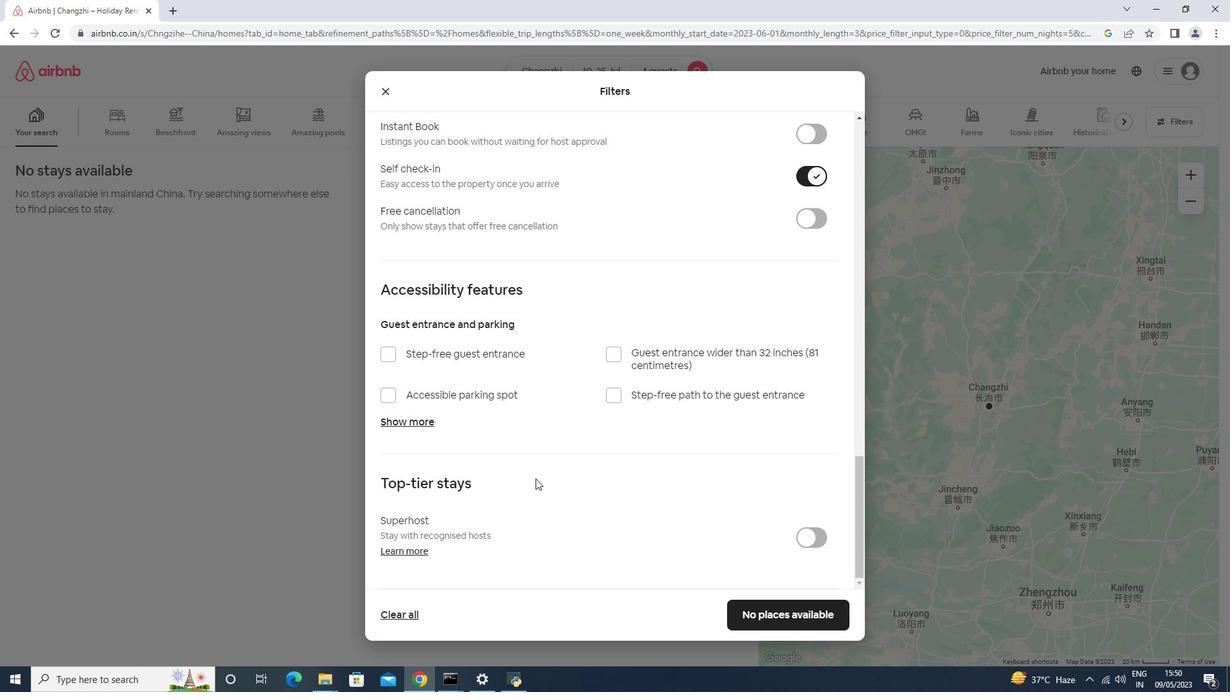 
Action: Mouse scrolled (535, 478) with delta (0, 0)
Screenshot: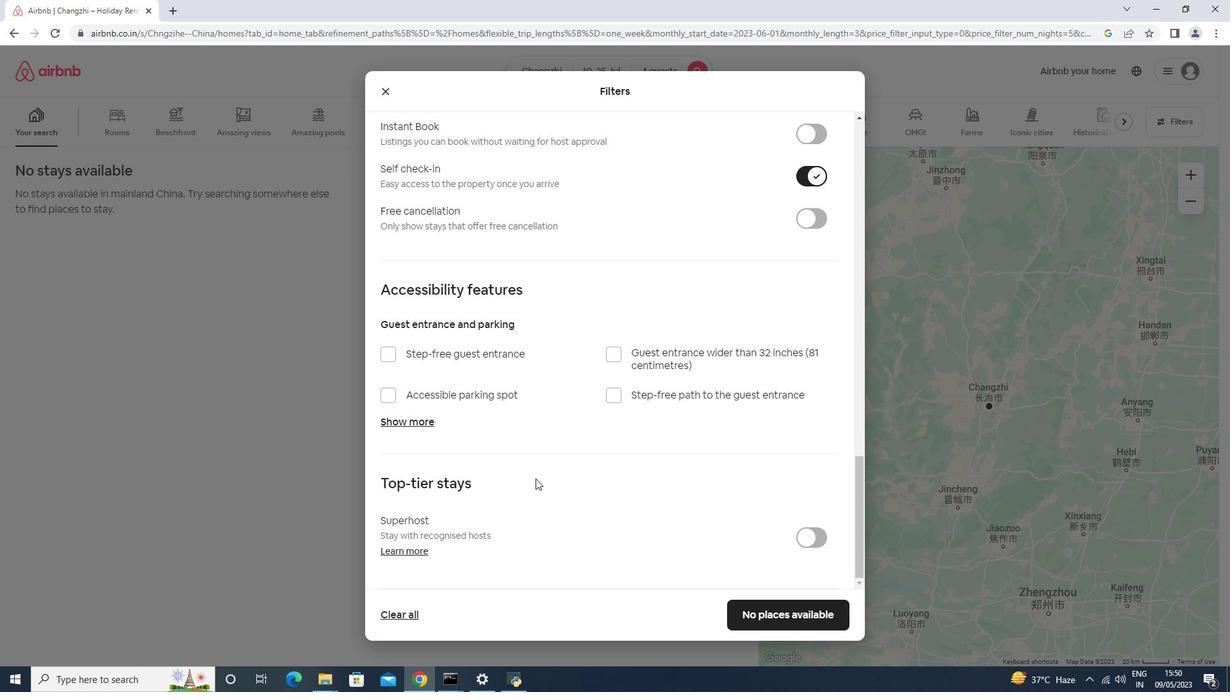 
Action: Mouse moved to (782, 611)
Screenshot: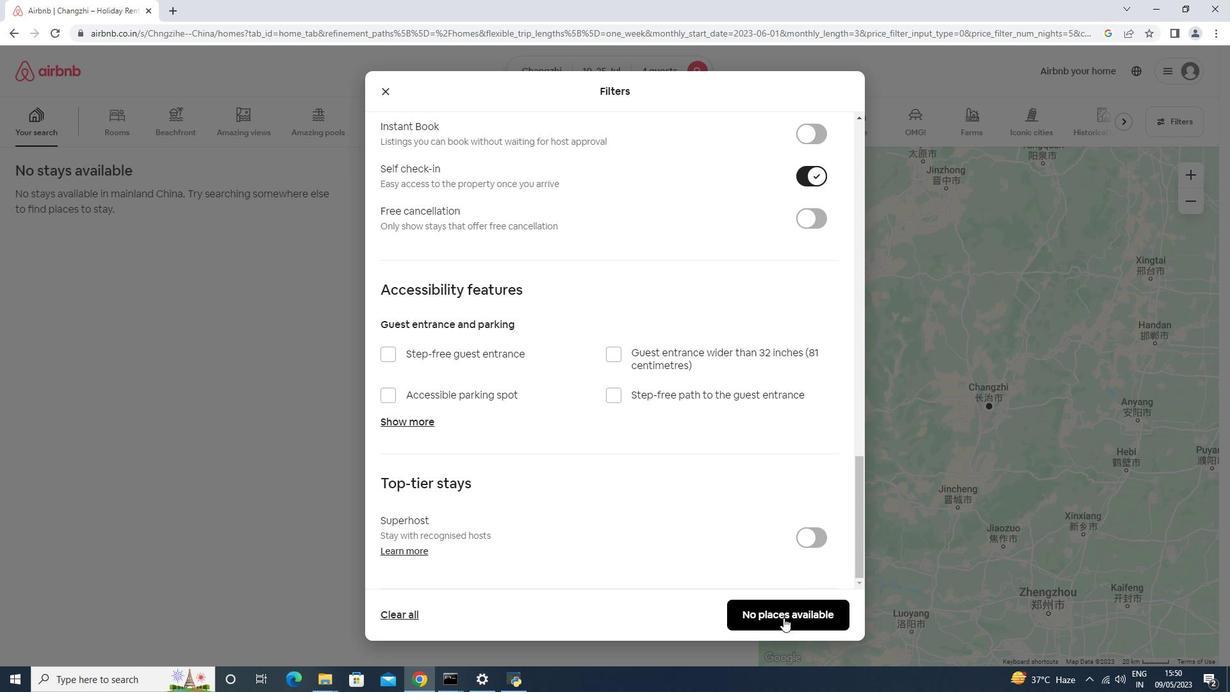 
Action: Mouse pressed left at (782, 611)
Screenshot: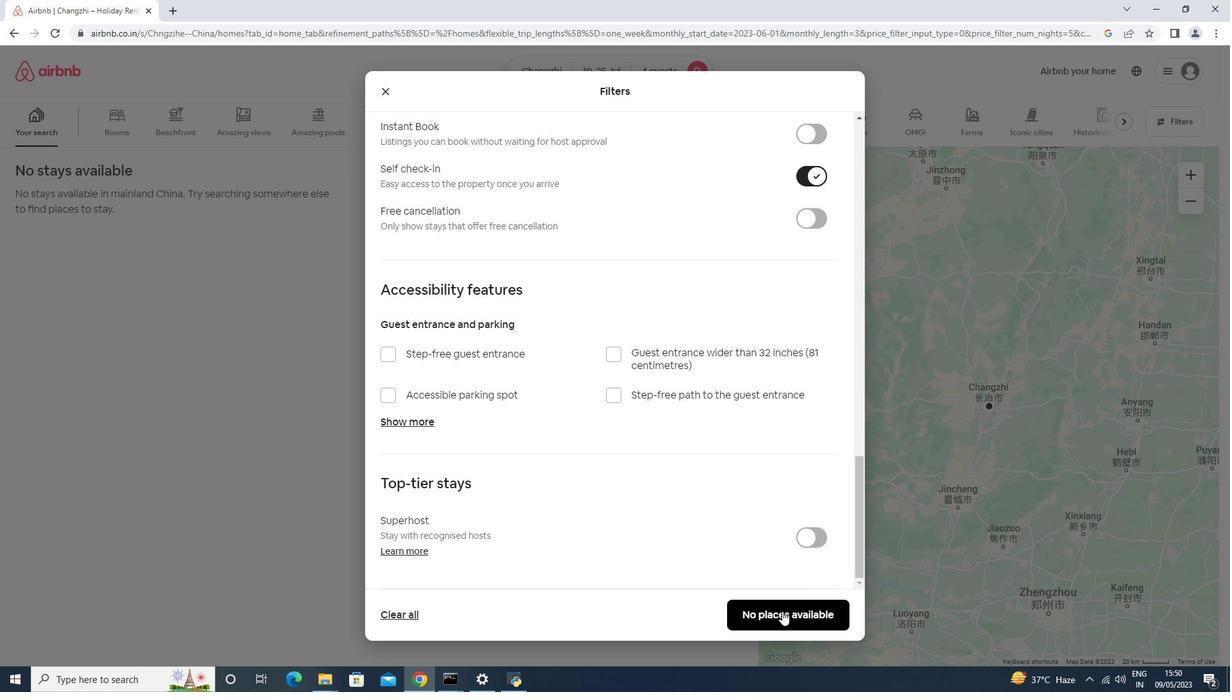 
